 Task: Add an event with the title Second Product Development Roadmap Planning and Feature Prioritization, date ''2023/11/24'', time 7:00 AM to 9:00 AMand add a description: Throughout the retreat, teams will engage in a variety of problem-solving activities that are designed to challenge their critical thinking, decision-making, and collaboration skills. These activities will be carefully curated to promote teamwork, innovation, and a growth mindset.Select event color  Basil . Add location for the event as: 987 Heraklion Archaeological Museum, Crete, Greece, logged in from the account softage.10@softage.netand send the event invitation to softage.1@softage.net and softage.2@softage.net. Set a reminder for the event Doesn''t repeat
Action: Mouse moved to (83, 112)
Screenshot: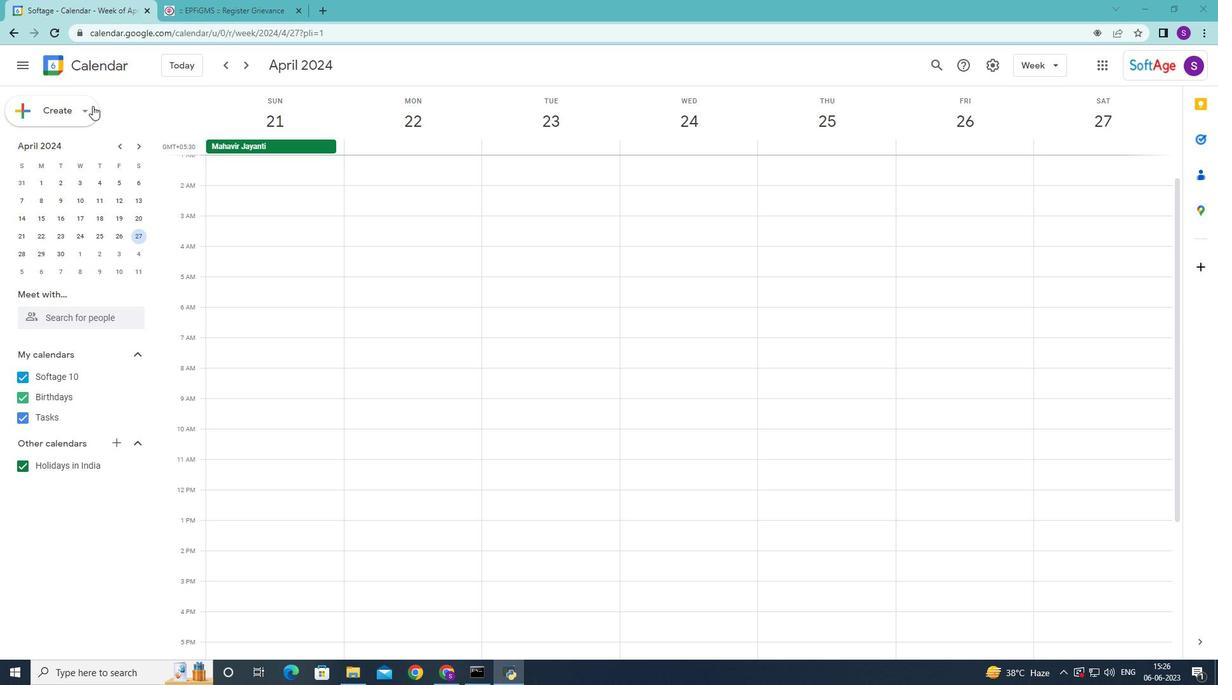 
Action: Mouse pressed left at (83, 112)
Screenshot: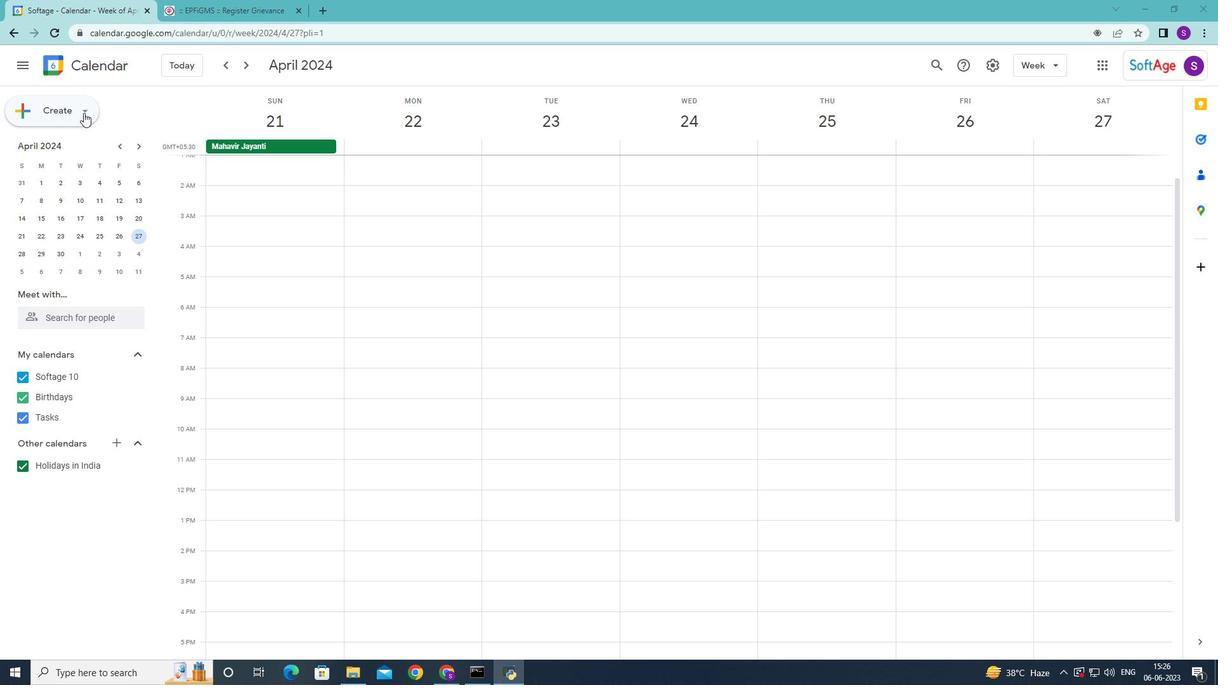 
Action: Mouse moved to (88, 150)
Screenshot: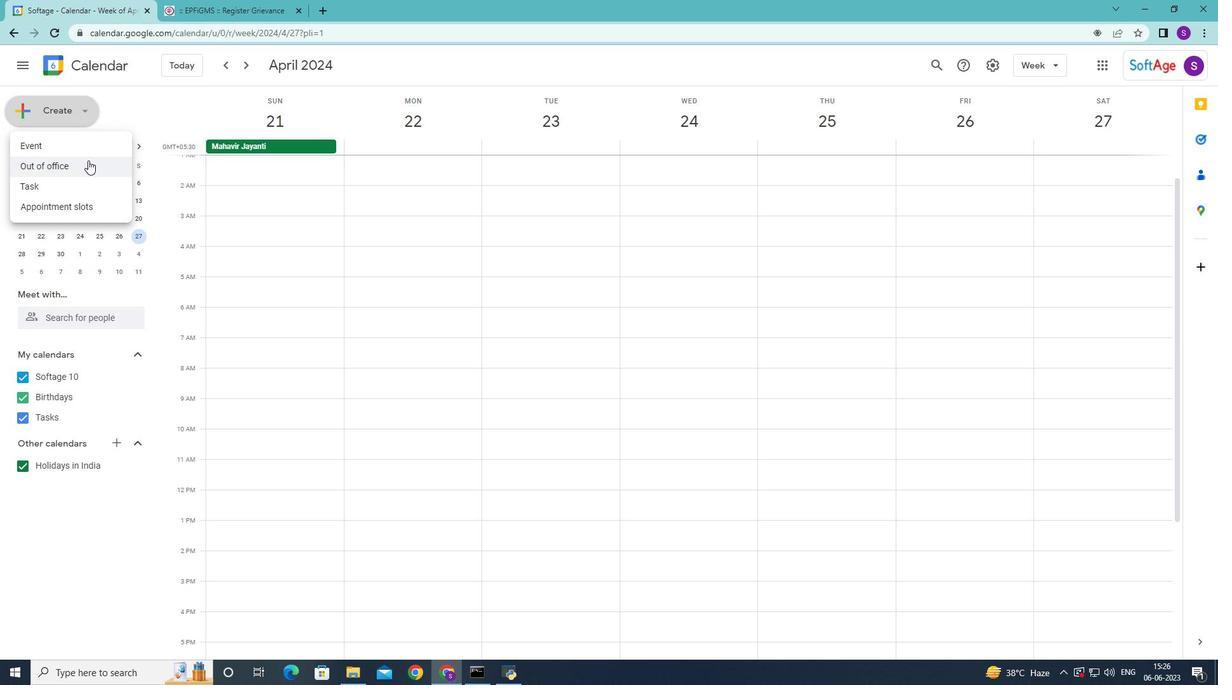 
Action: Mouse pressed left at (88, 150)
Screenshot: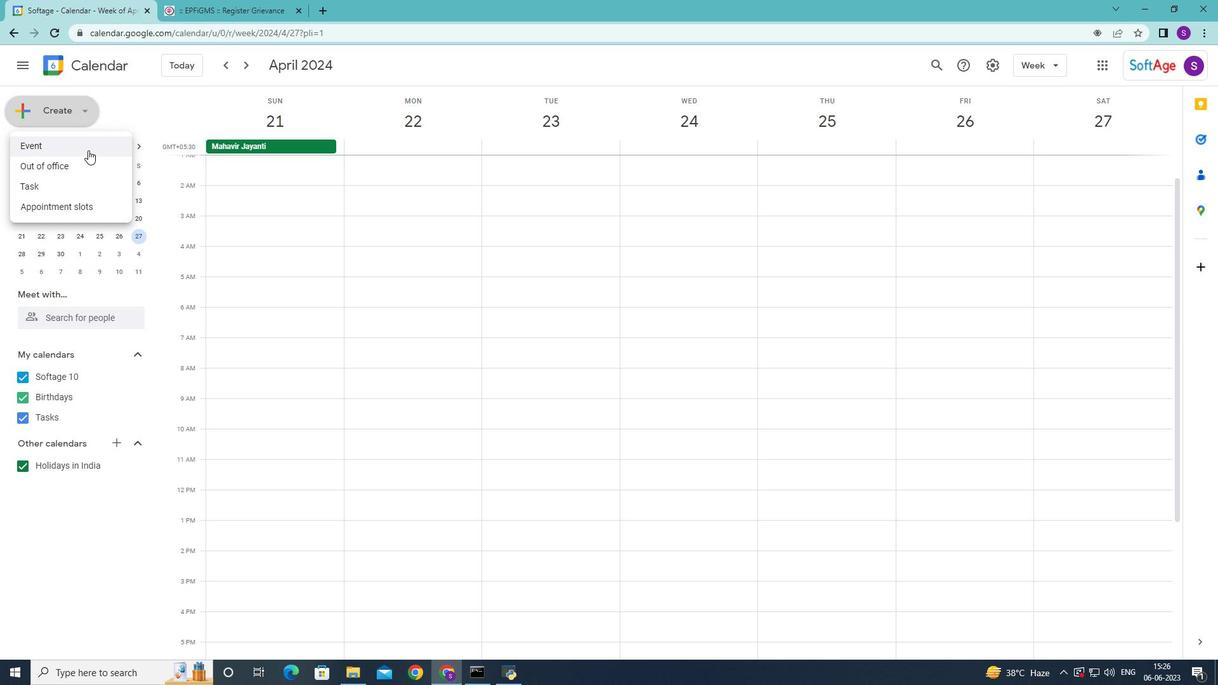 
Action: Mouse moved to (868, 317)
Screenshot: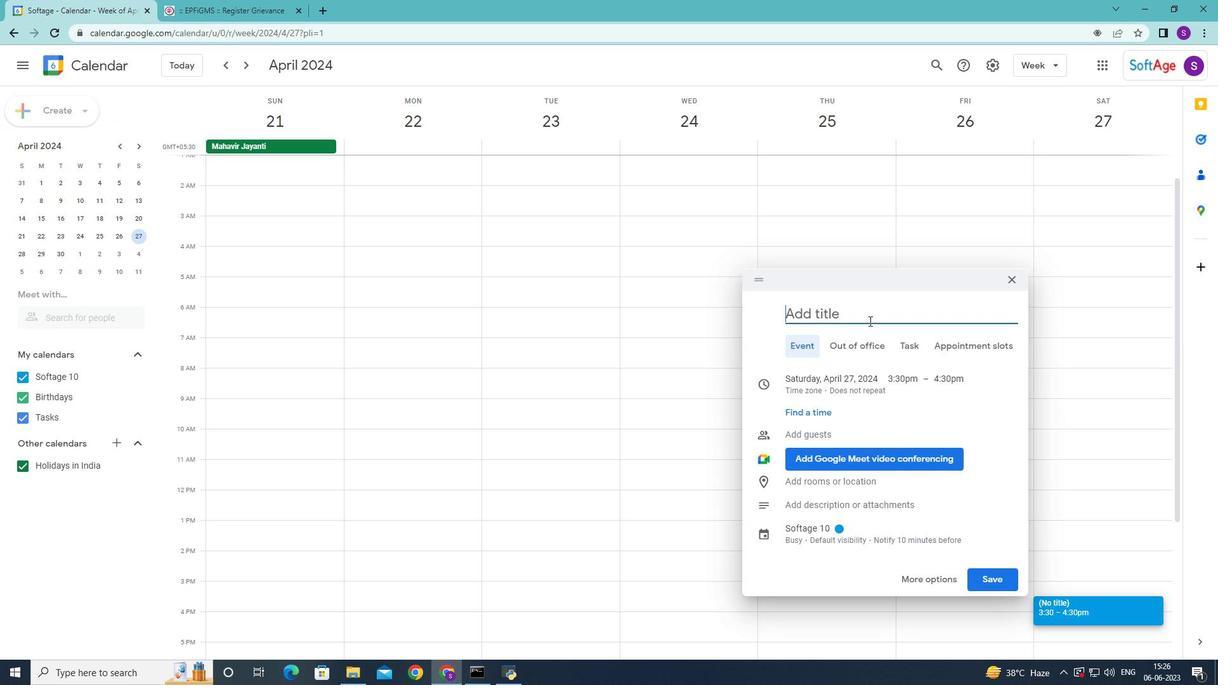 
Action: Mouse pressed left at (868, 317)
Screenshot: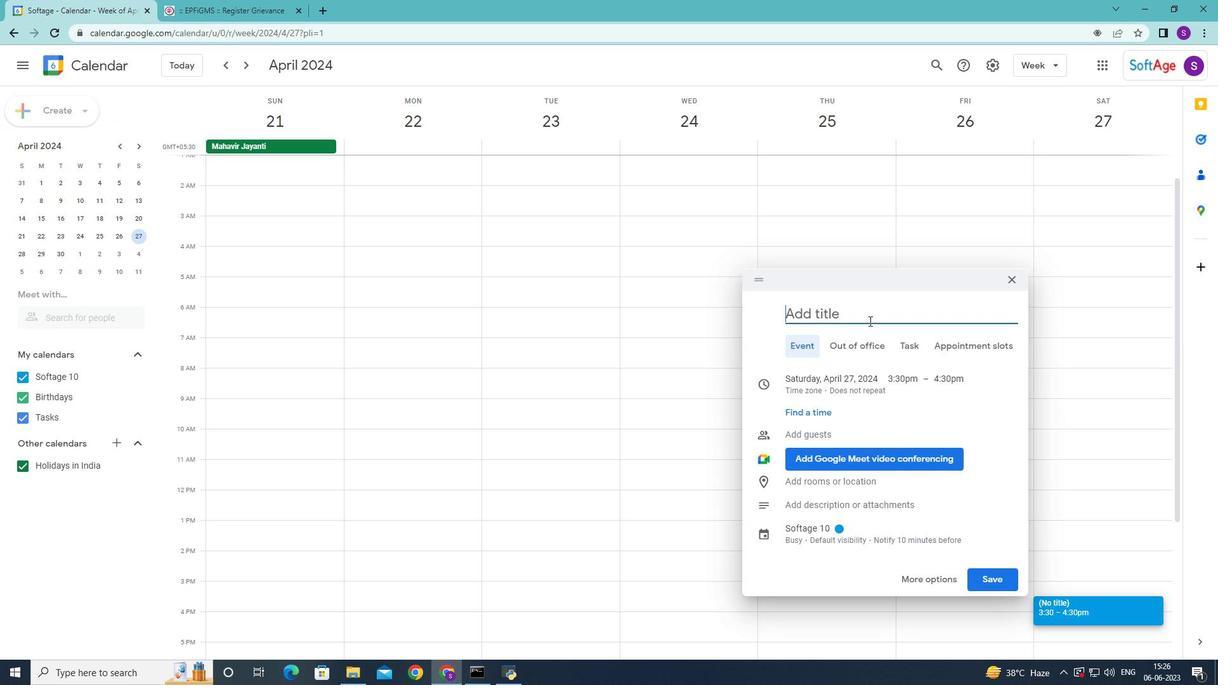 
Action: Key pressed <Key.shift>Second<Key.space><Key.shift>Product<Key.space><Key.shift>Development<Key.space><Key.shift>Roadmap<Key.space><Key.shift>planning<Key.space>
Screenshot: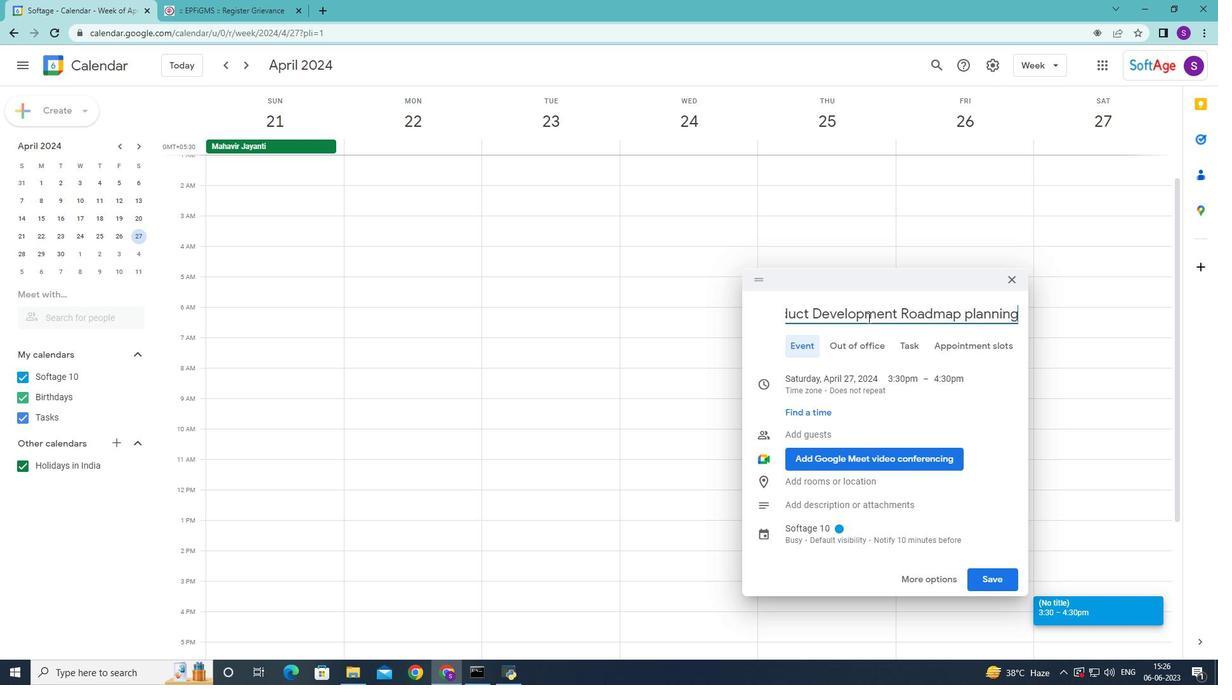 
Action: Mouse moved to (969, 320)
Screenshot: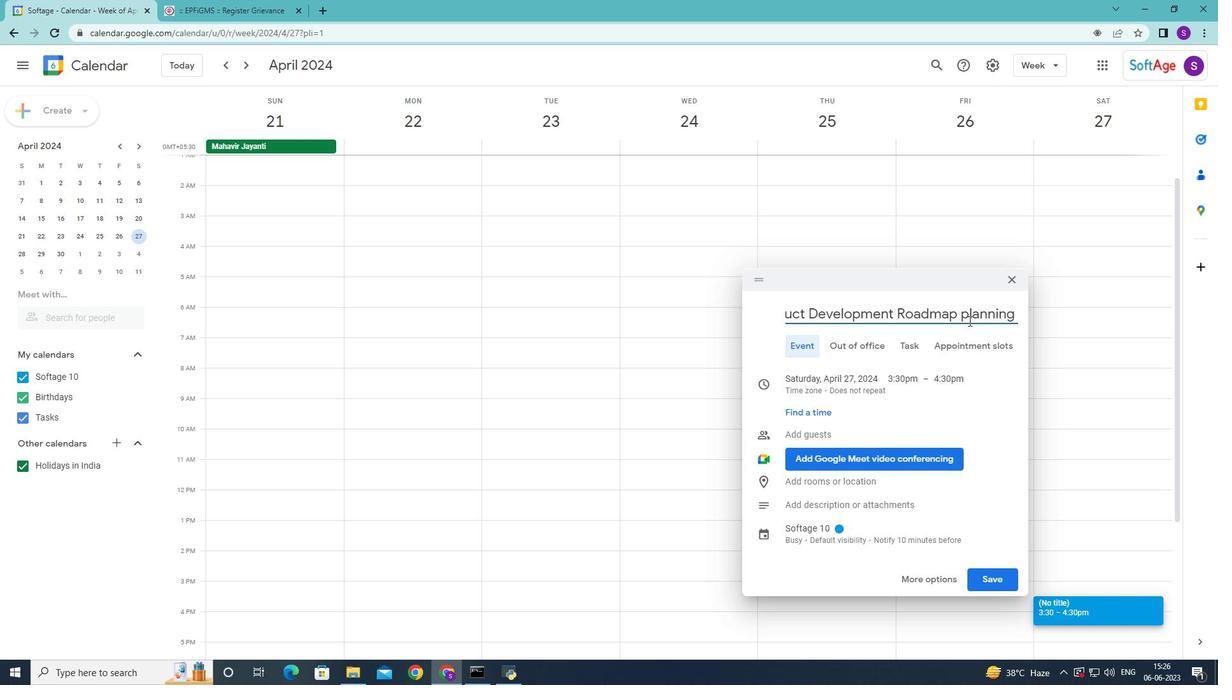 
Action: Mouse pressed left at (969, 320)
Screenshot: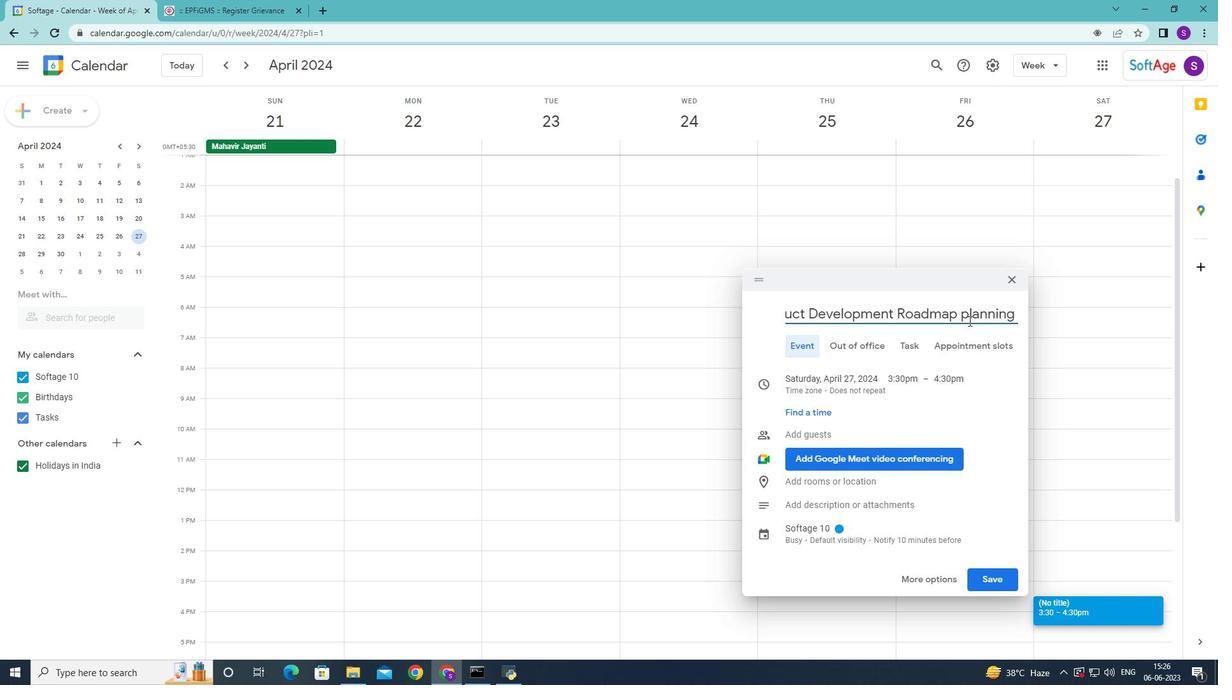 
Action: Key pressed <Key.backspace><Key.shift>P<Key.right><Key.right><Key.right><Key.right><Key.right><Key.right><Key.right><Key.right><Key.right><Key.right><Key.right><Key.right><Key.right>and<Key.space><Key.shift>Feature<Key.space><Key.shift>Priortization<Key.space>
Screenshot: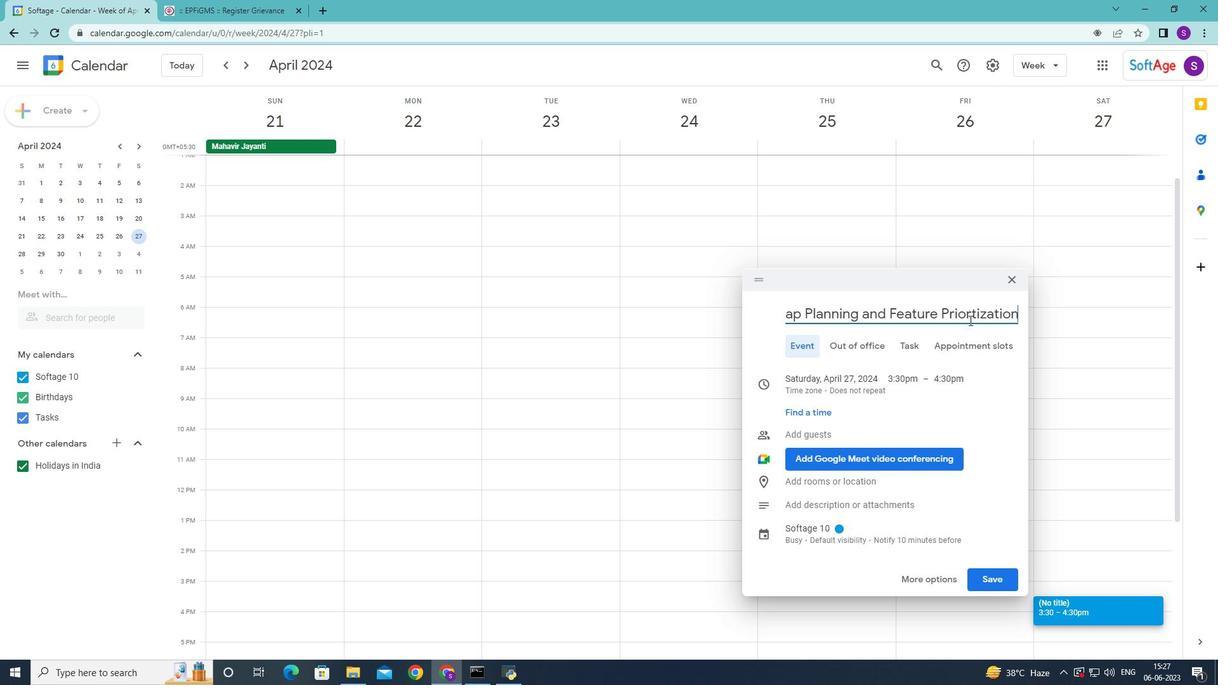 
Action: Mouse moved to (970, 316)
Screenshot: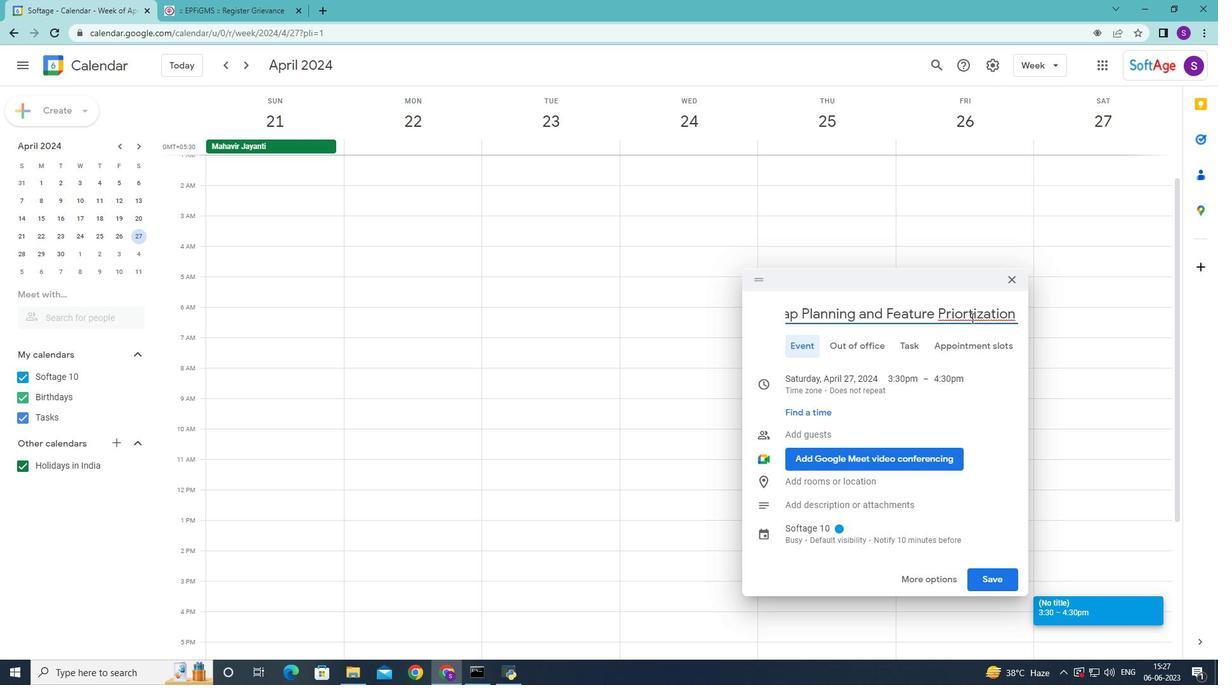 
Action: Mouse pressed left at (970, 316)
Screenshot: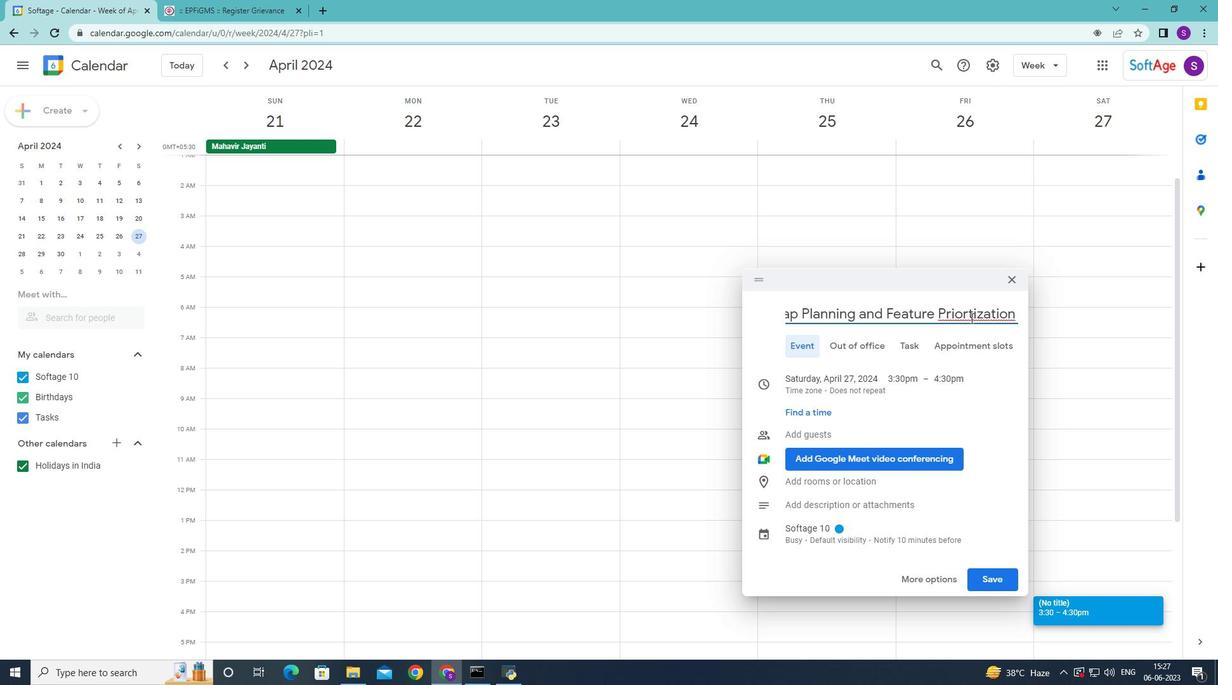 
Action: Mouse moved to (996, 331)
Screenshot: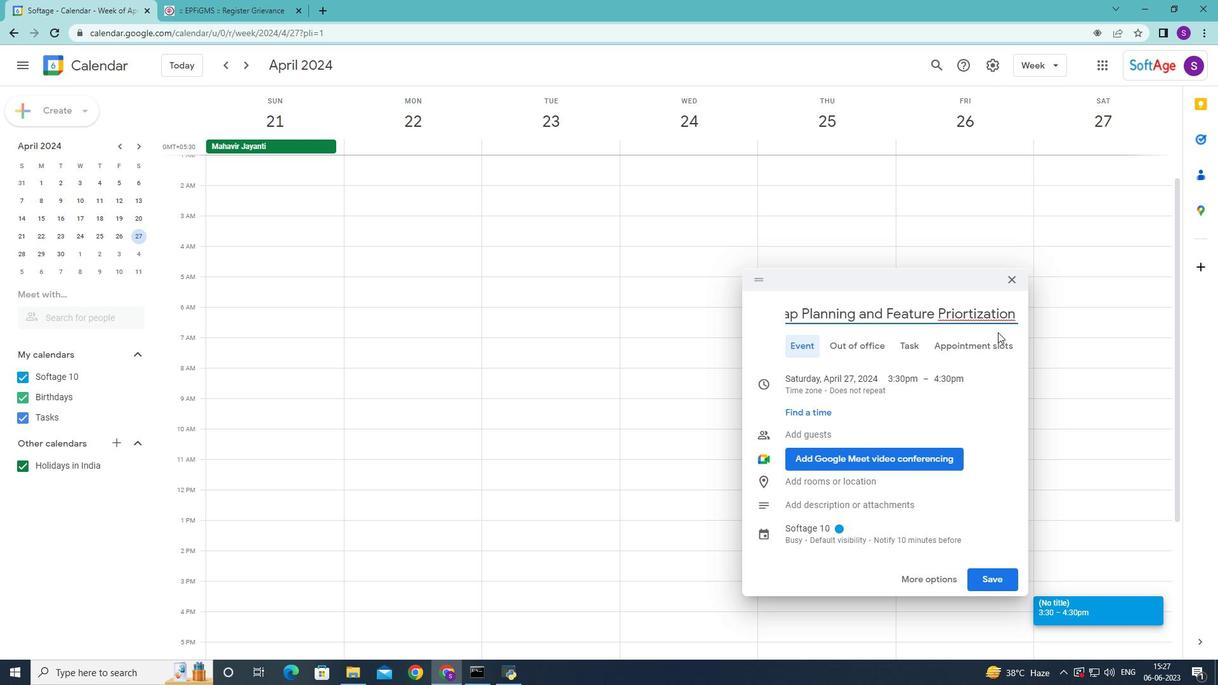 
Action: Key pressed i
Screenshot: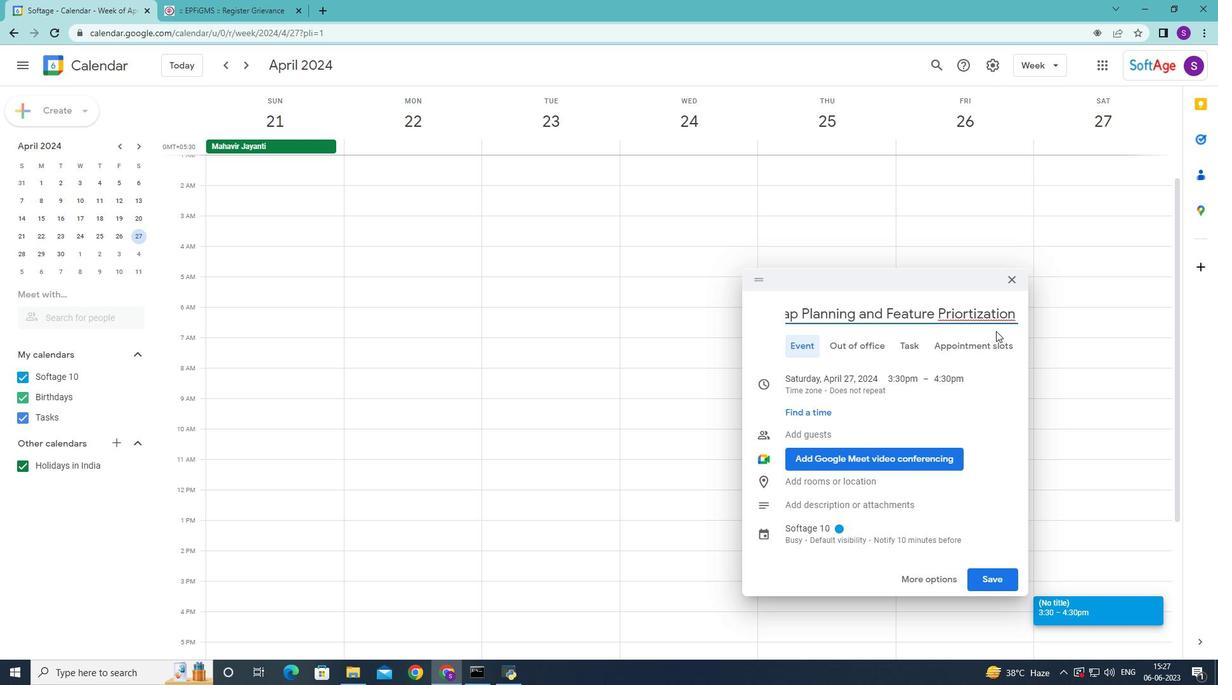 
Action: Mouse moved to (1012, 316)
Screenshot: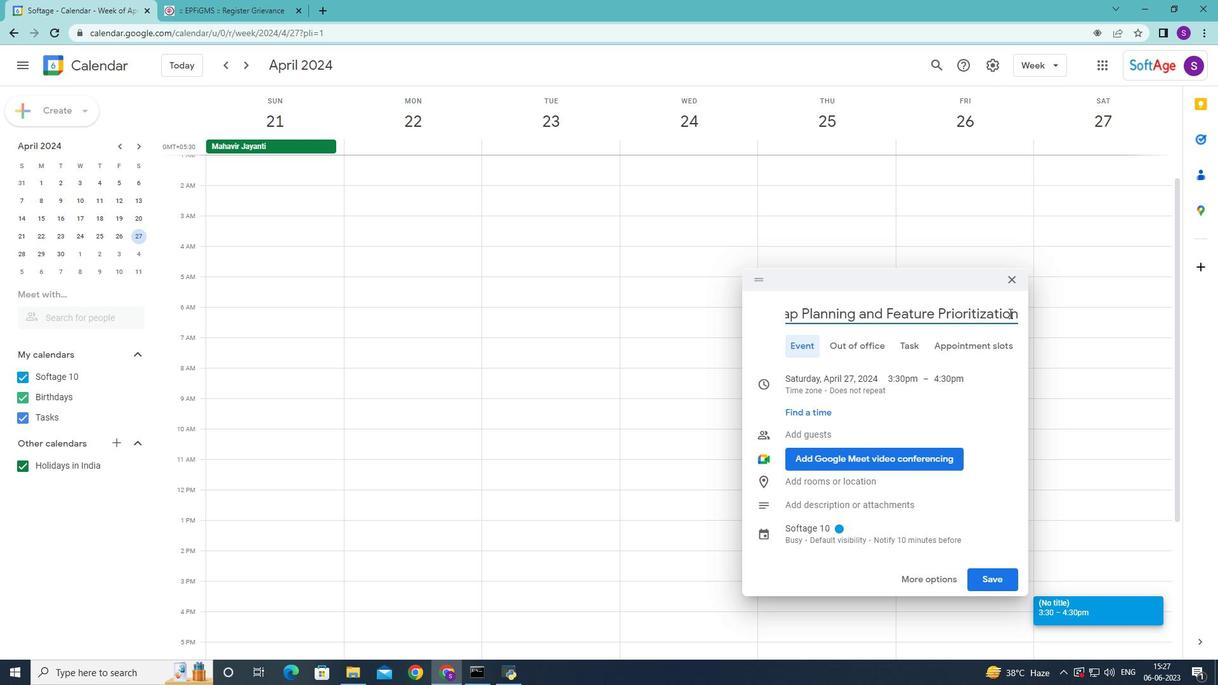 
Action: Mouse pressed left at (1012, 316)
Screenshot: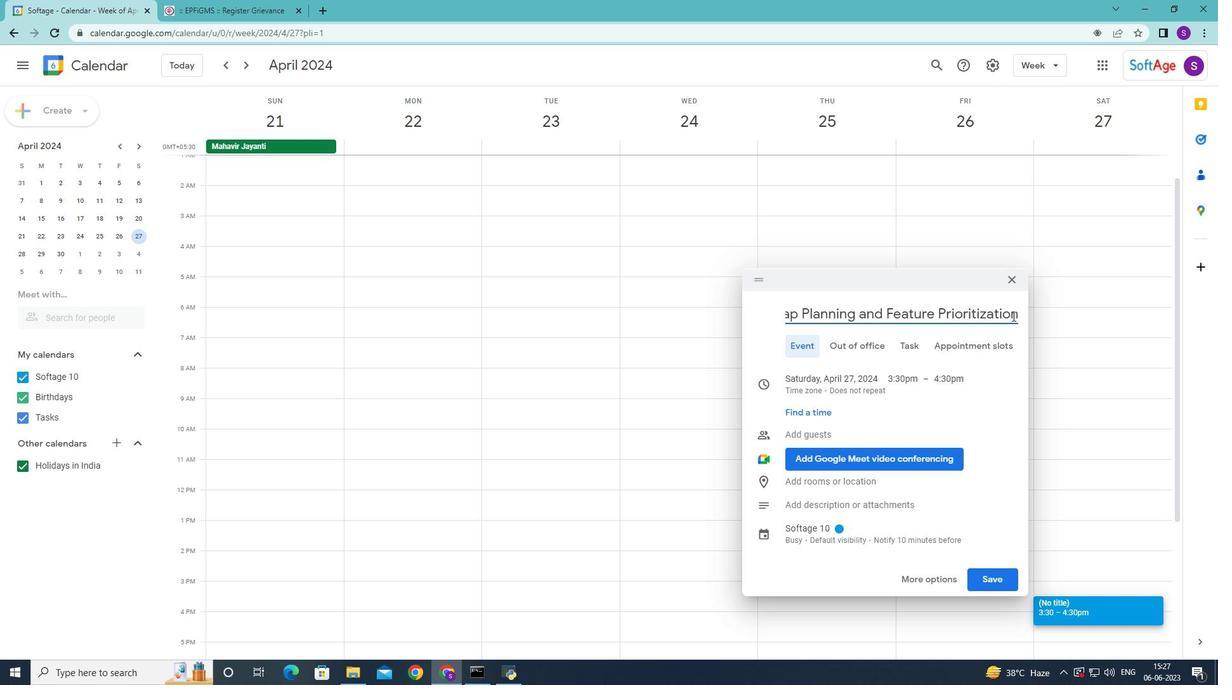 
Action: Mouse moved to (838, 389)
Screenshot: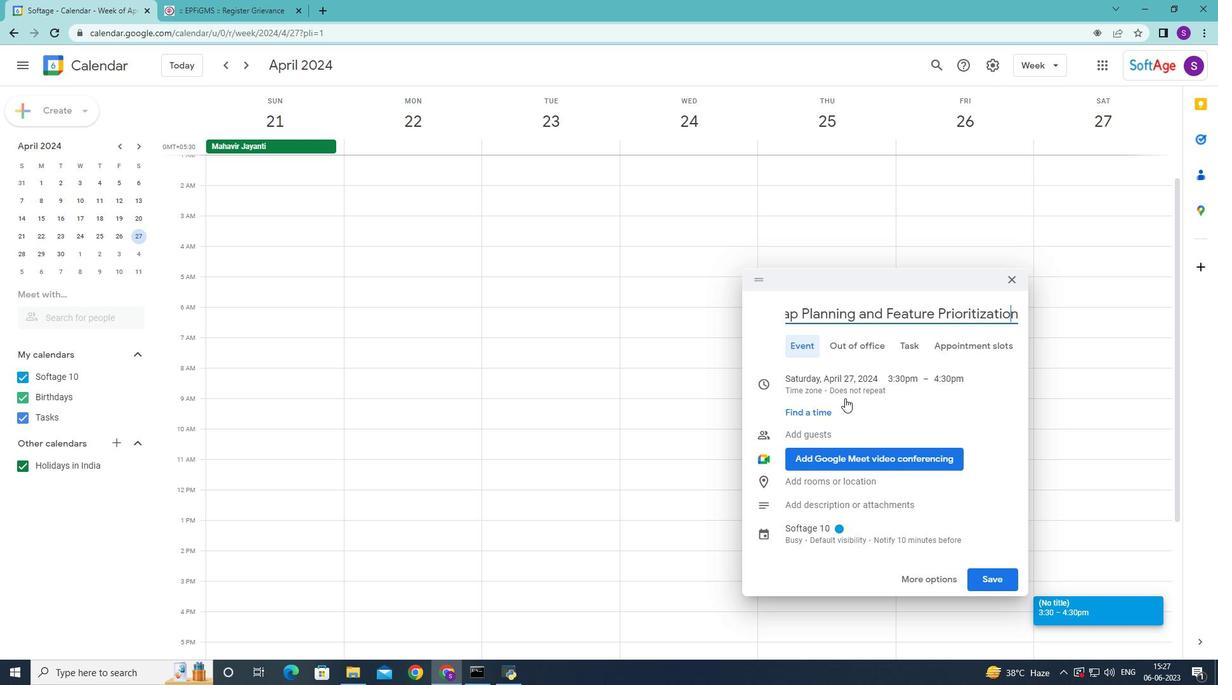 
Action: Mouse pressed left at (838, 389)
Screenshot: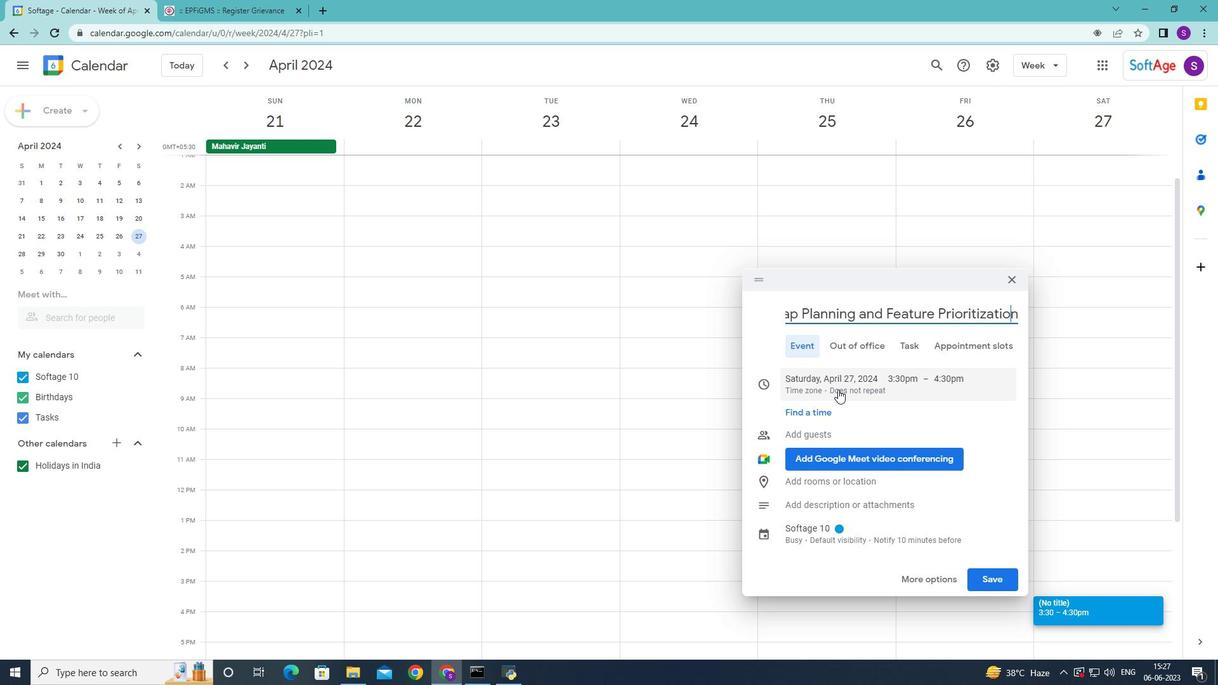 
Action: Mouse moved to (811, 369)
Screenshot: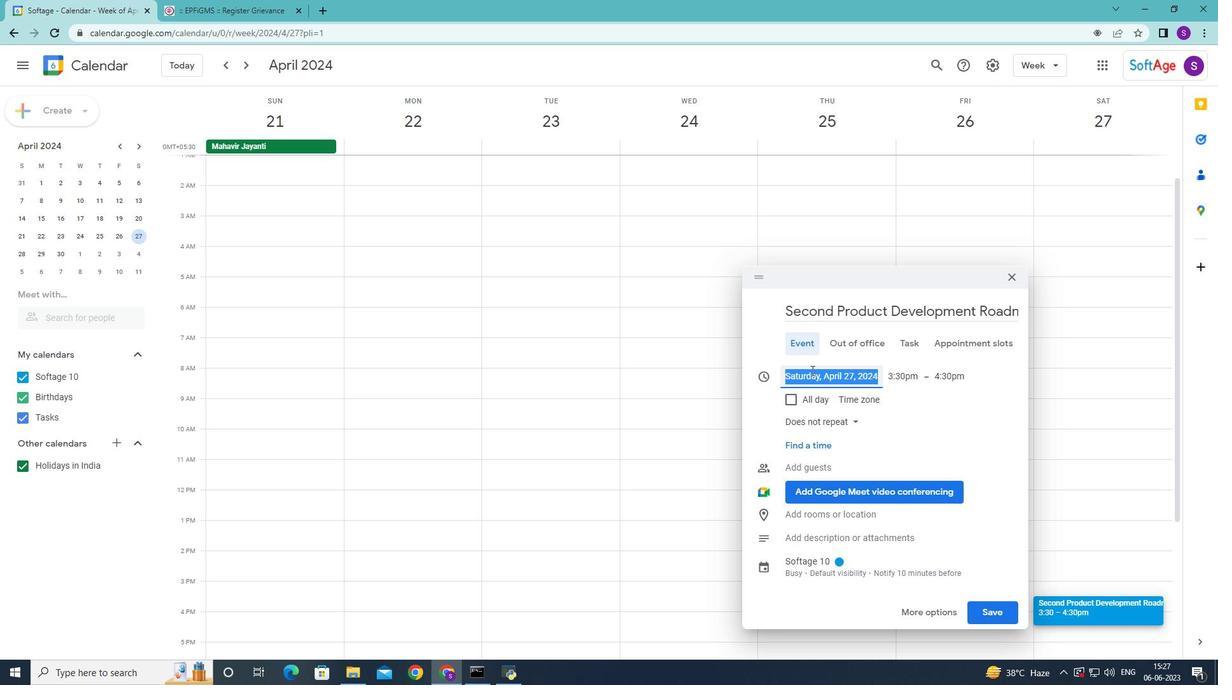 
Action: Mouse pressed left at (811, 369)
Screenshot: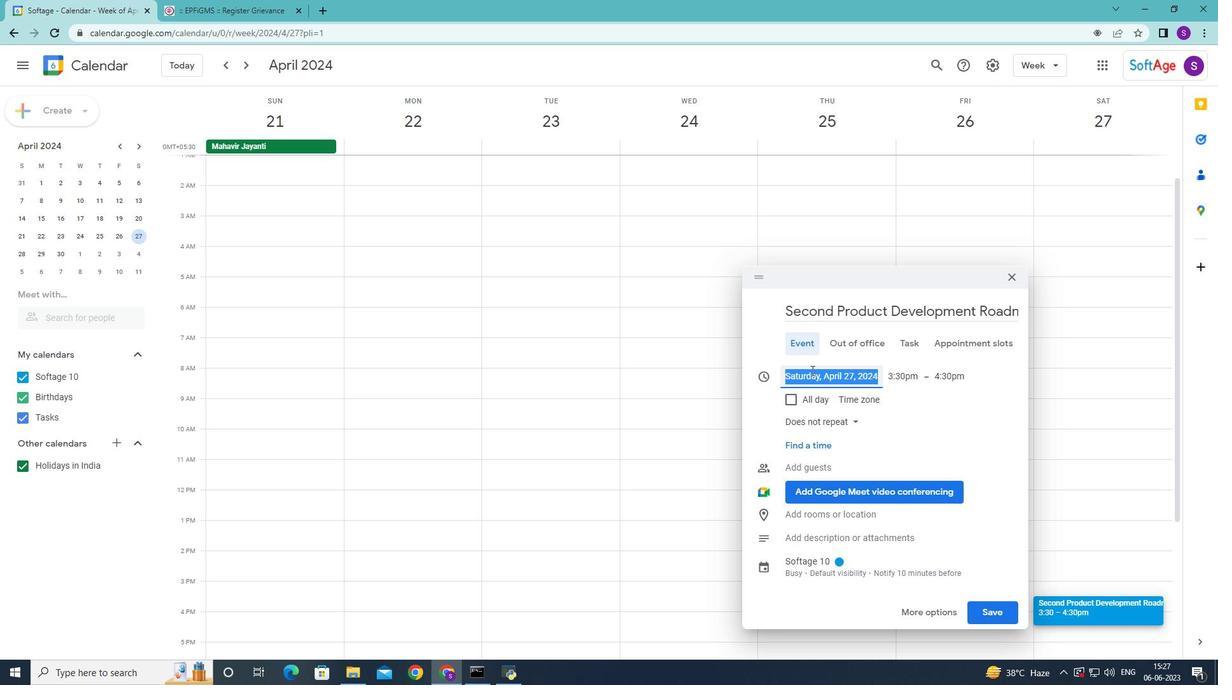 
Action: Mouse moved to (918, 399)
Screenshot: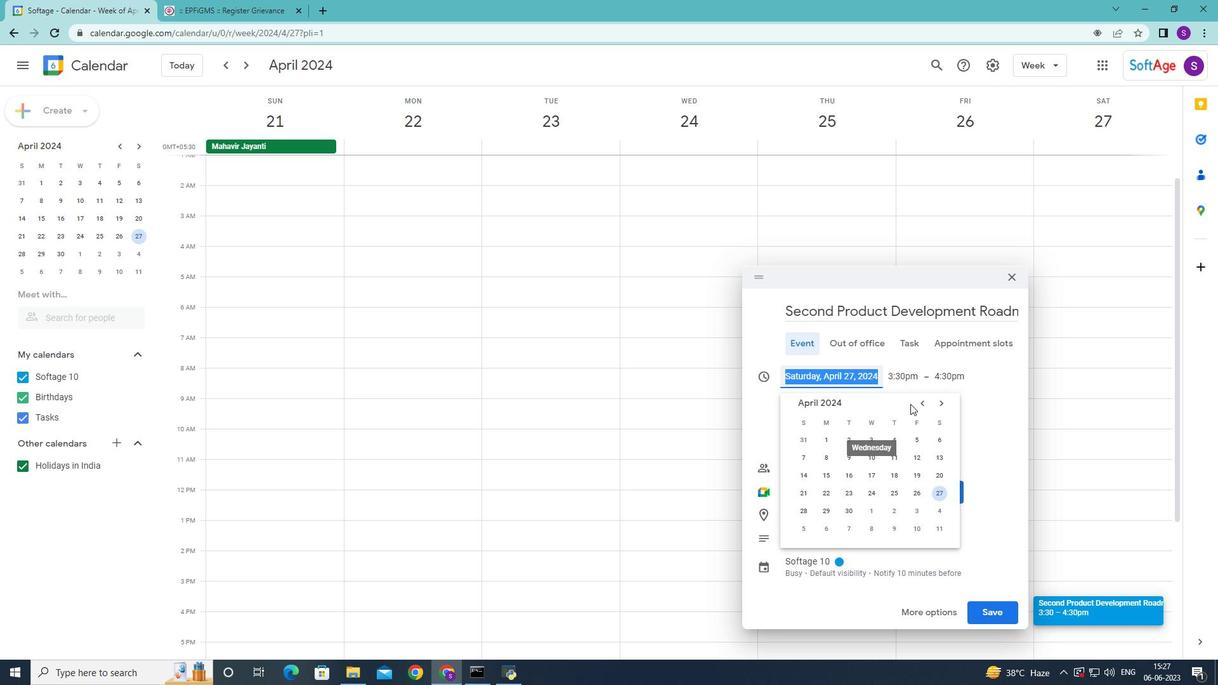 
Action: Mouse pressed left at (918, 399)
Screenshot: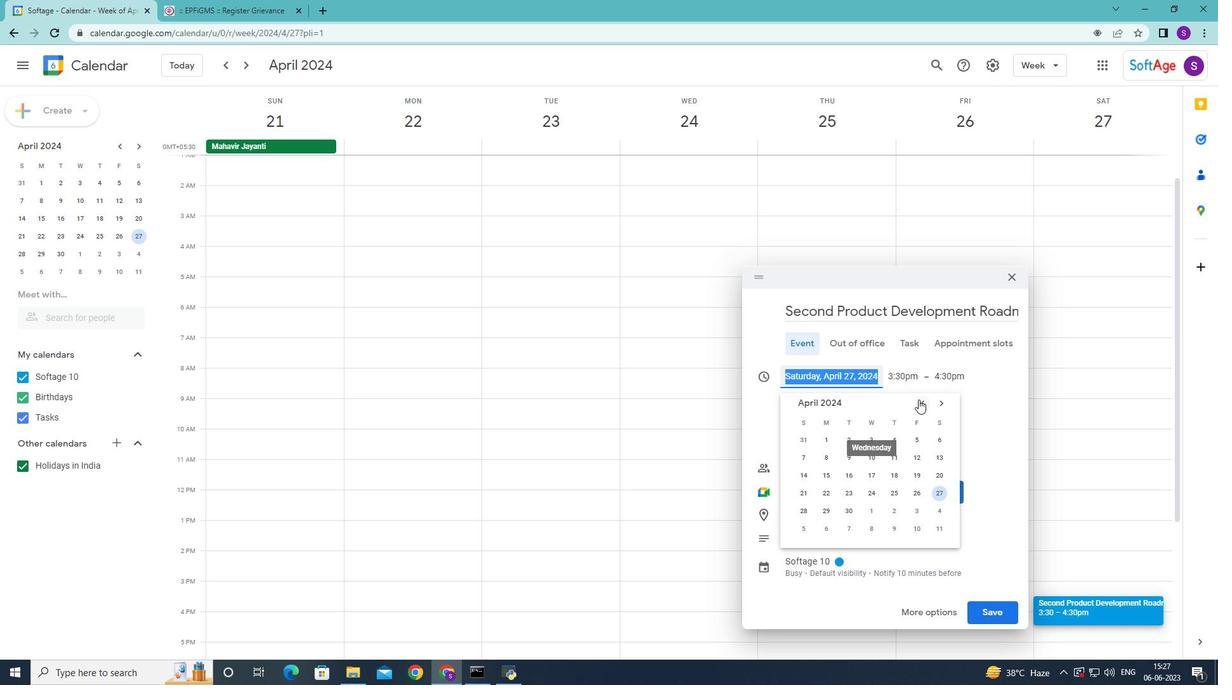 
Action: Mouse pressed left at (918, 399)
Screenshot: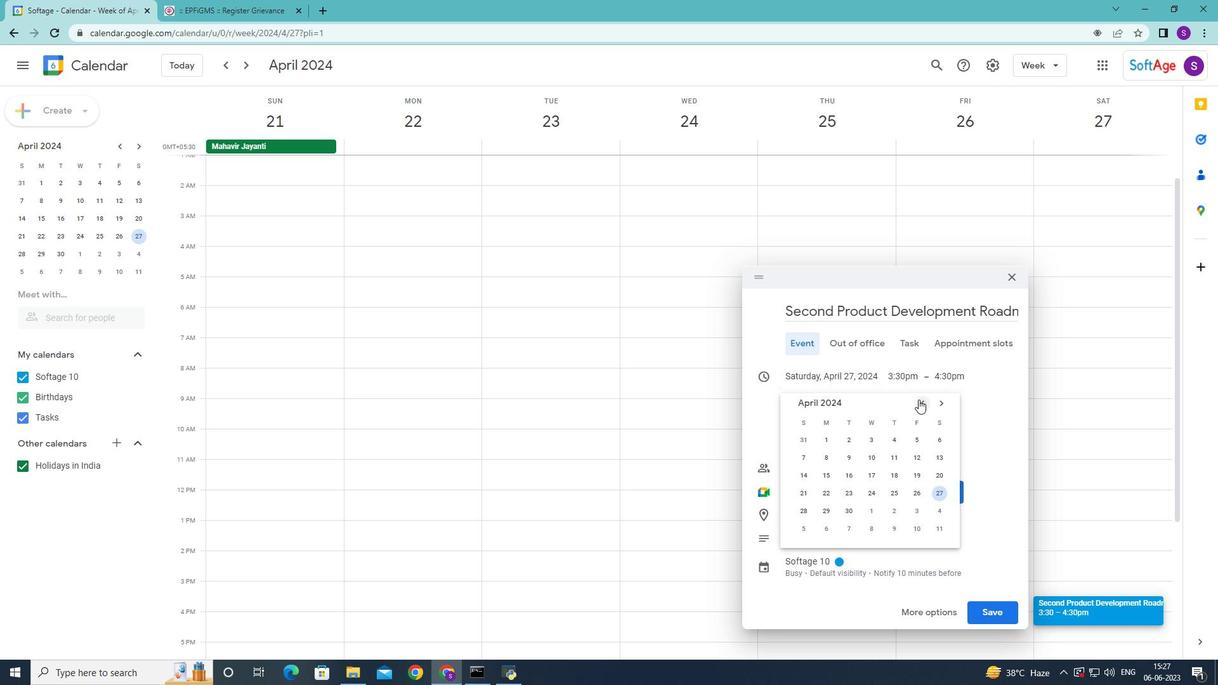 
Action: Mouse moved to (918, 399)
Screenshot: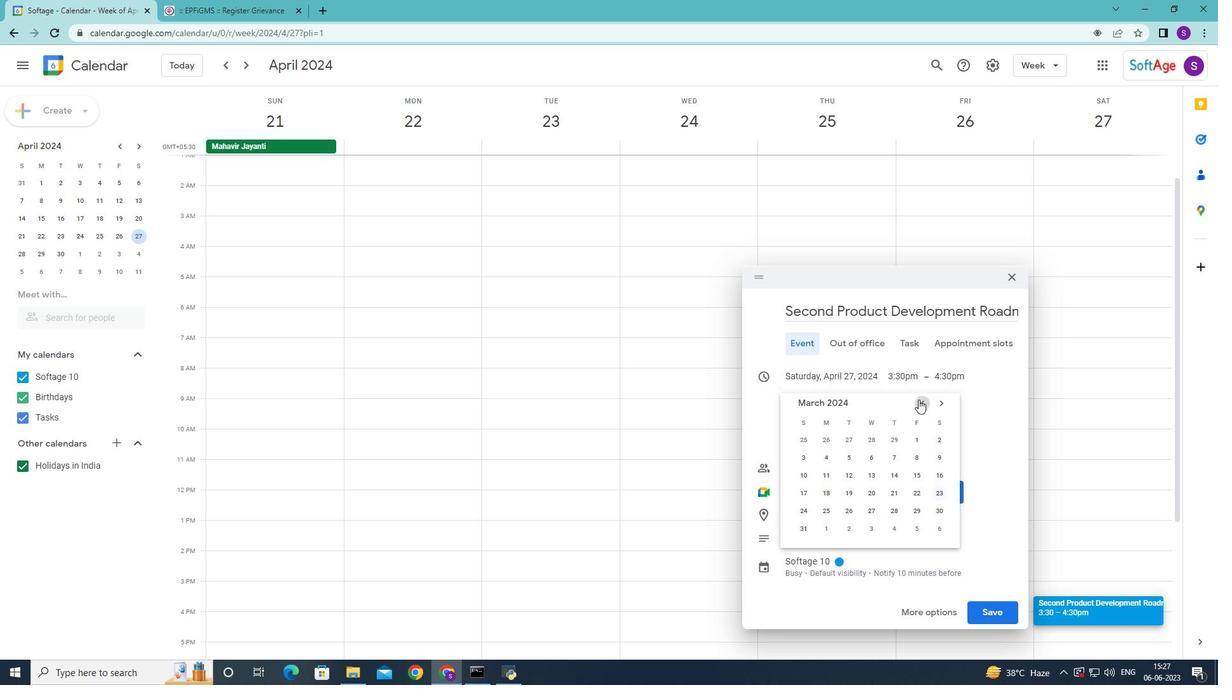 
Action: Mouse pressed left at (918, 399)
Screenshot: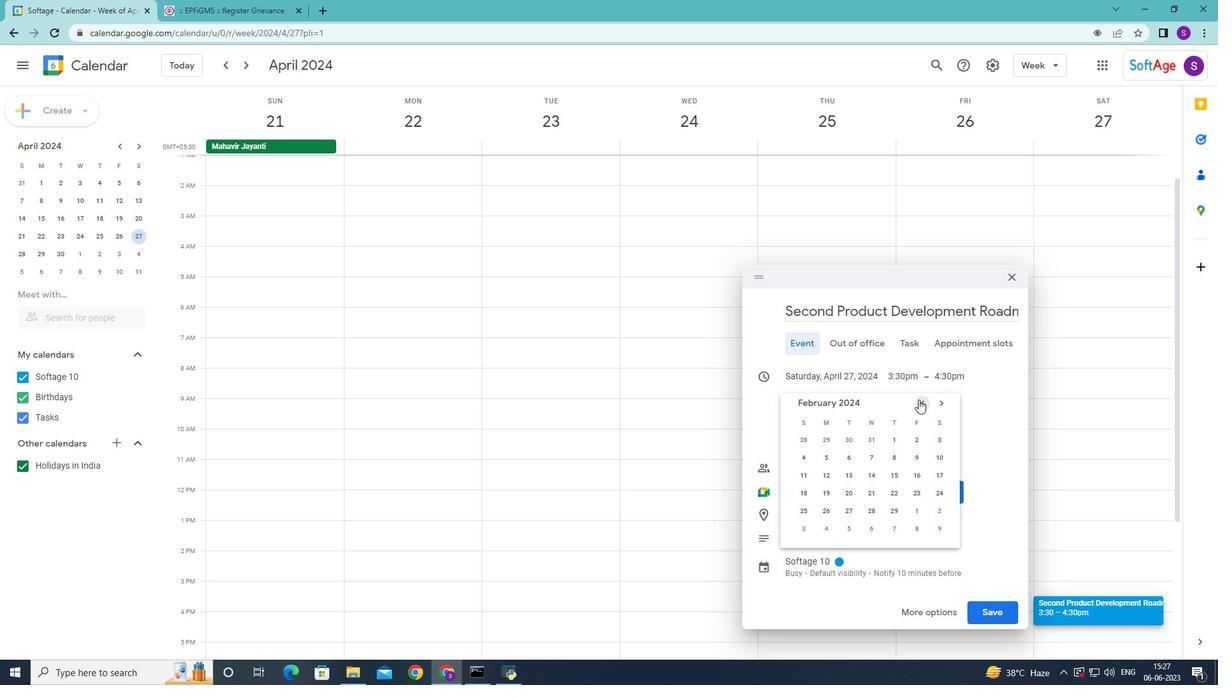 
Action: Mouse pressed left at (918, 399)
Screenshot: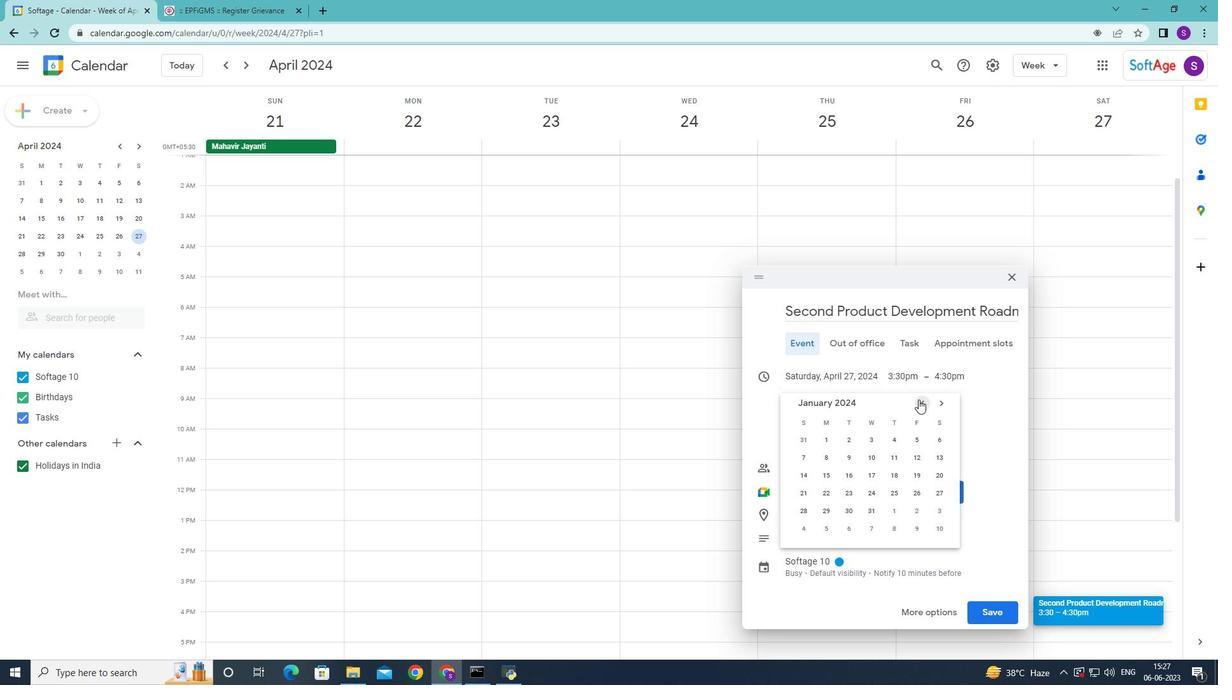 
Action: Mouse pressed left at (918, 399)
Screenshot: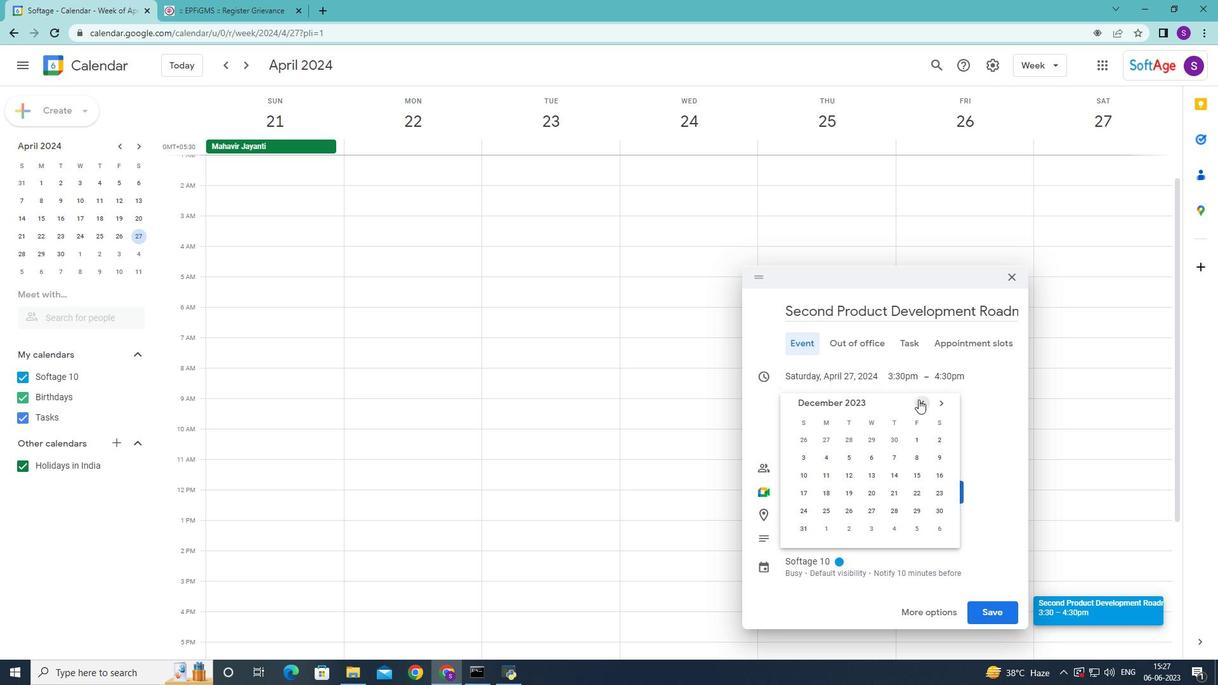 
Action: Mouse moved to (921, 495)
Screenshot: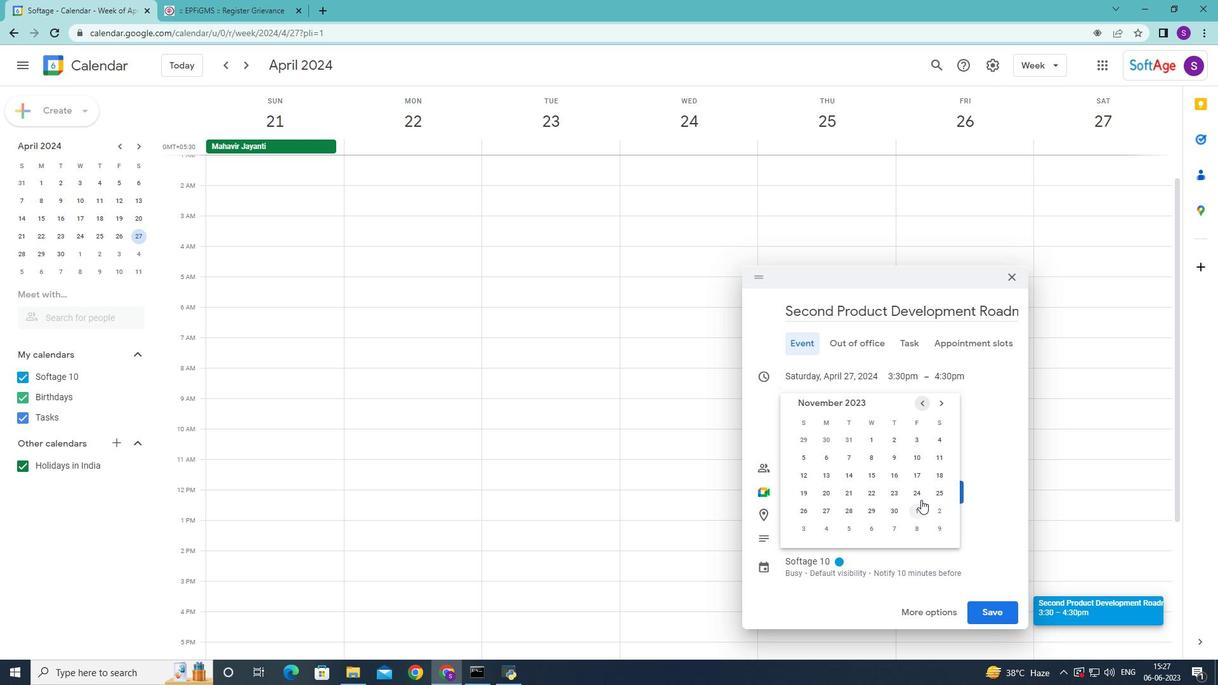 
Action: Mouse pressed left at (921, 495)
Screenshot: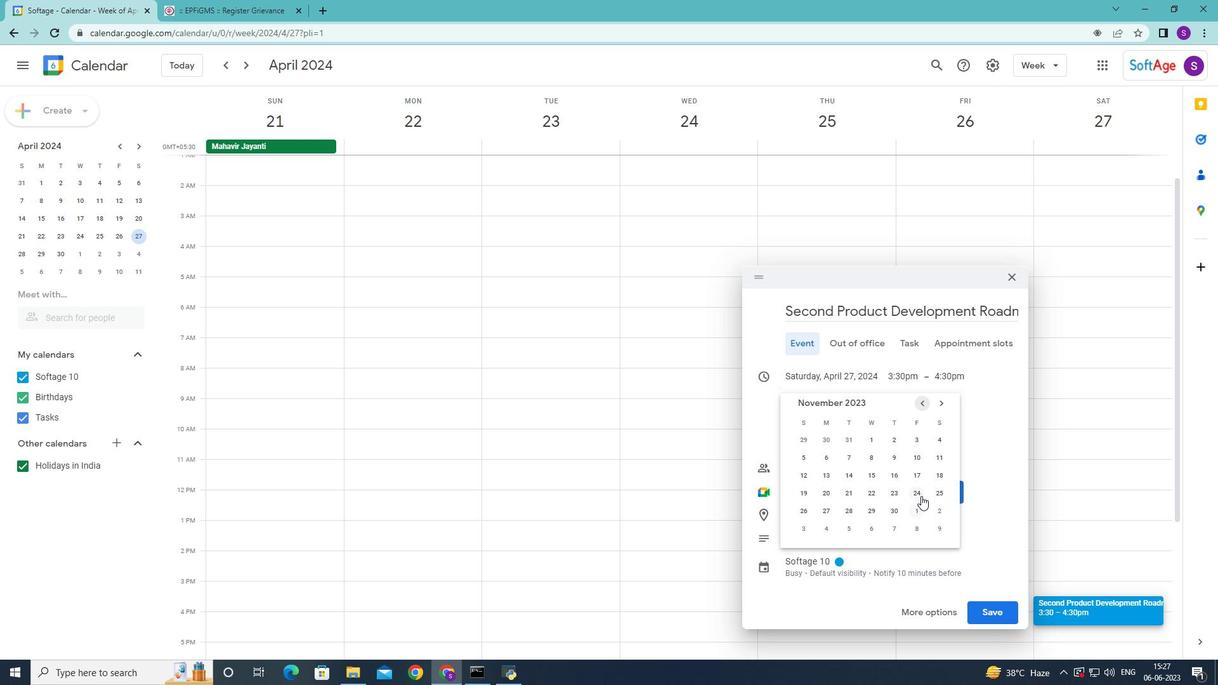 
Action: Mouse moved to (745, 371)
Screenshot: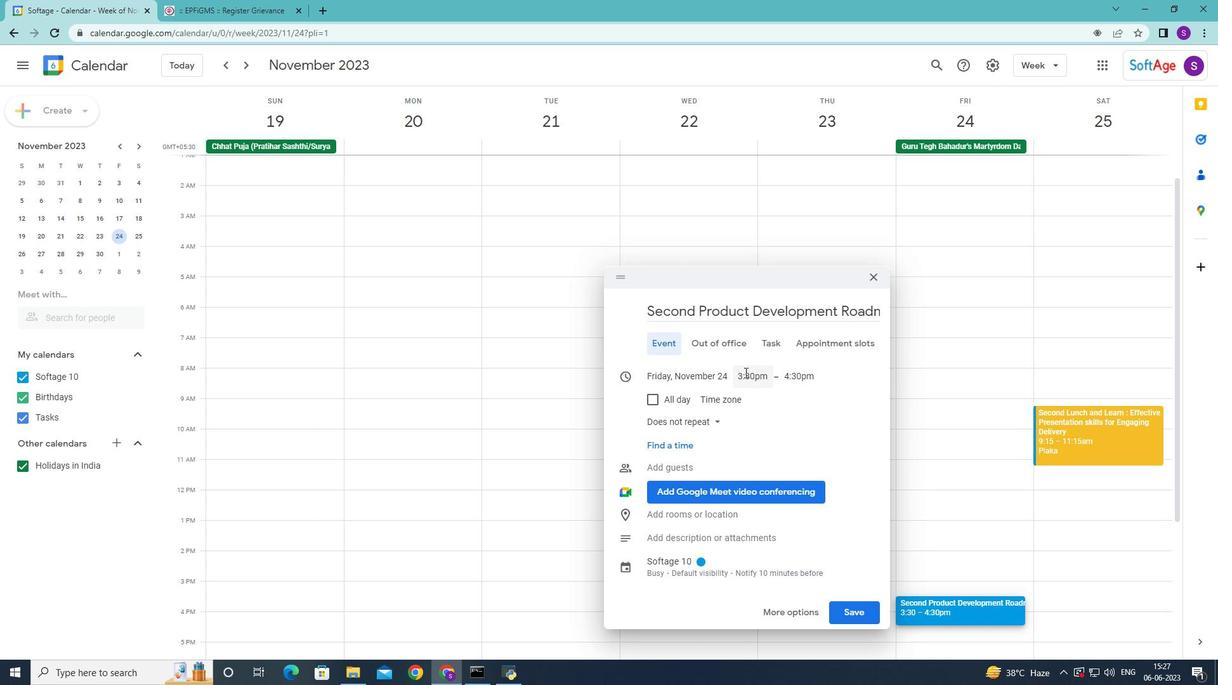 
Action: Mouse pressed left at (745, 371)
Screenshot: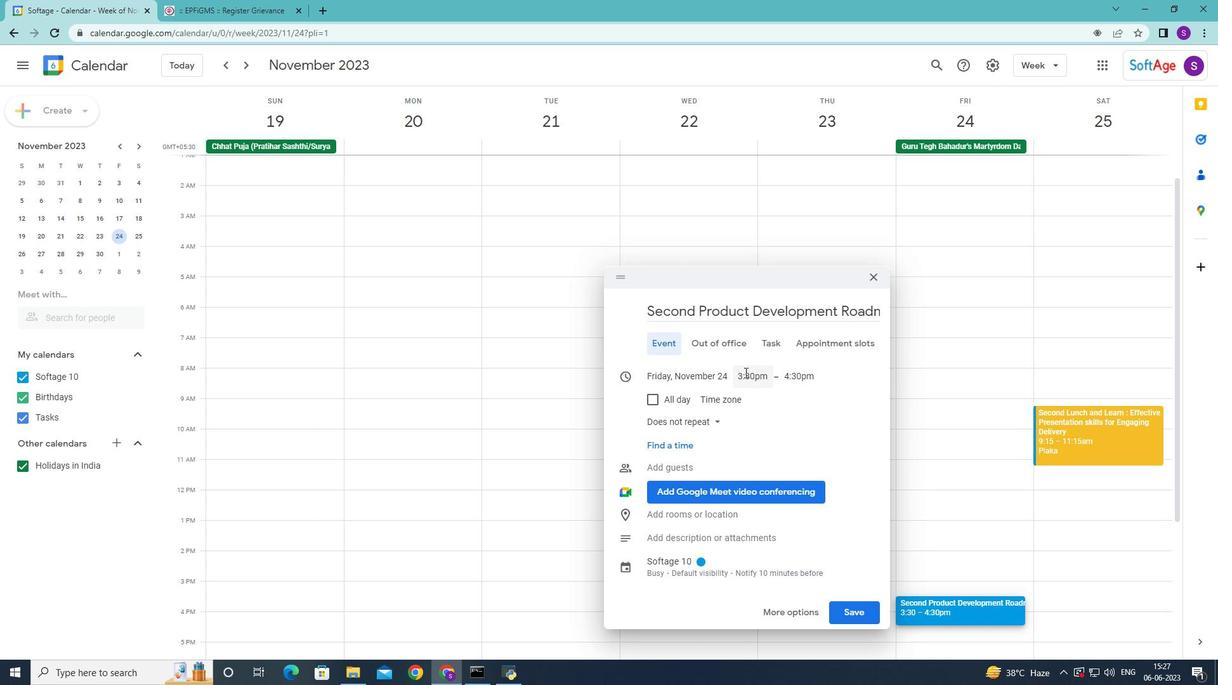 
Action: Mouse moved to (792, 435)
Screenshot: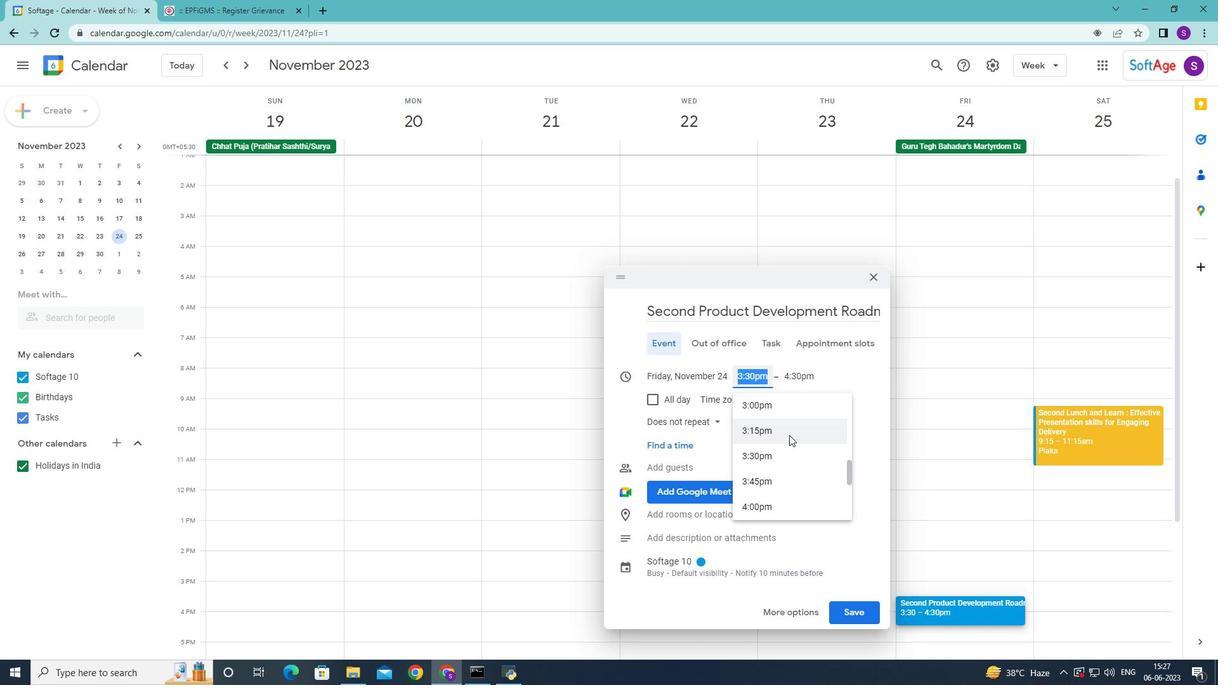 
Action: Mouse scrolled (790, 435) with delta (0, 0)
Screenshot: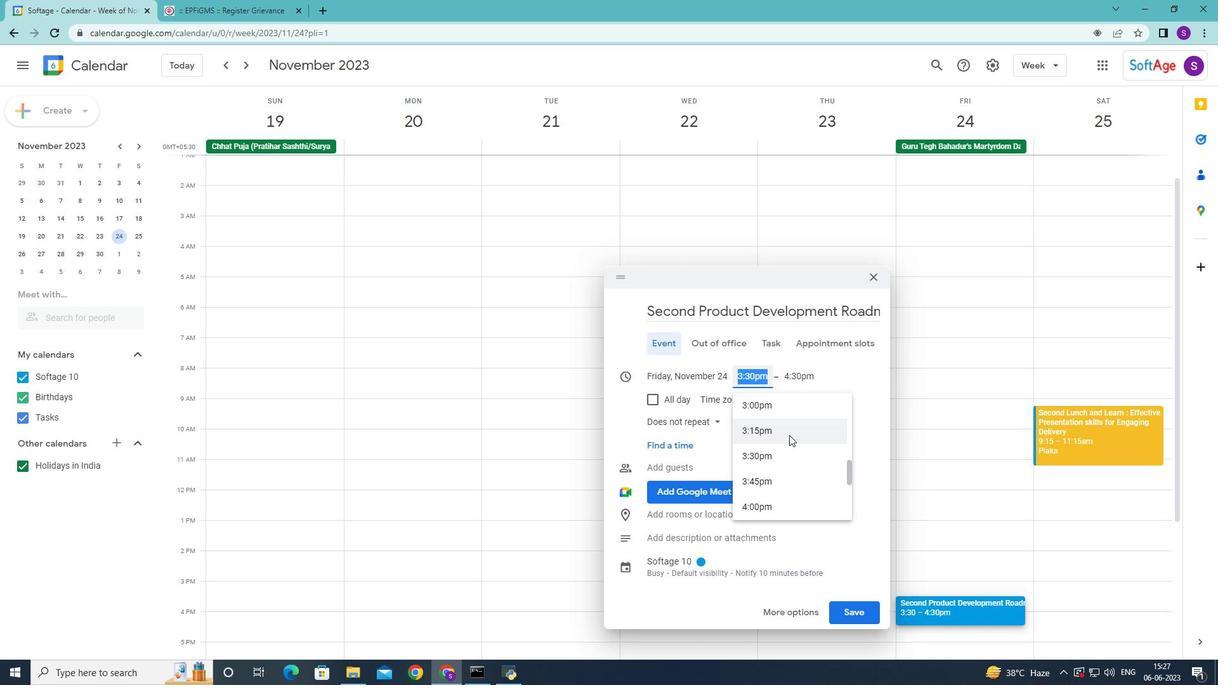
Action: Mouse moved to (793, 435)
Screenshot: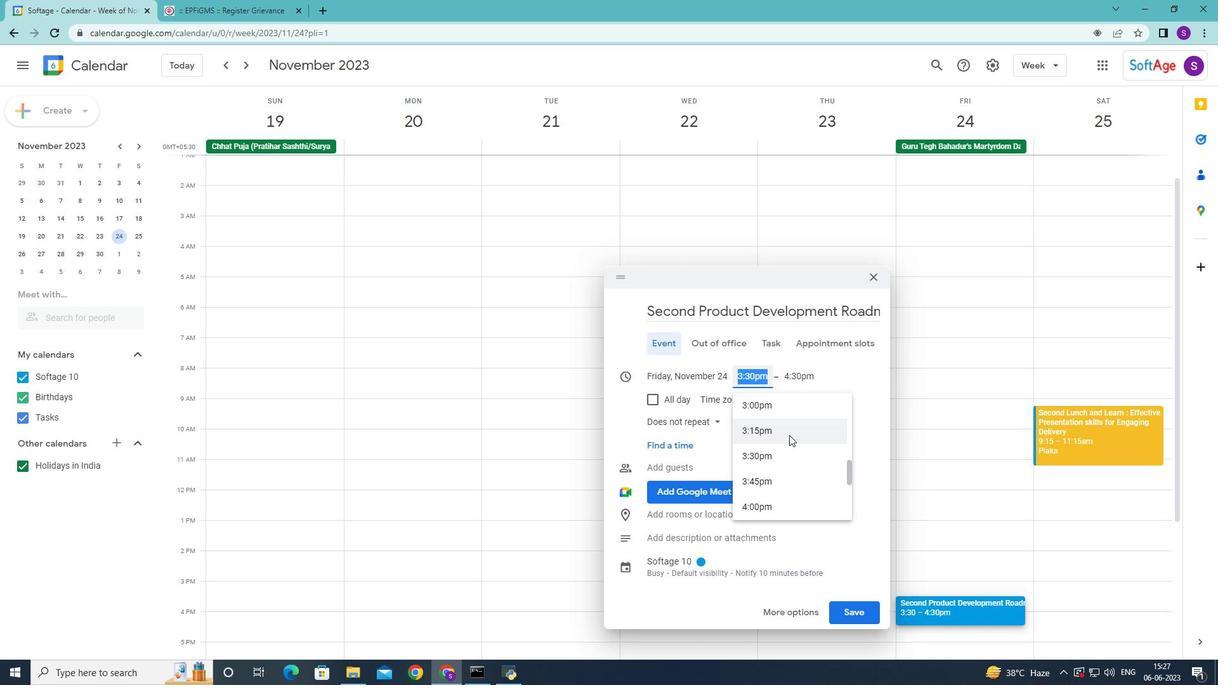 
Action: Mouse scrolled (792, 435) with delta (0, 0)
Screenshot: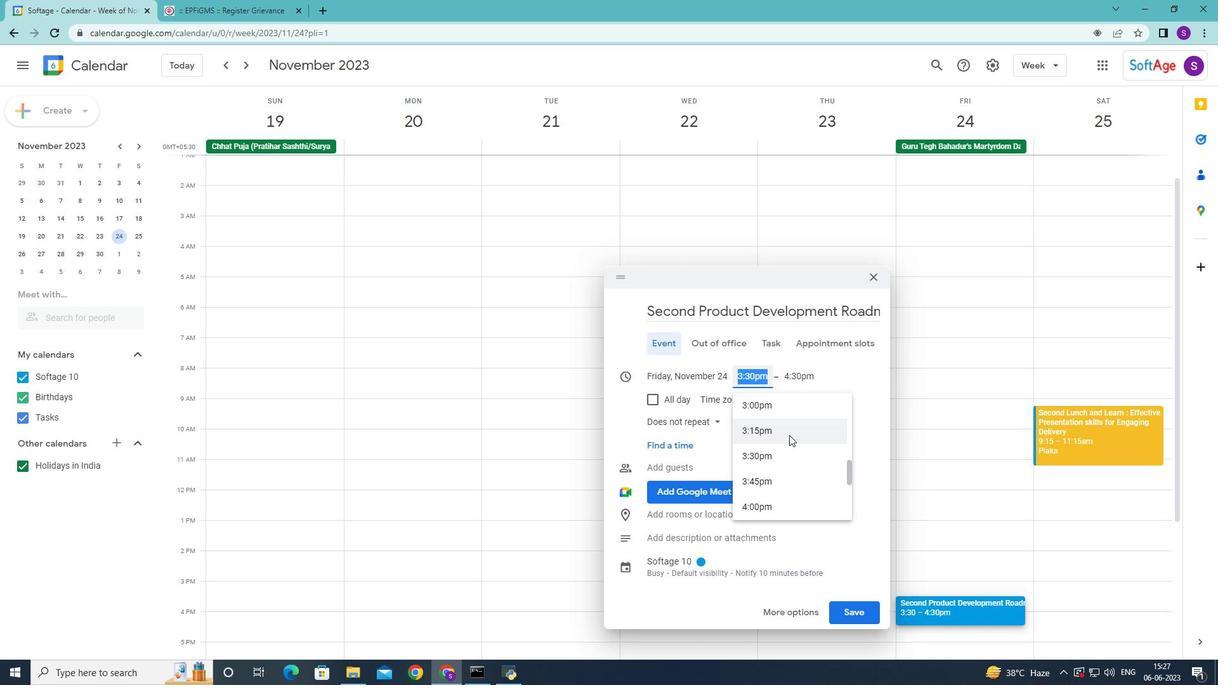 
Action: Mouse moved to (795, 434)
Screenshot: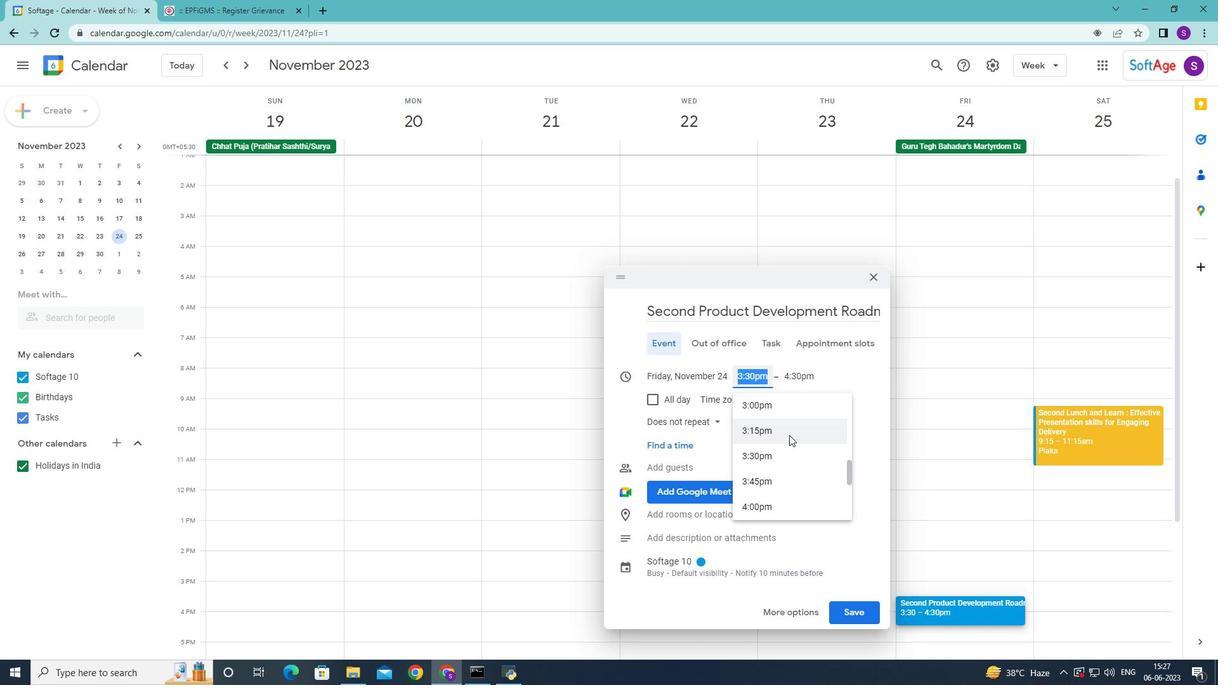 
Action: Mouse scrolled (793, 435) with delta (0, 0)
Screenshot: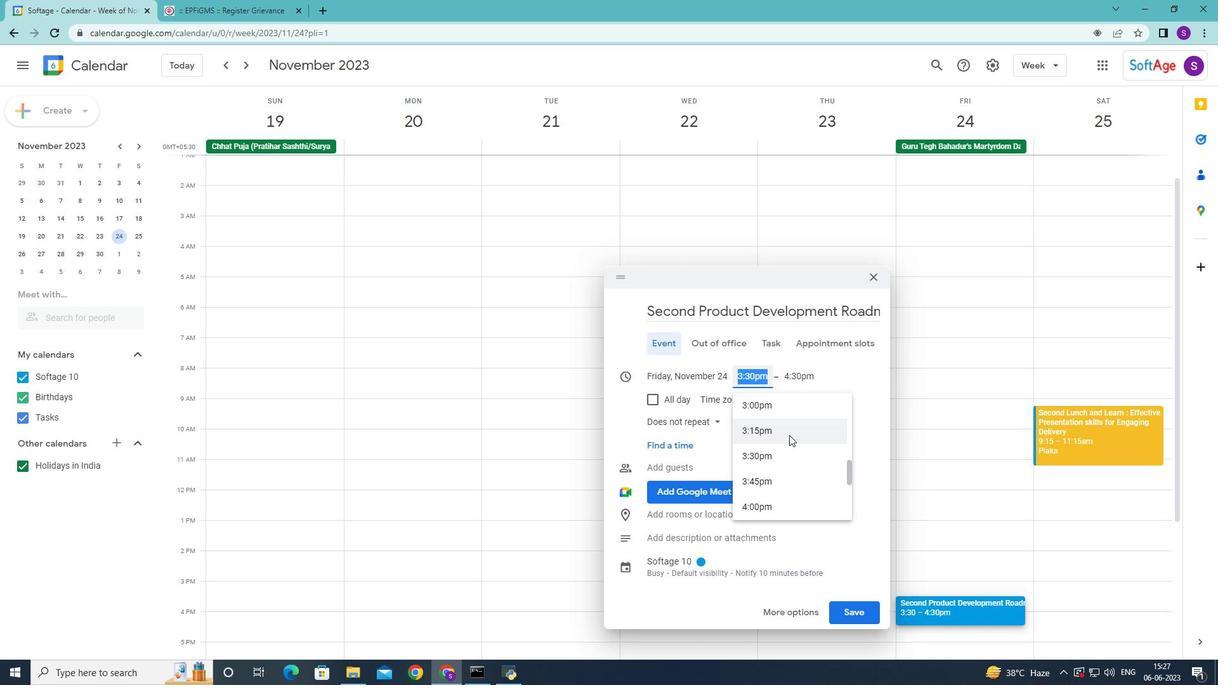 
Action: Mouse moved to (795, 434)
Screenshot: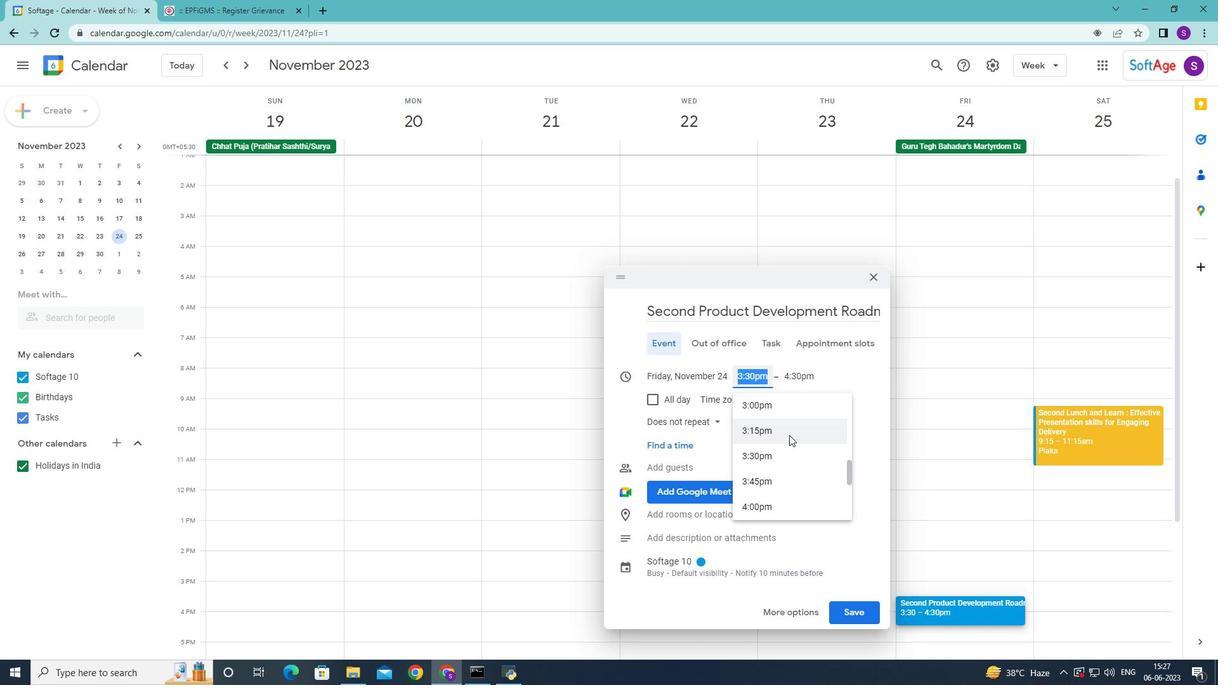
Action: Mouse scrolled (795, 434) with delta (0, 0)
Screenshot: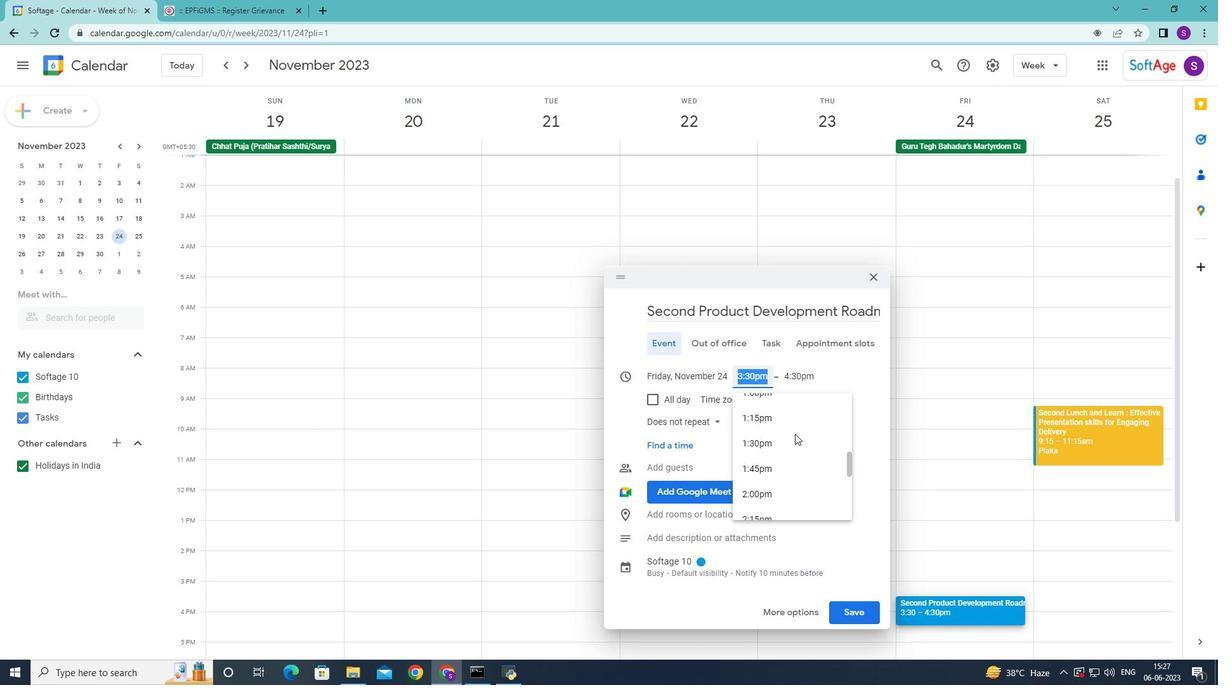 
Action: Mouse scrolled (795, 434) with delta (0, 0)
Screenshot: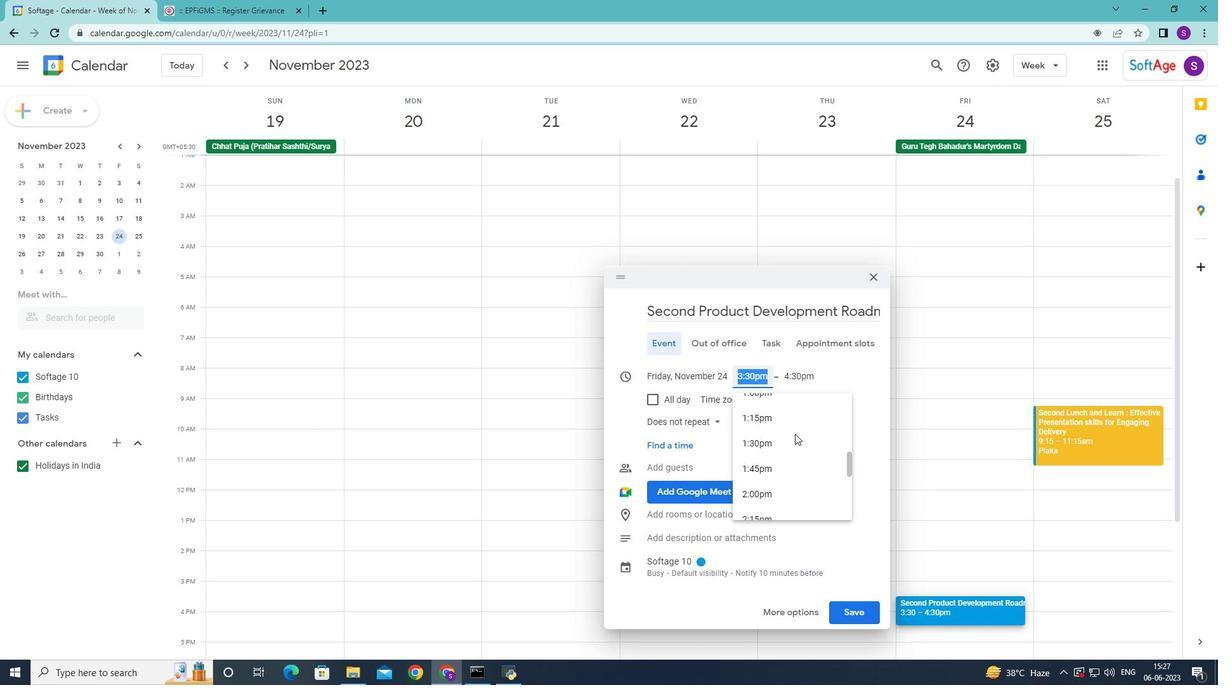 
Action: Mouse scrolled (795, 434) with delta (0, 0)
Screenshot: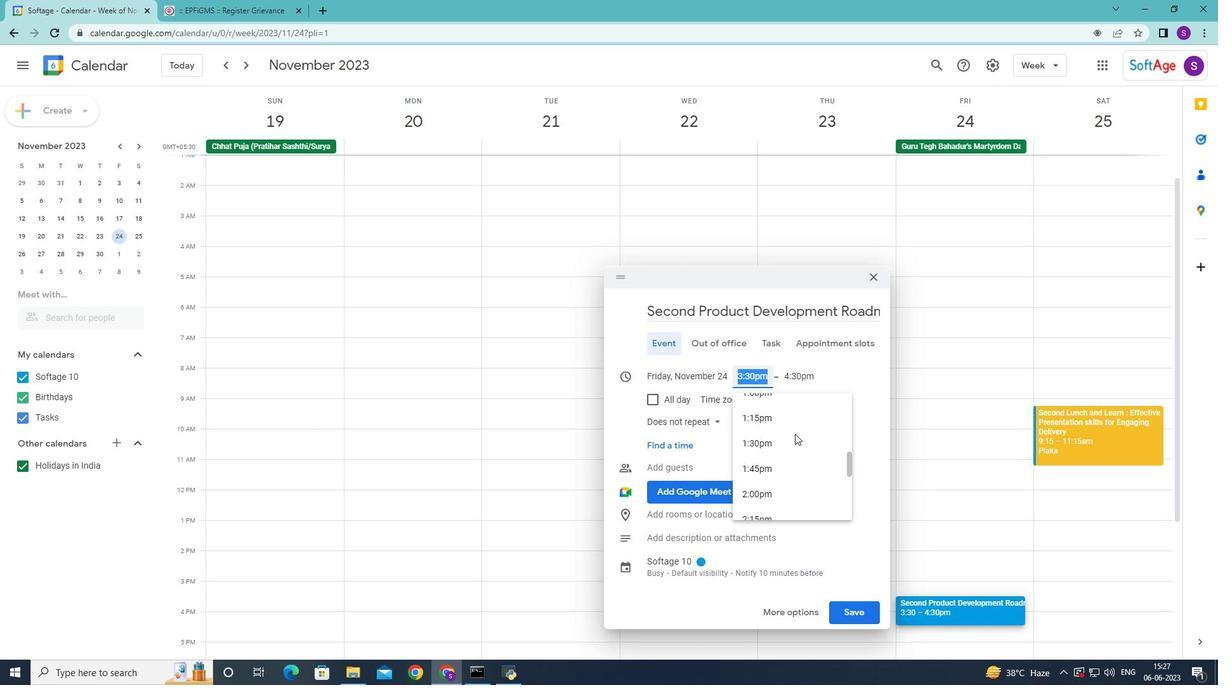 
Action: Mouse scrolled (795, 434) with delta (0, 0)
Screenshot: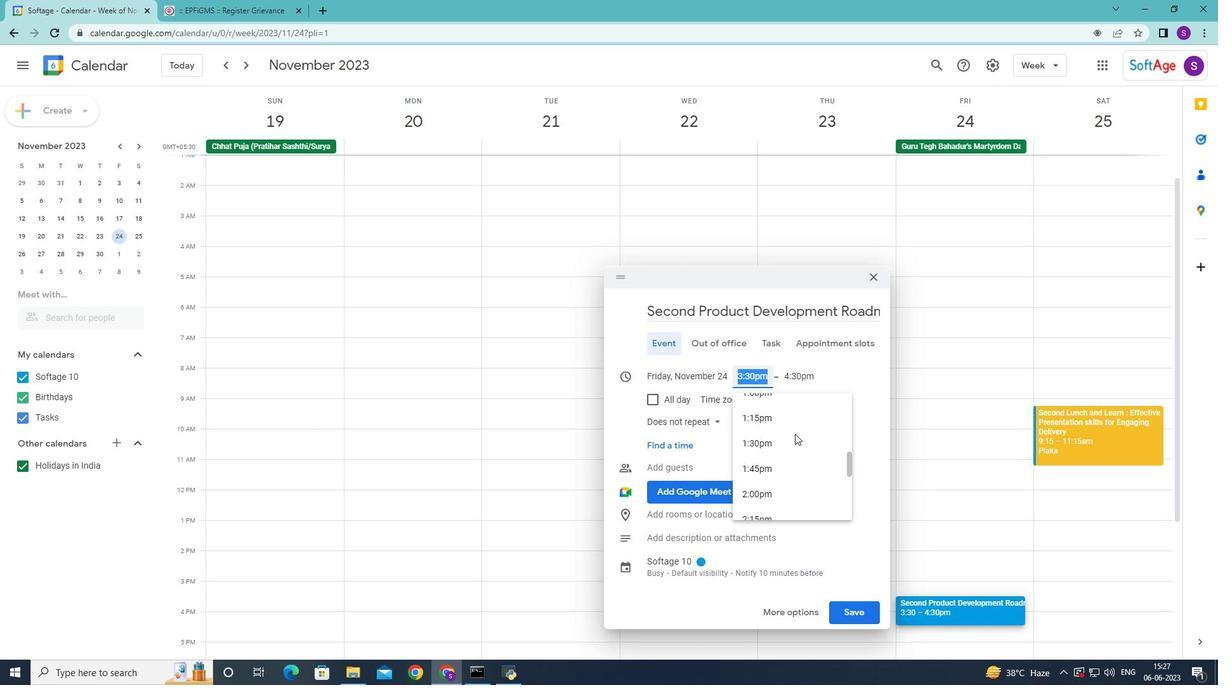
Action: Mouse moved to (794, 446)
Screenshot: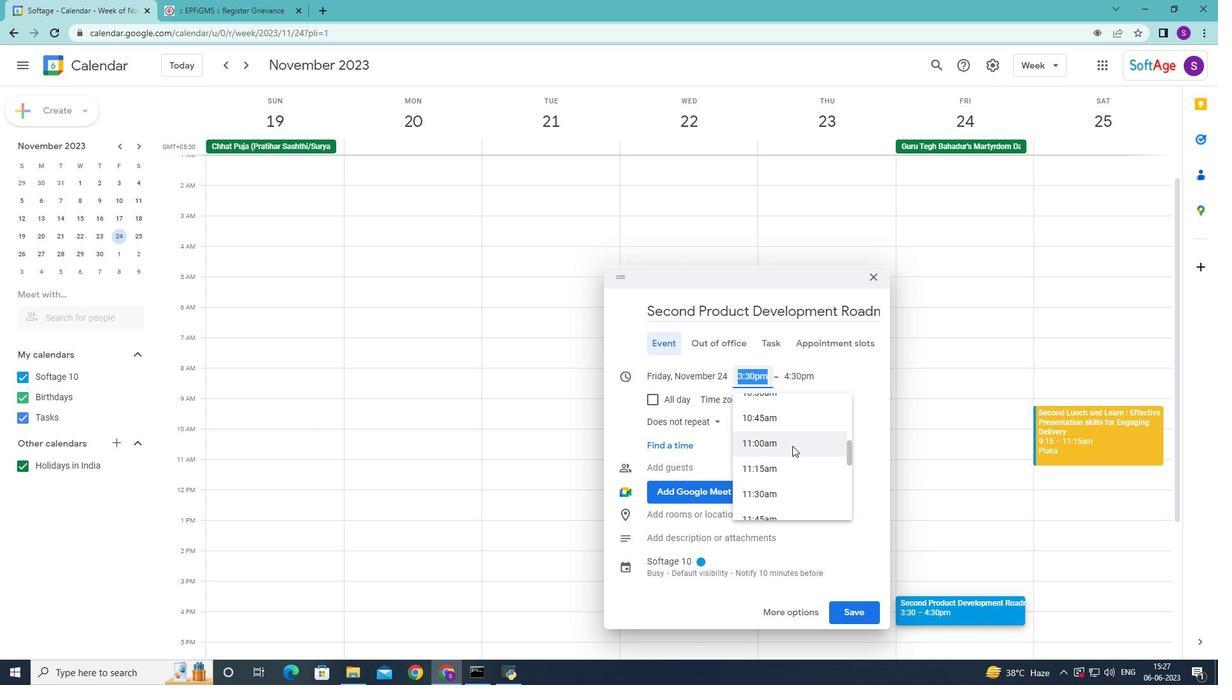 
Action: Mouse scrolled (794, 446) with delta (0, 0)
Screenshot: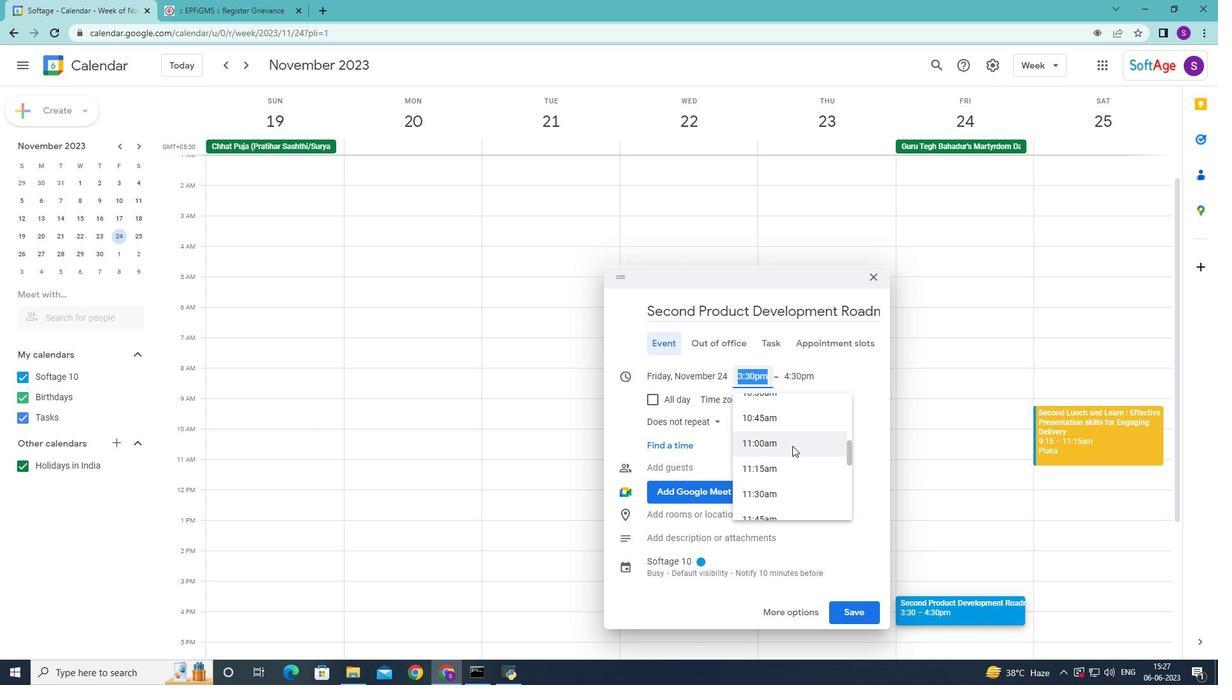 
Action: Mouse scrolled (794, 446) with delta (0, 0)
Screenshot: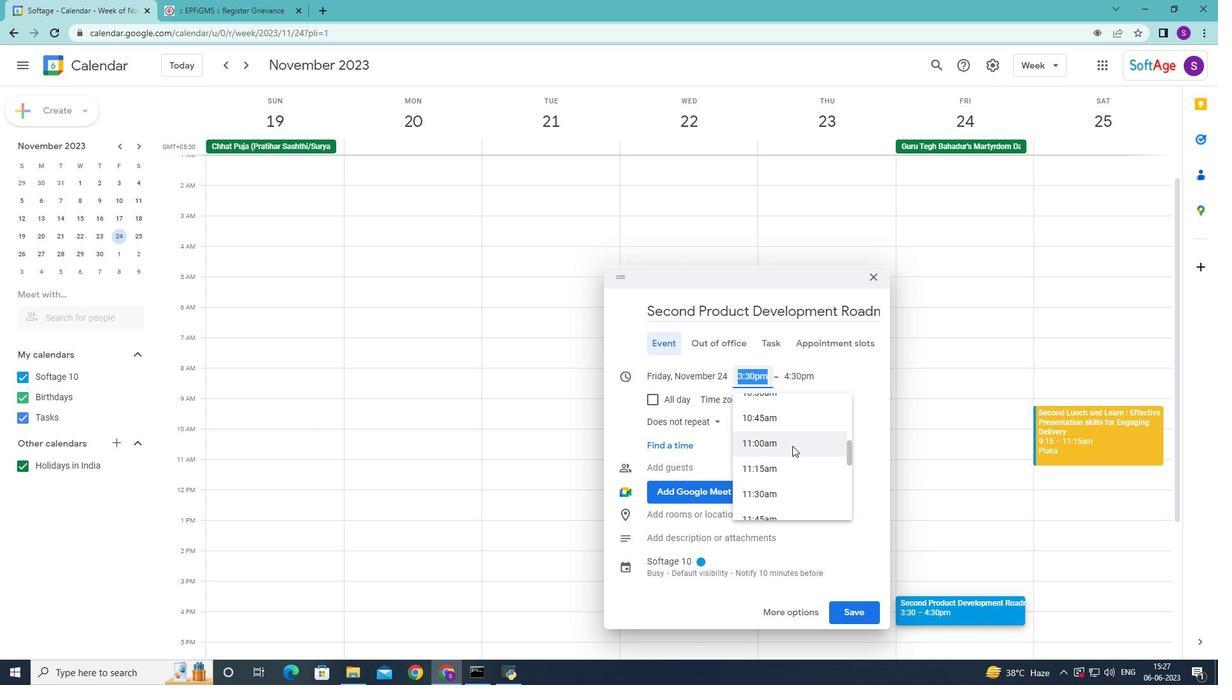 
Action: Mouse moved to (795, 445)
Screenshot: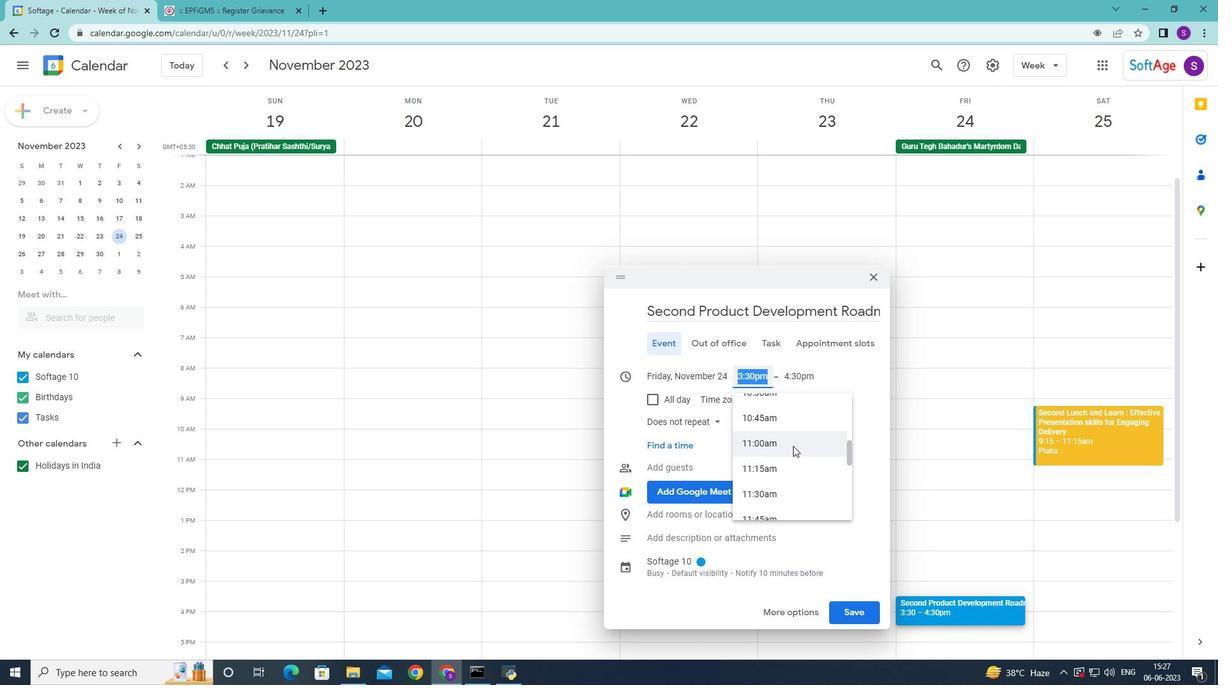 
Action: Mouse scrolled (795, 446) with delta (0, 0)
Screenshot: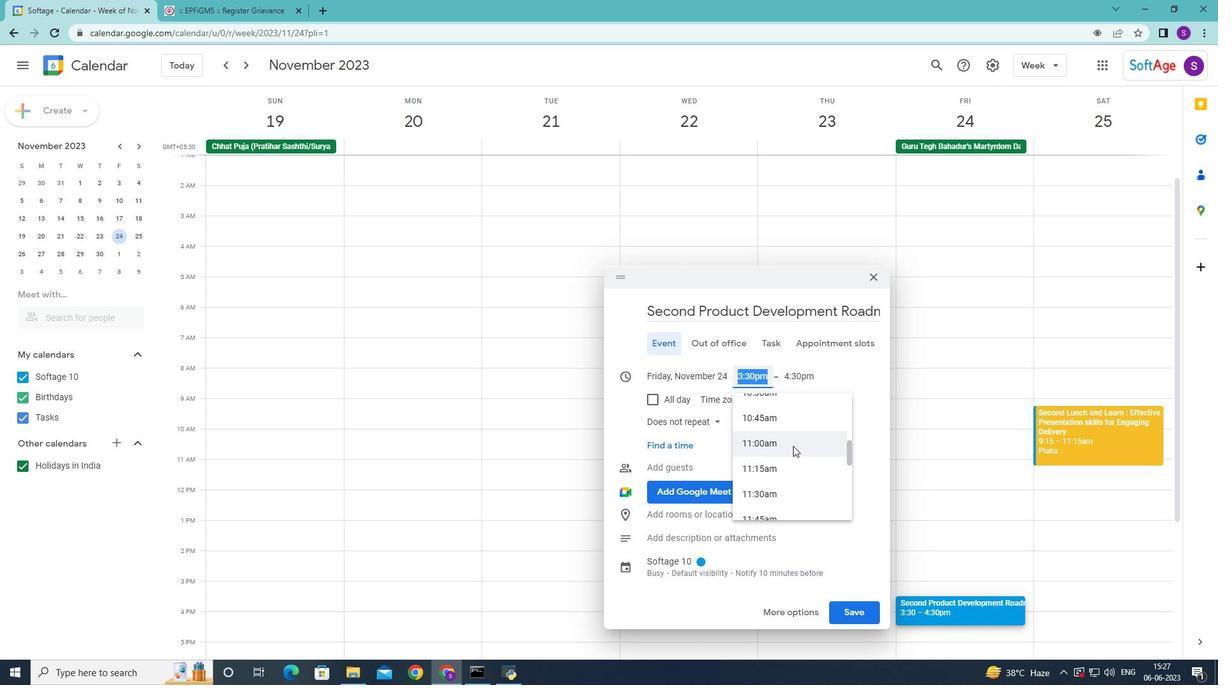 
Action: Mouse moved to (797, 444)
Screenshot: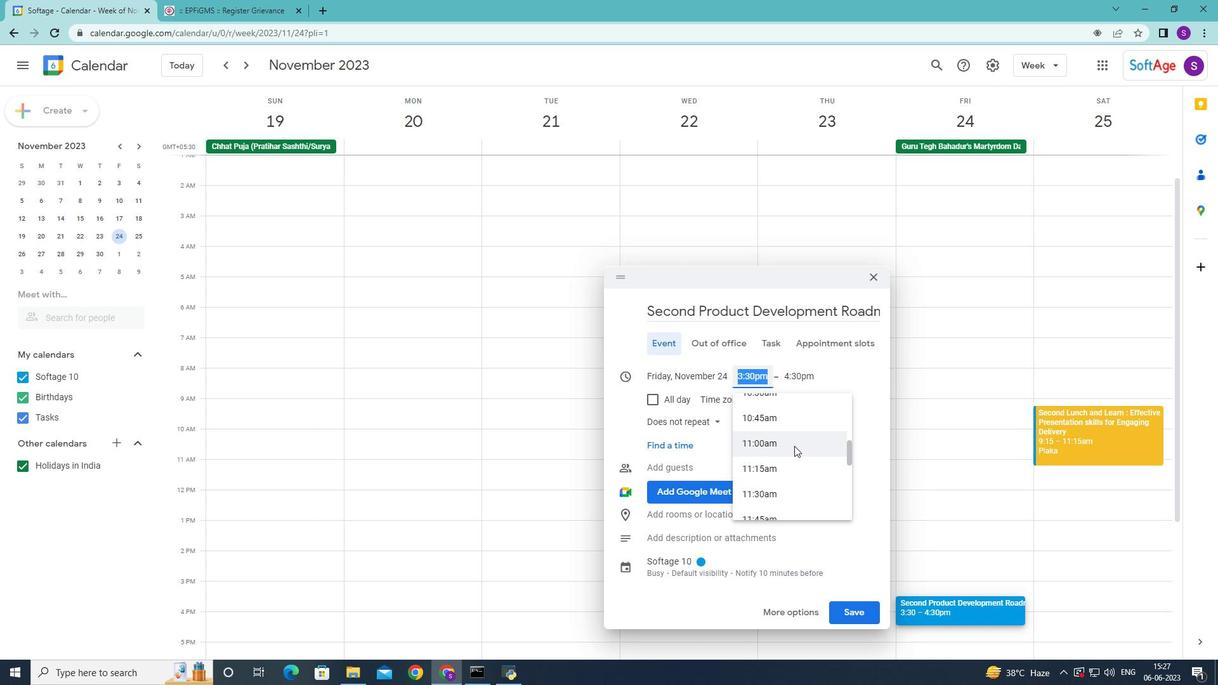 
Action: Mouse scrolled (797, 445) with delta (0, 0)
Screenshot: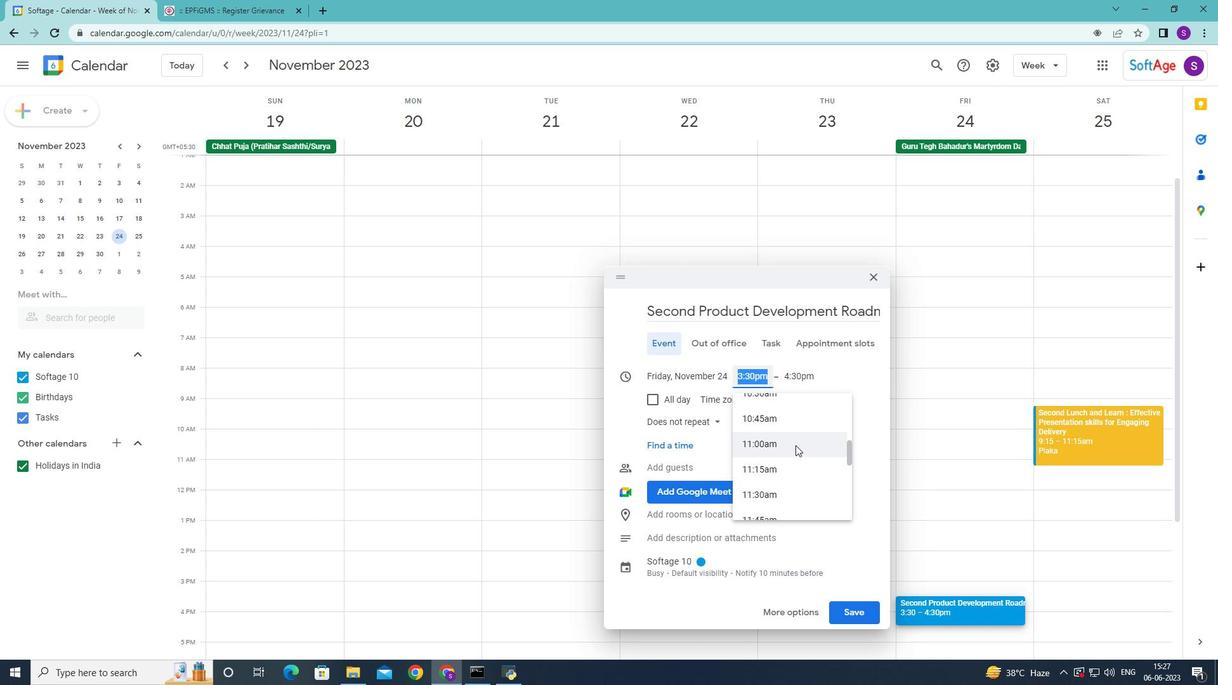 
Action: Mouse moved to (792, 456)
Screenshot: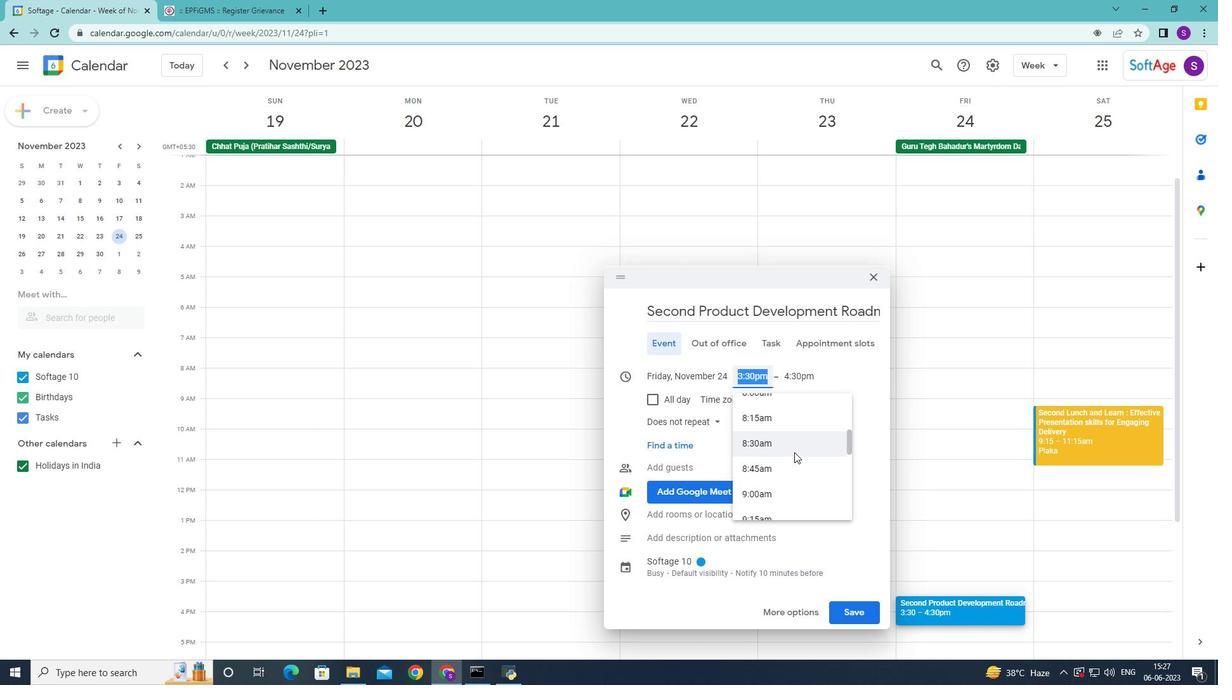 
Action: Mouse scrolled (792, 456) with delta (0, 0)
Screenshot: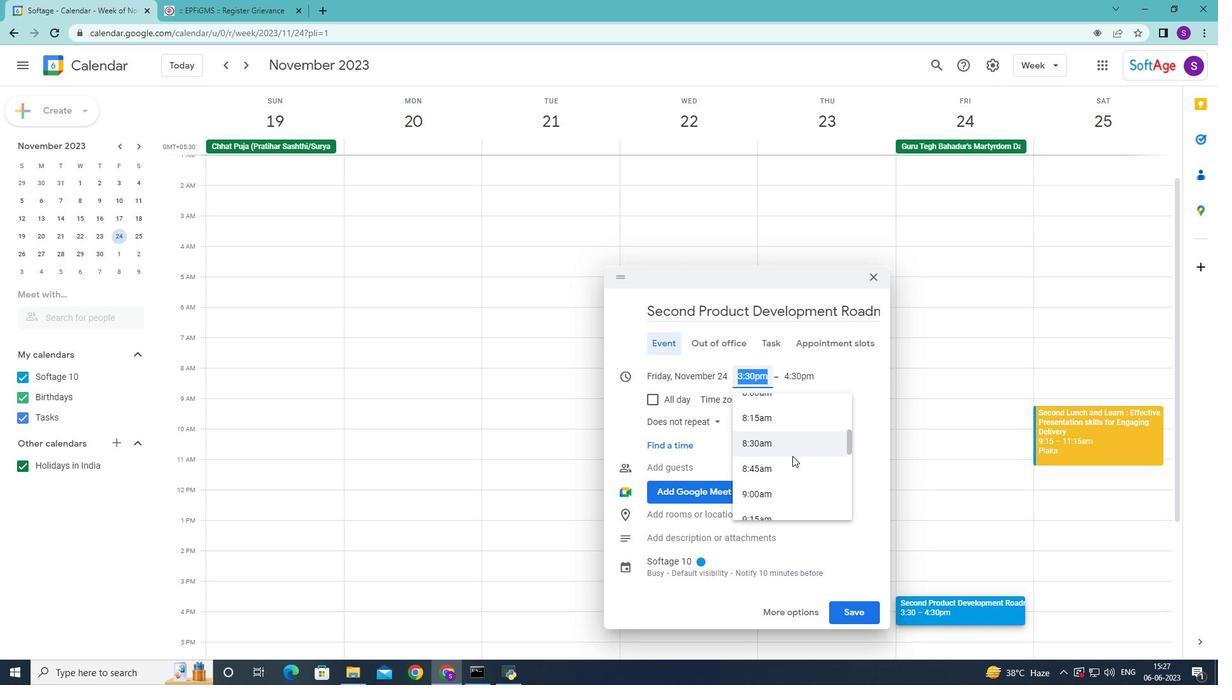 
Action: Mouse moved to (793, 456)
Screenshot: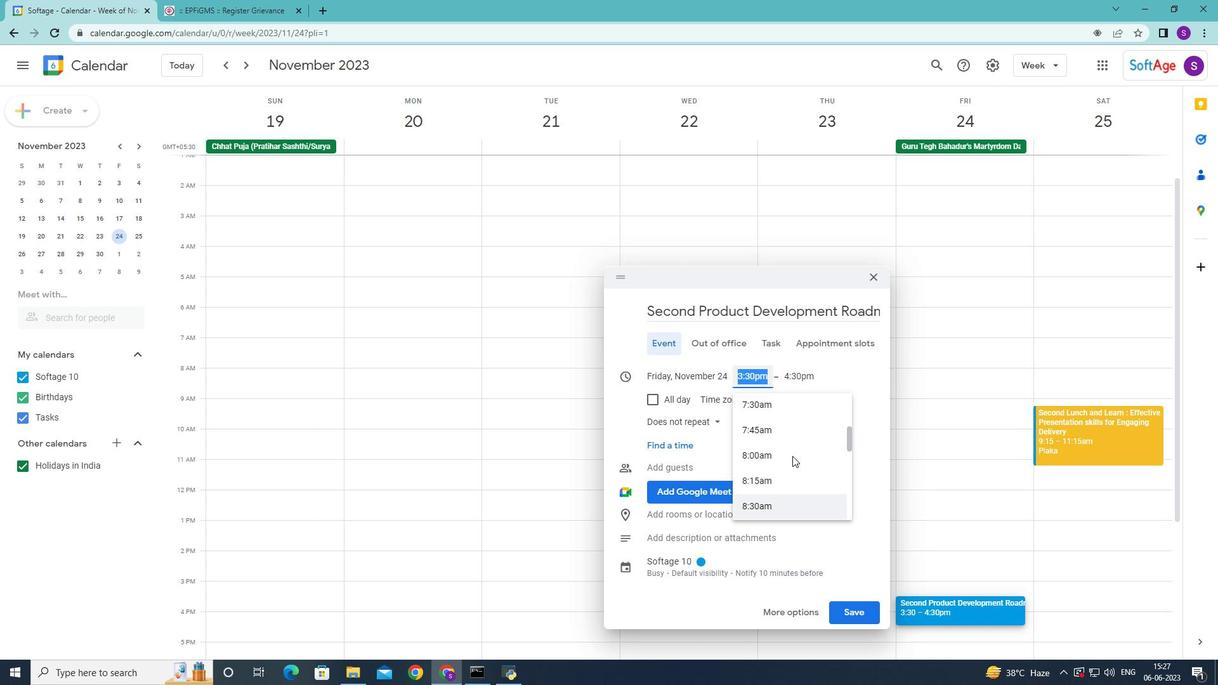 
Action: Mouse scrolled (793, 456) with delta (0, 0)
Screenshot: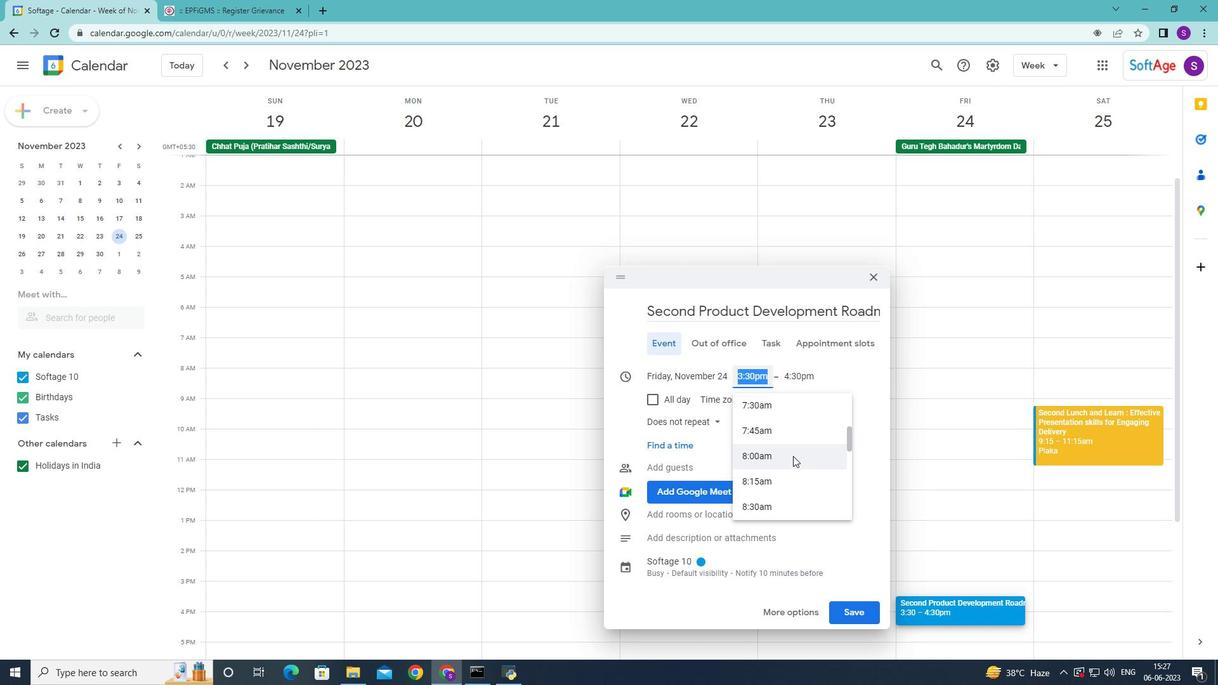 
Action: Mouse moved to (783, 427)
Screenshot: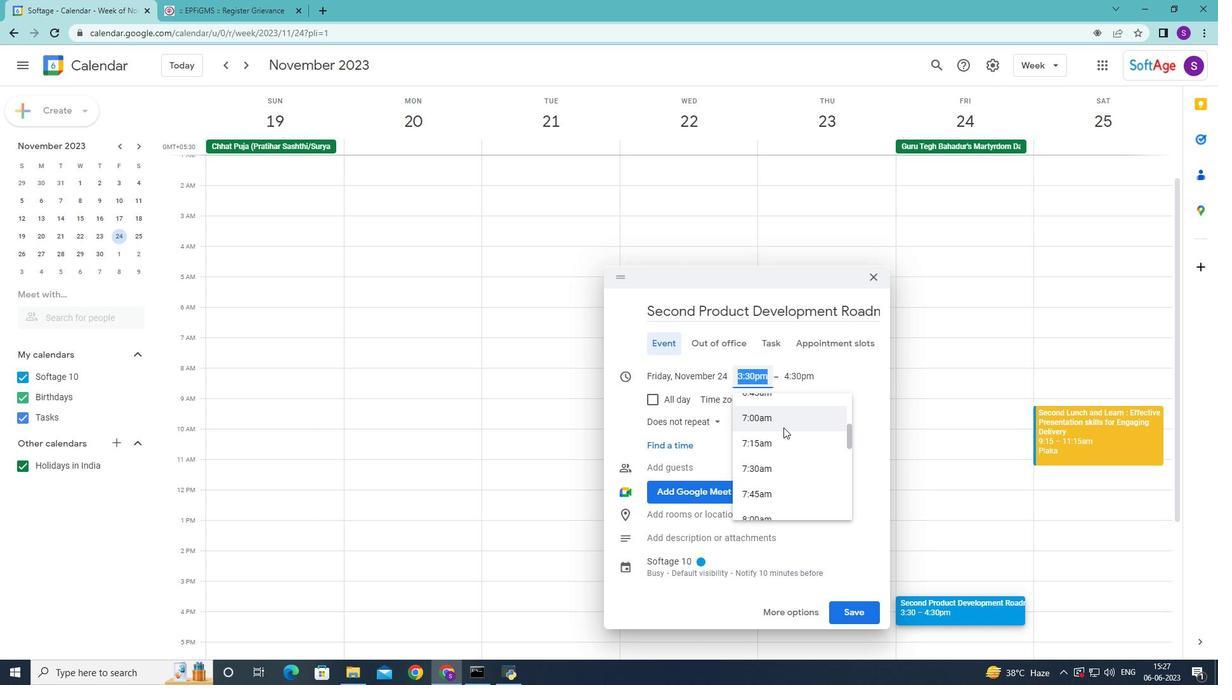 
Action: Mouse pressed left at (783, 427)
Screenshot: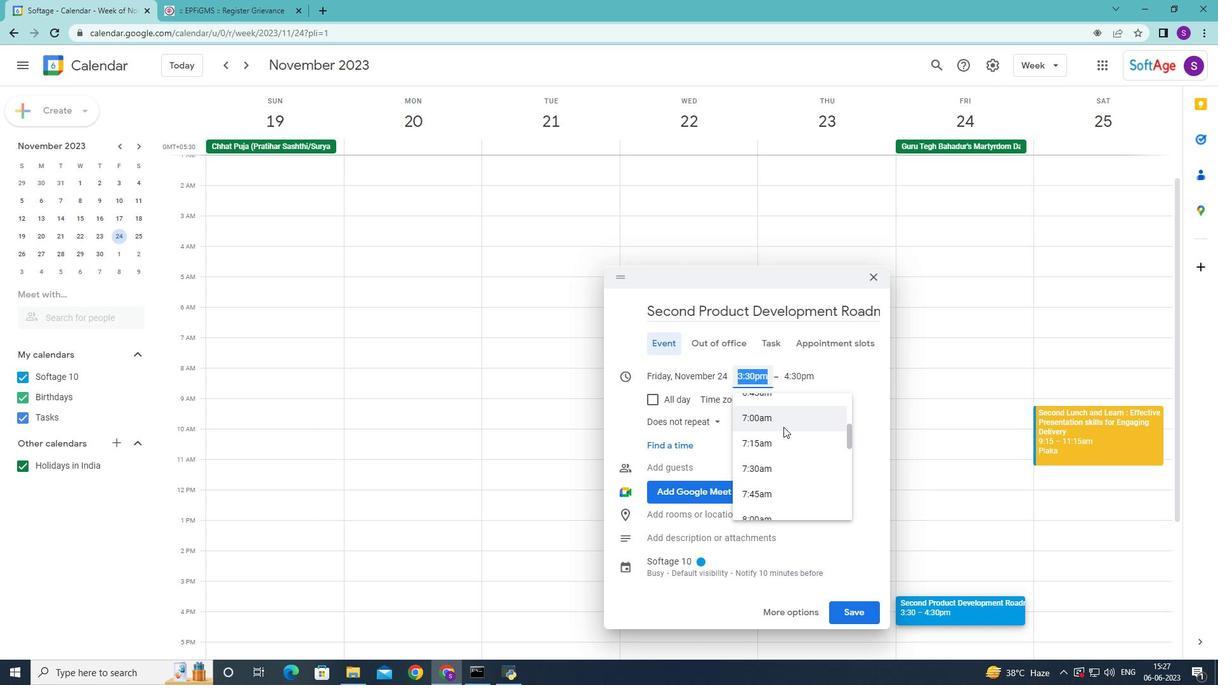 
Action: Mouse moved to (795, 297)
Screenshot: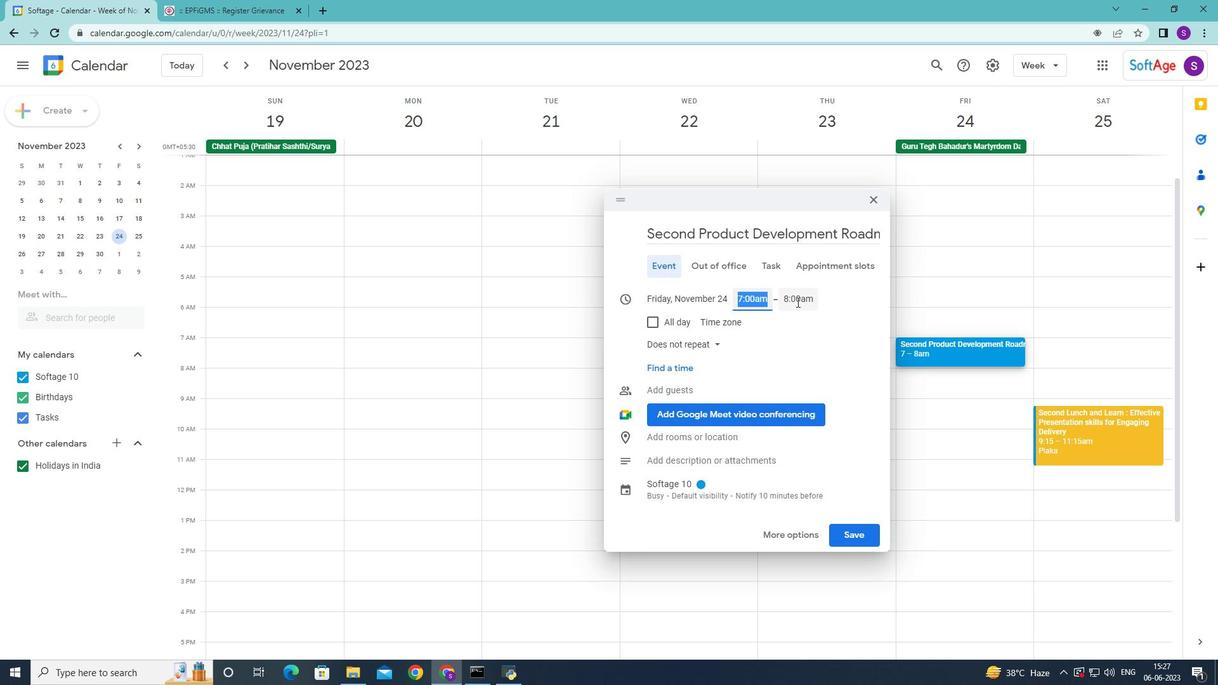 
Action: Mouse pressed left at (795, 297)
Screenshot: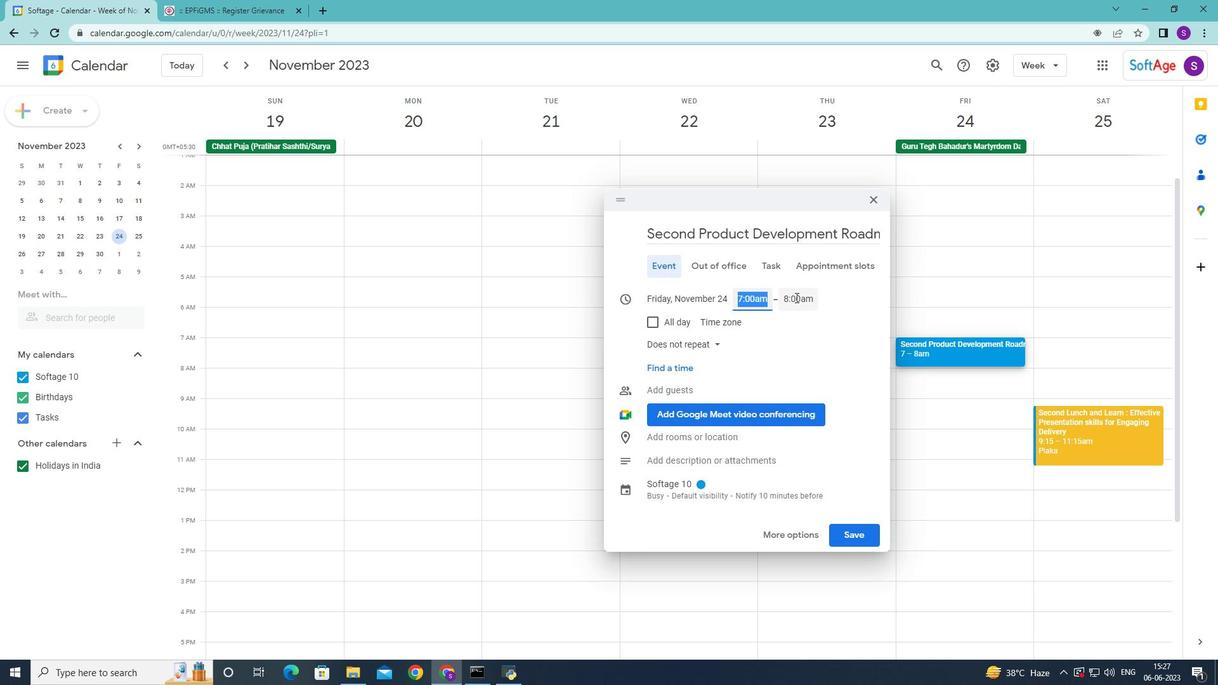 
Action: Mouse moved to (819, 432)
Screenshot: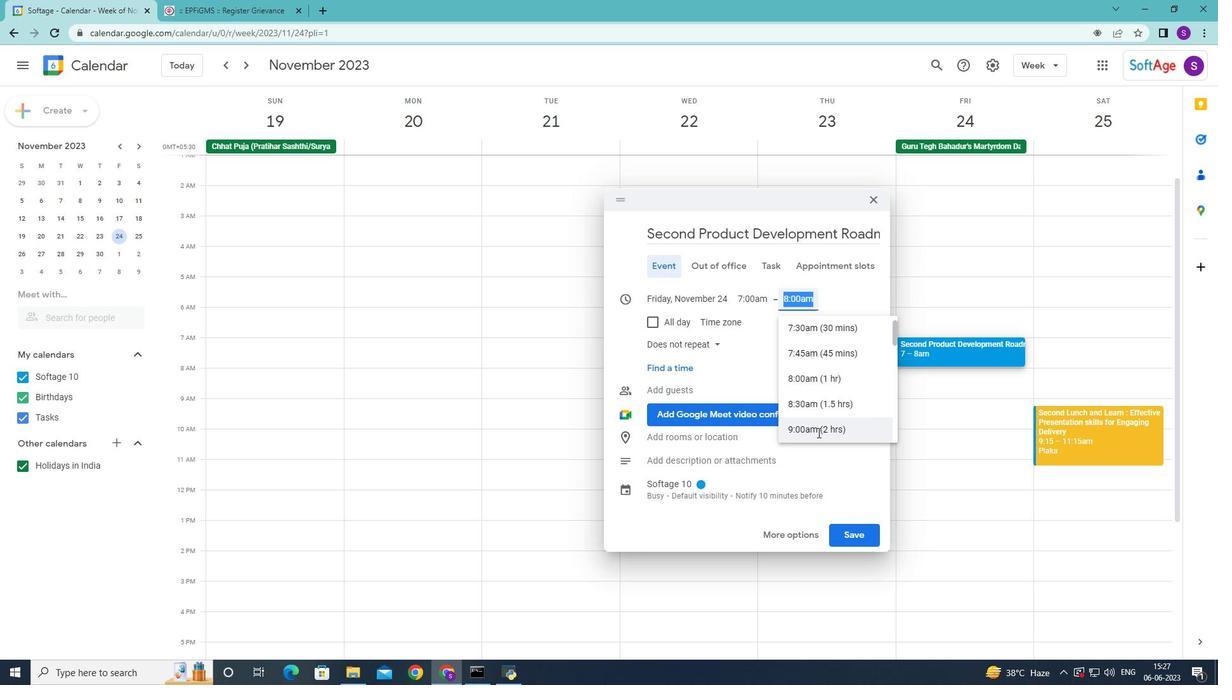 
Action: Mouse pressed left at (819, 432)
Screenshot: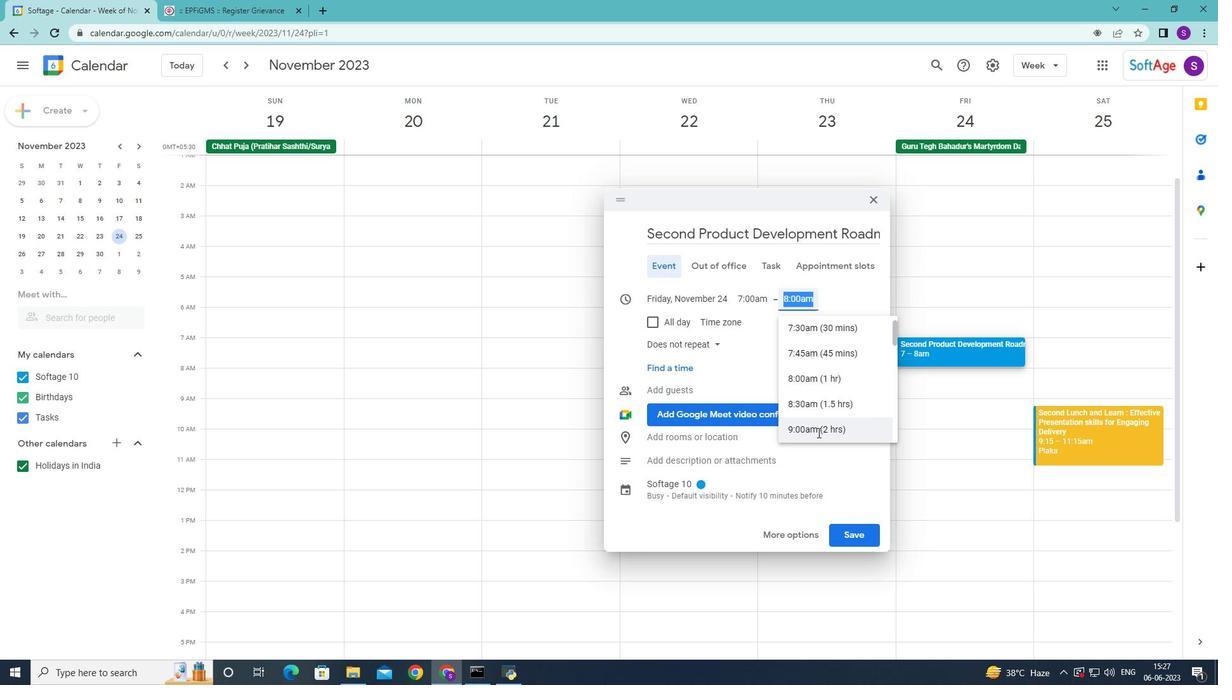 
Action: Mouse moved to (773, 535)
Screenshot: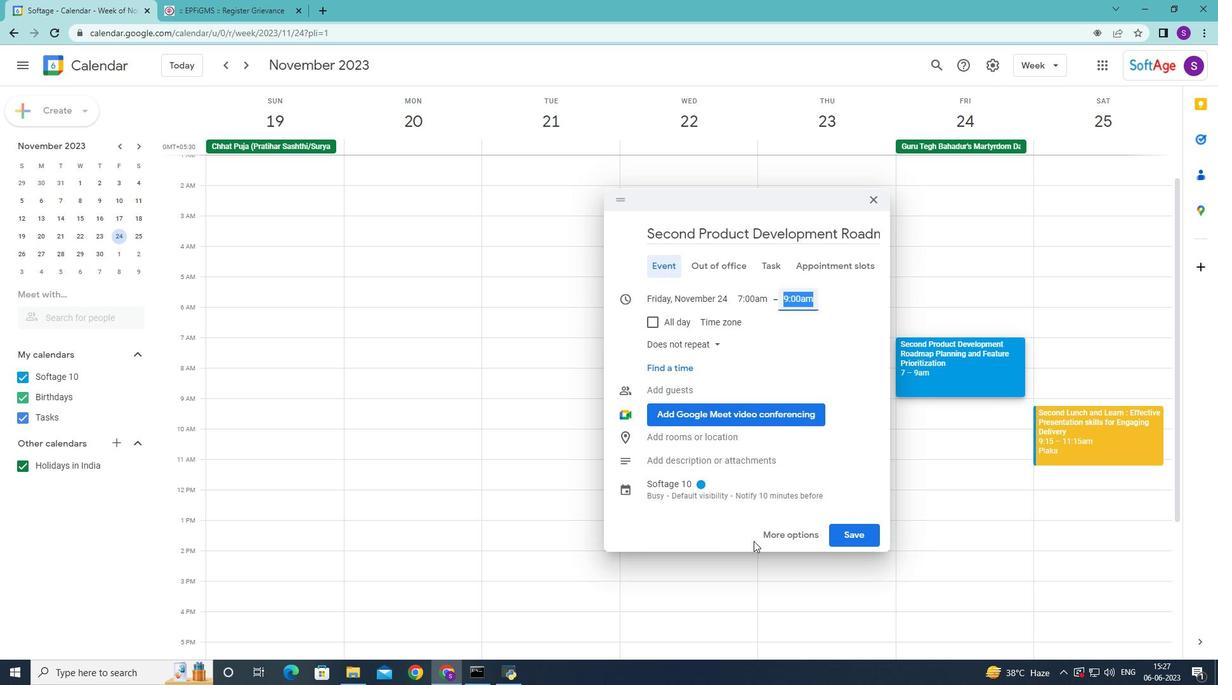 
Action: Mouse pressed left at (773, 535)
Screenshot: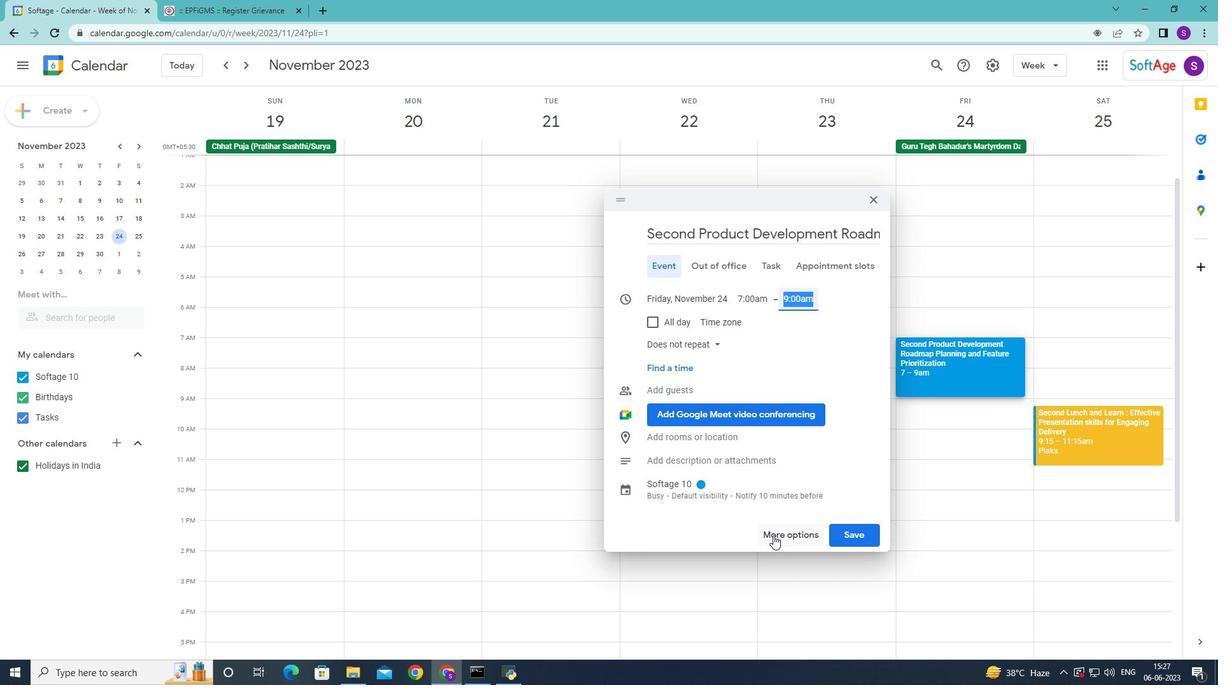 
Action: Mouse moved to (193, 455)
Screenshot: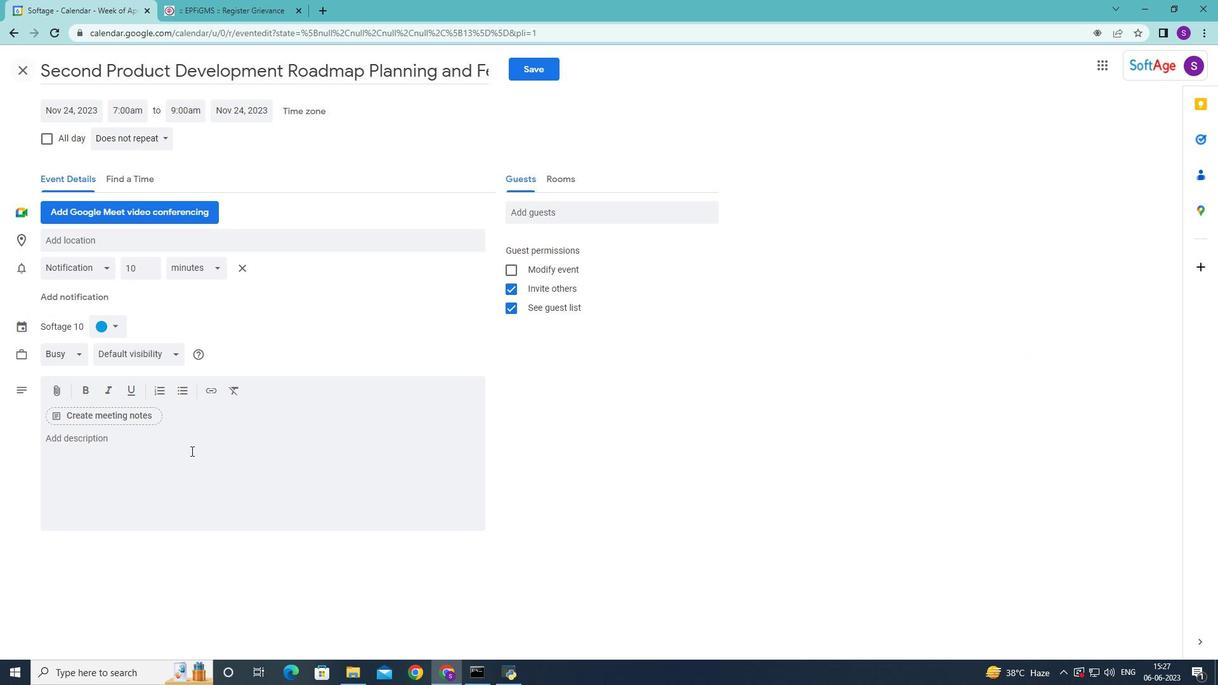 
Action: Mouse pressed left at (193, 455)
Screenshot: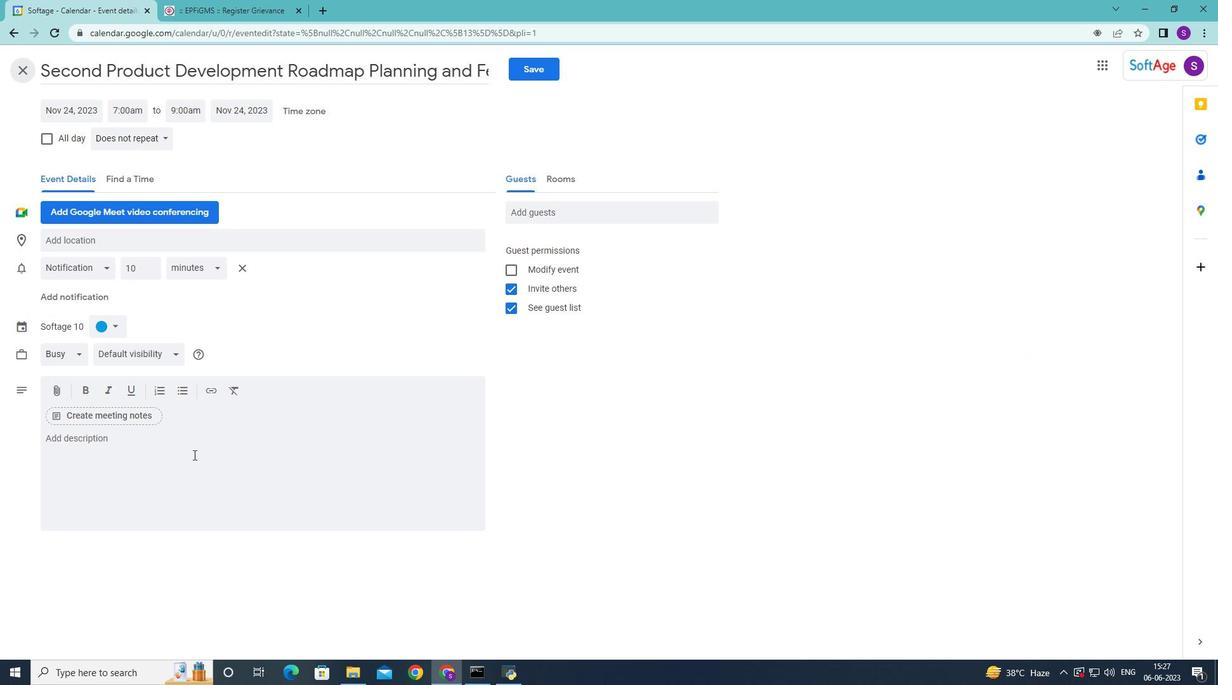 
Action: Key pressed <Key.shift>thoughout
Screenshot: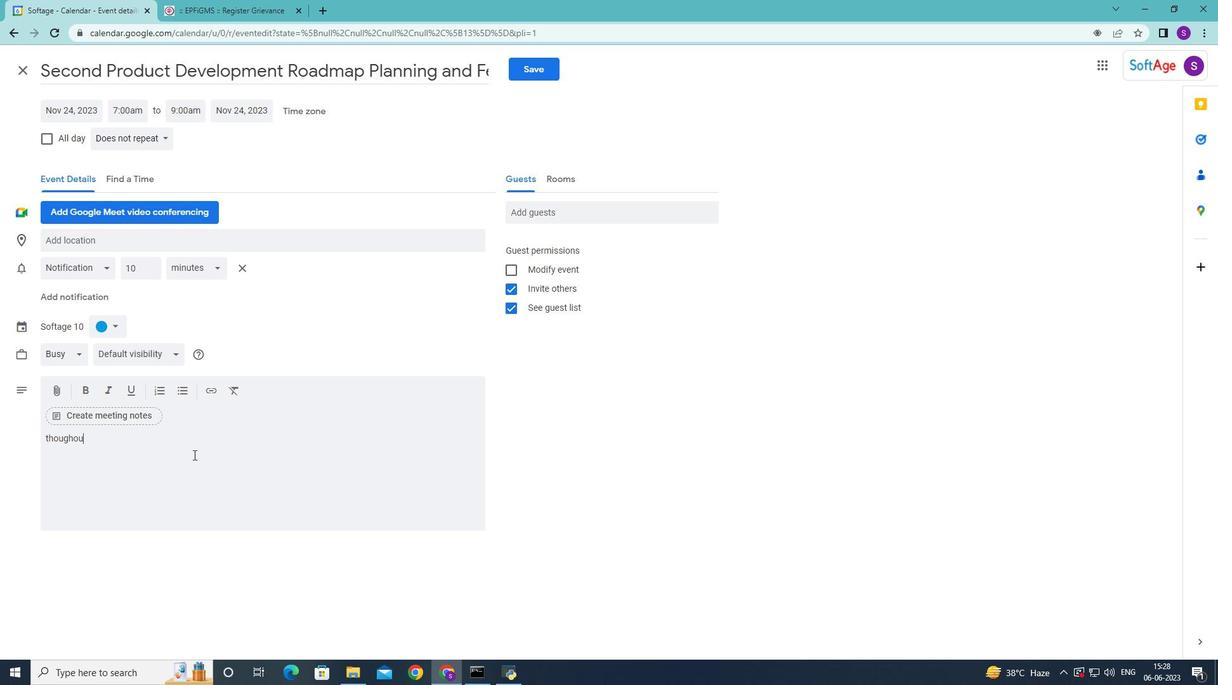 
Action: Mouse moved to (48, 436)
Screenshot: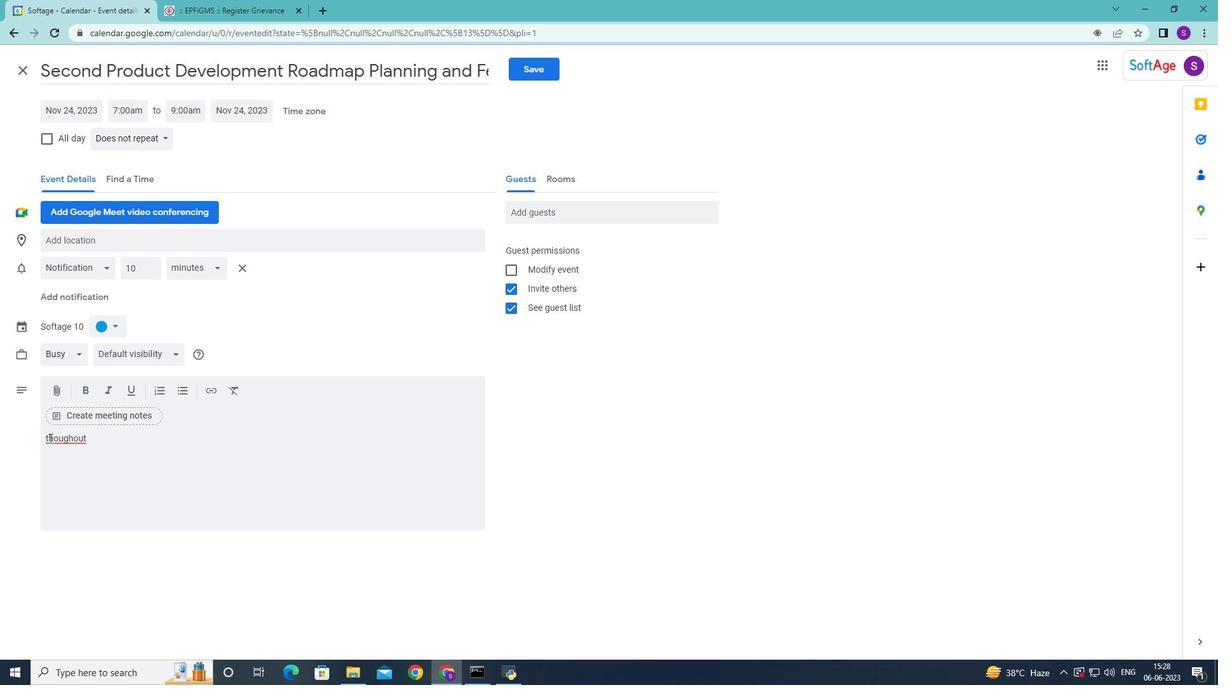 
Action: Mouse pressed left at (48, 436)
Screenshot: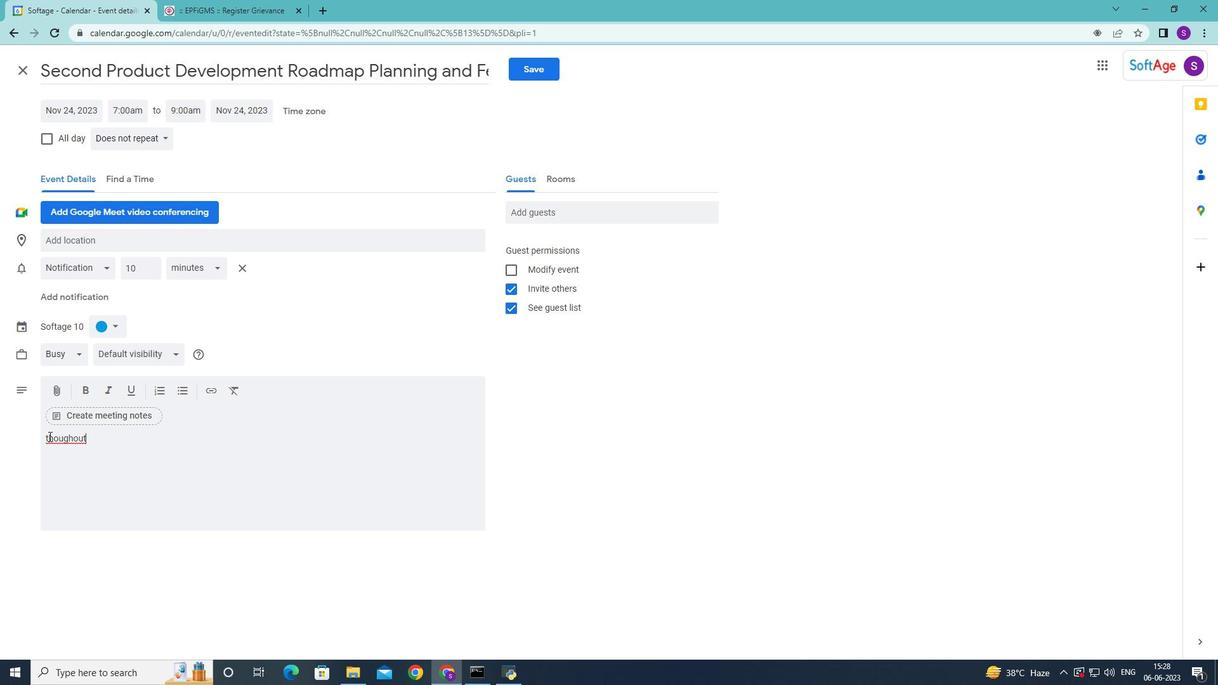 
Action: Mouse moved to (55, 437)
Screenshot: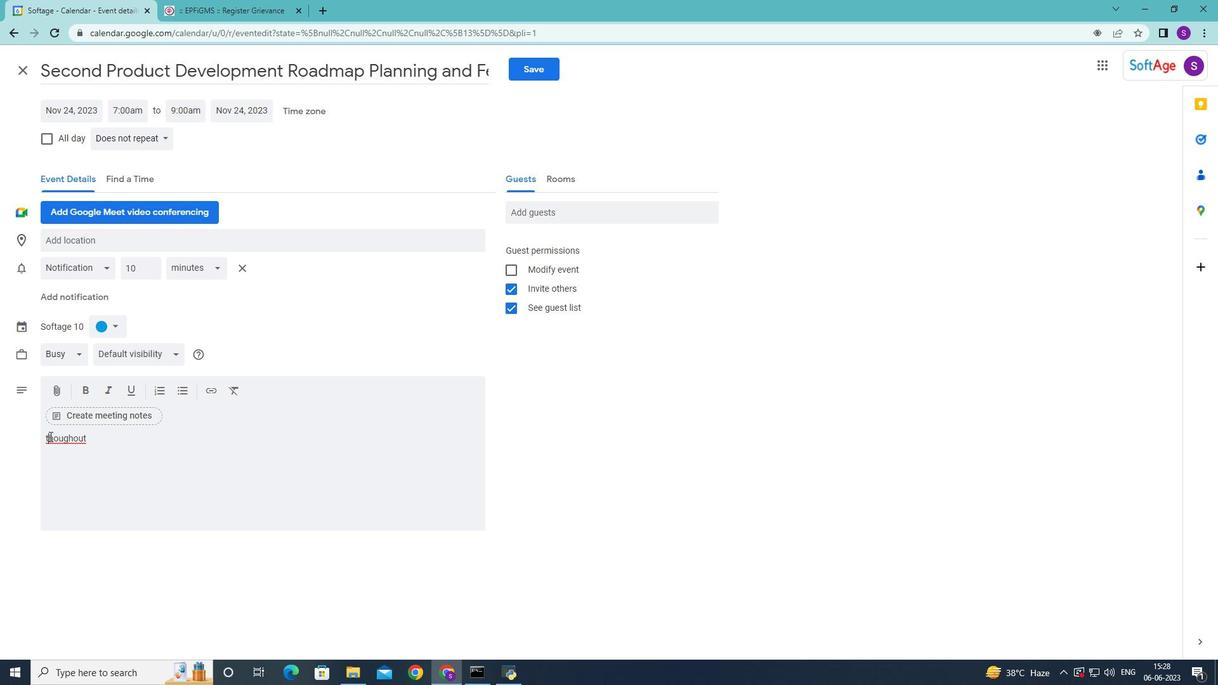 
Action: Key pressed <Key.backspace><Key.shift>T
Screenshot: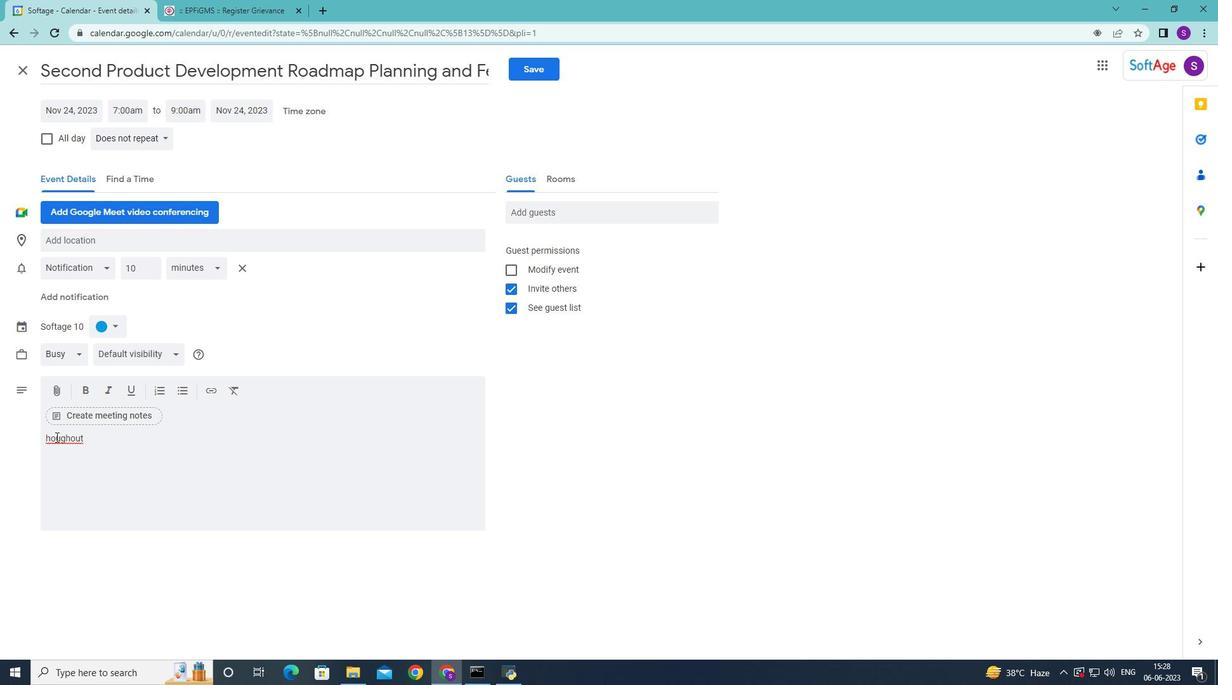 
Action: Mouse moved to (55, 441)
Screenshot: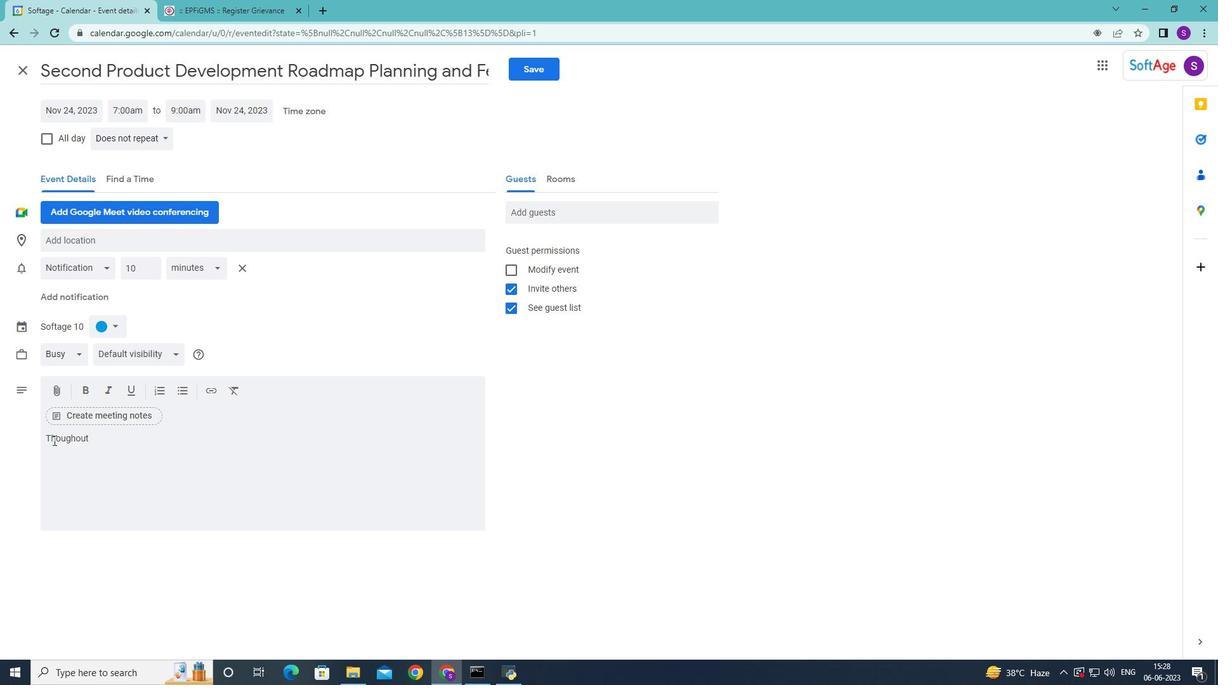 
Action: Mouse pressed left at (55, 441)
Screenshot: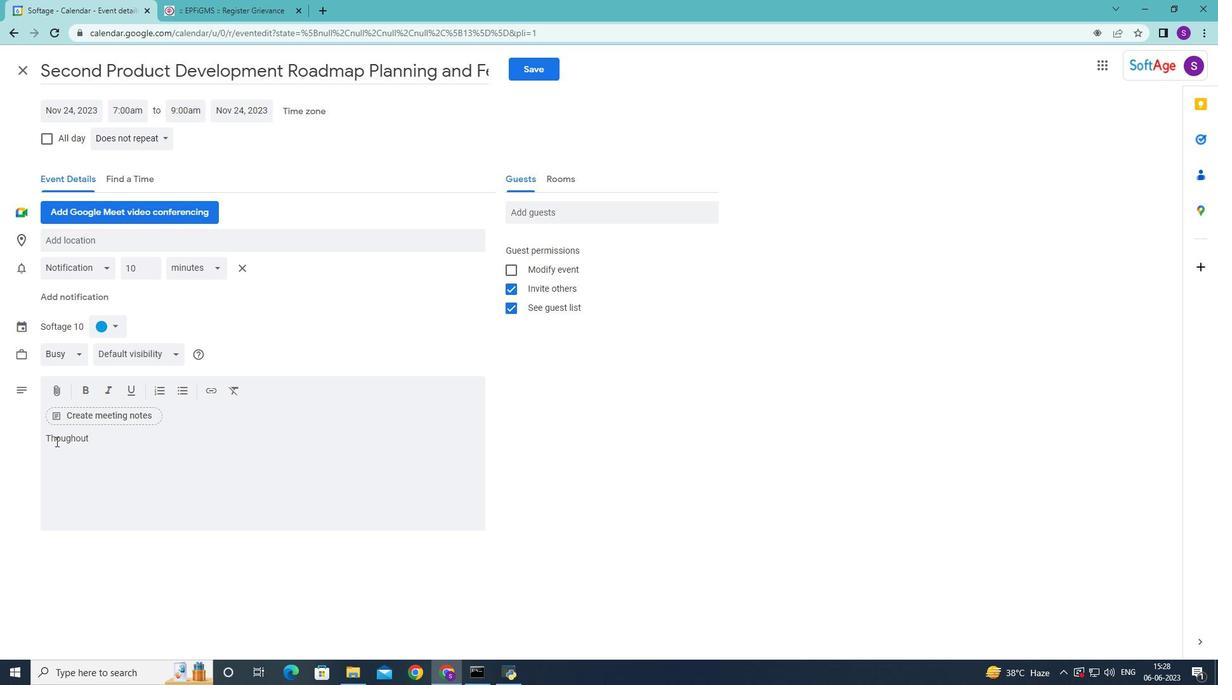 
Action: Mouse moved to (64, 446)
Screenshot: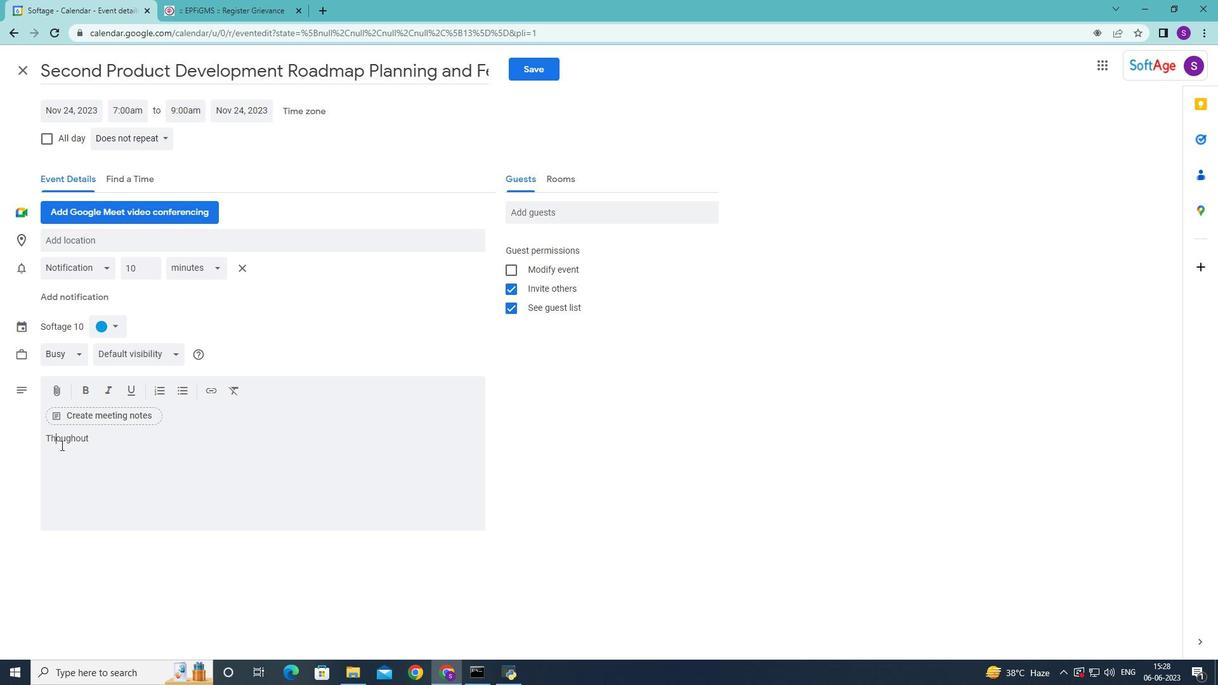 
Action: Key pressed r
Screenshot: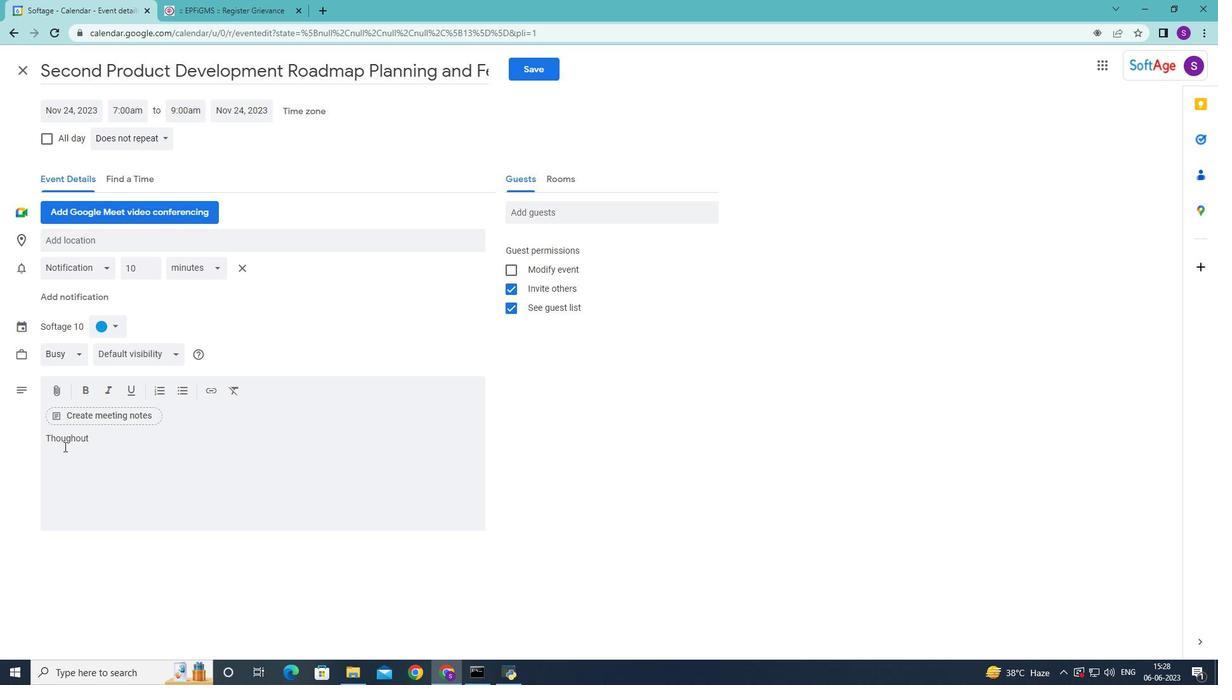 
Action: Mouse moved to (105, 435)
Screenshot: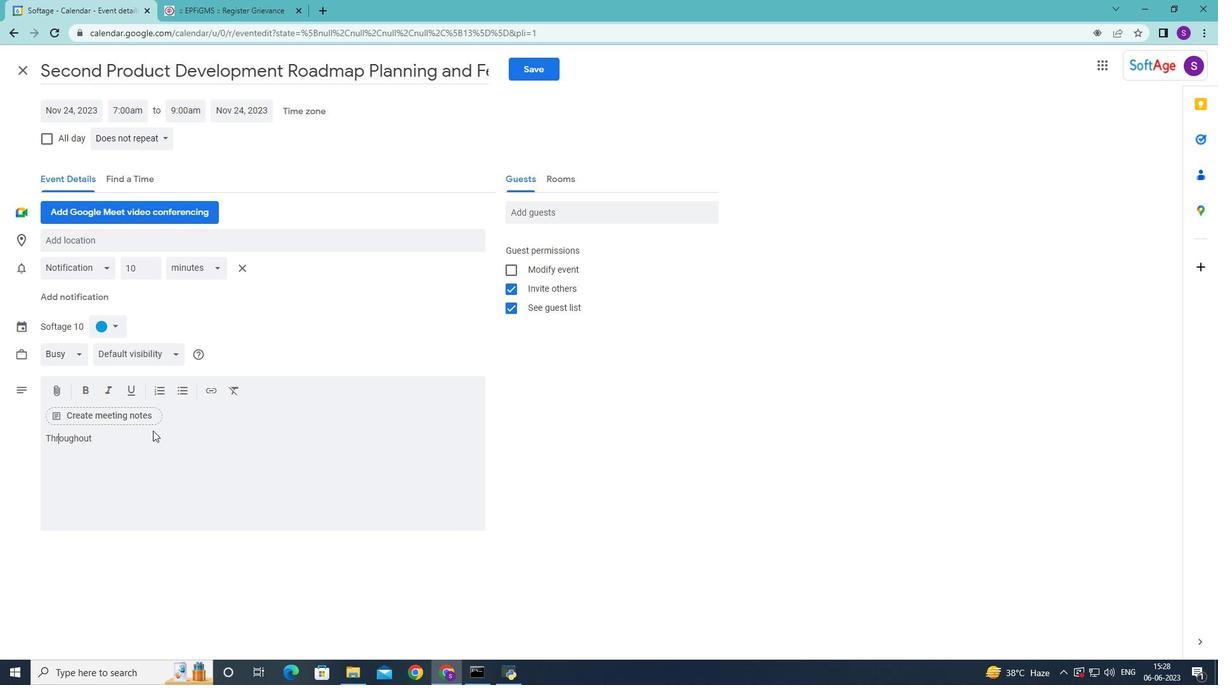 
Action: Mouse pressed left at (105, 435)
Screenshot: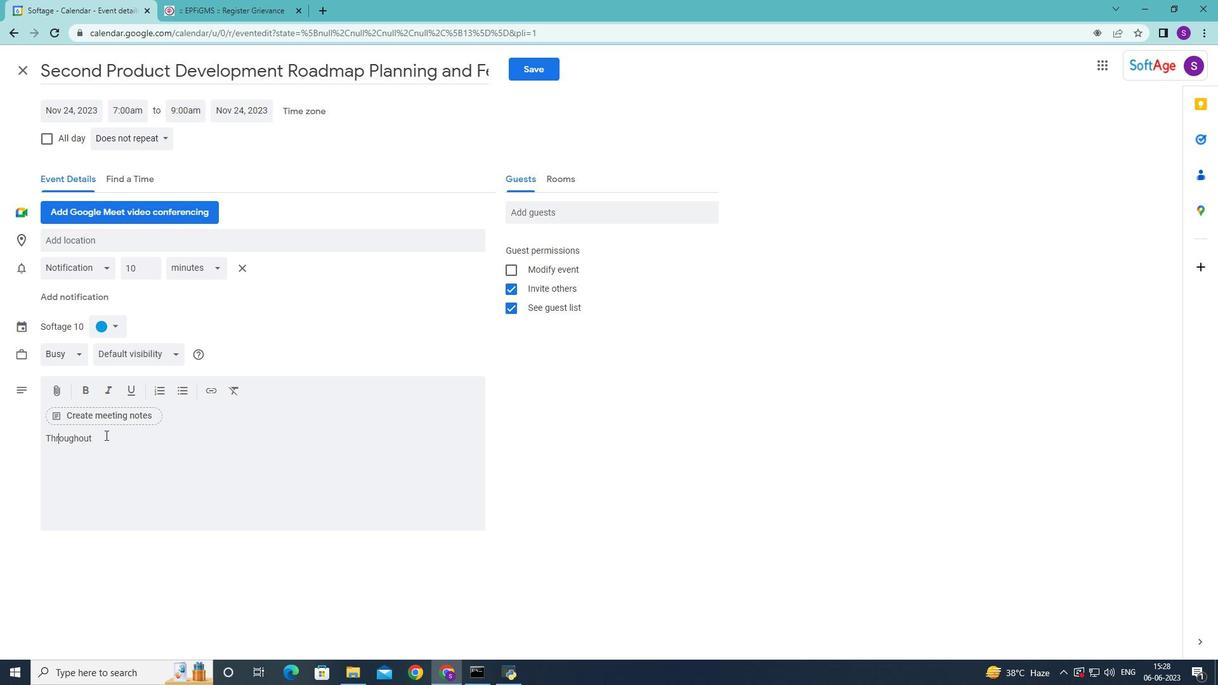 
Action: Mouse moved to (124, 439)
Screenshot: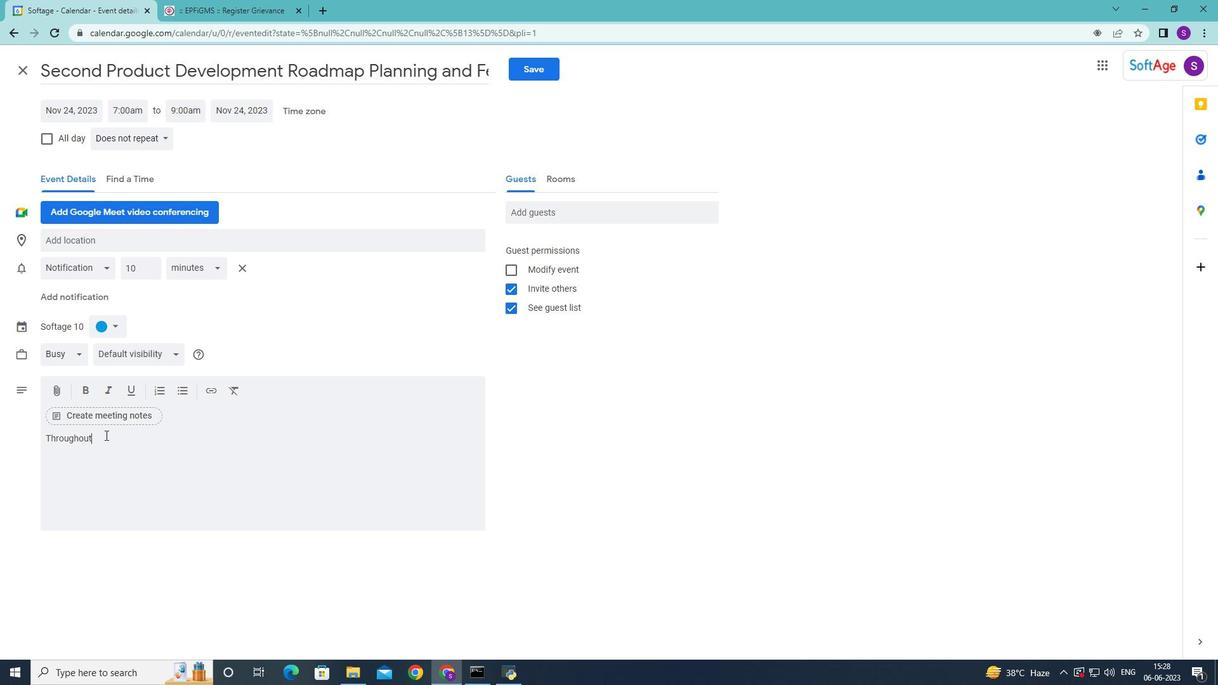 
Action: Key pressed <Key.space>the<Key.space>retreat<Key.space>teams<Key.space>wo<Key.backspace>ill<Key.space>engage<Key.space>ina<Key.backspace><Key.space>a<Key.space>variety<Key.space>of<Key.space>problem-solving<Key.space>activities<Key.space>that<Key.space>are<Key.space>dsigned<Key.space><Key.backspace><Key.backspace><Key.backspace><Key.backspace><Key.backspace><Key.backspace><Key.backspace>esigned<Key.space>to<Key.space>challenge<Key.space>their<Key.space>criticak<Key.backspace>l<Key.space>thinling<Key.backspace><Key.backspace><Key.backspace><Key.backspace>king,<Key.space>decision<Key.space>making<Key.space><Key.backspace>,<Key.space>and<Key.space>collaboration<Key.space>skills,<Key.space><Key.shift>These<Key.space>activities<Key.space>will<Key.space>be<Key.space>carefully<Key.space><Key.space>curated<Key.space>to<Key.space>promote<Key.space>re<Key.backspace><Key.backspace>teamwork,<Key.space>innovation<Key.space><Key.backspace>,<Key.space>and<Key.space>a<Key.space>groeth<Key.space>mindset.<Key.space>
Screenshot: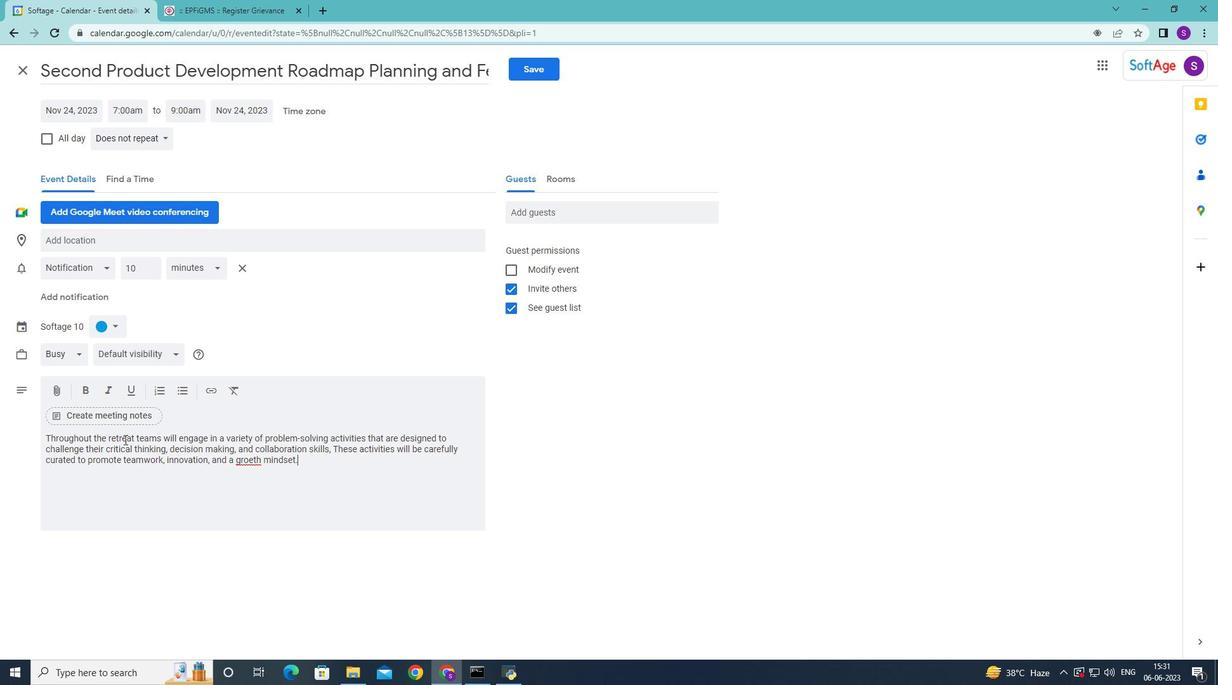 
Action: Mouse moved to (254, 462)
Screenshot: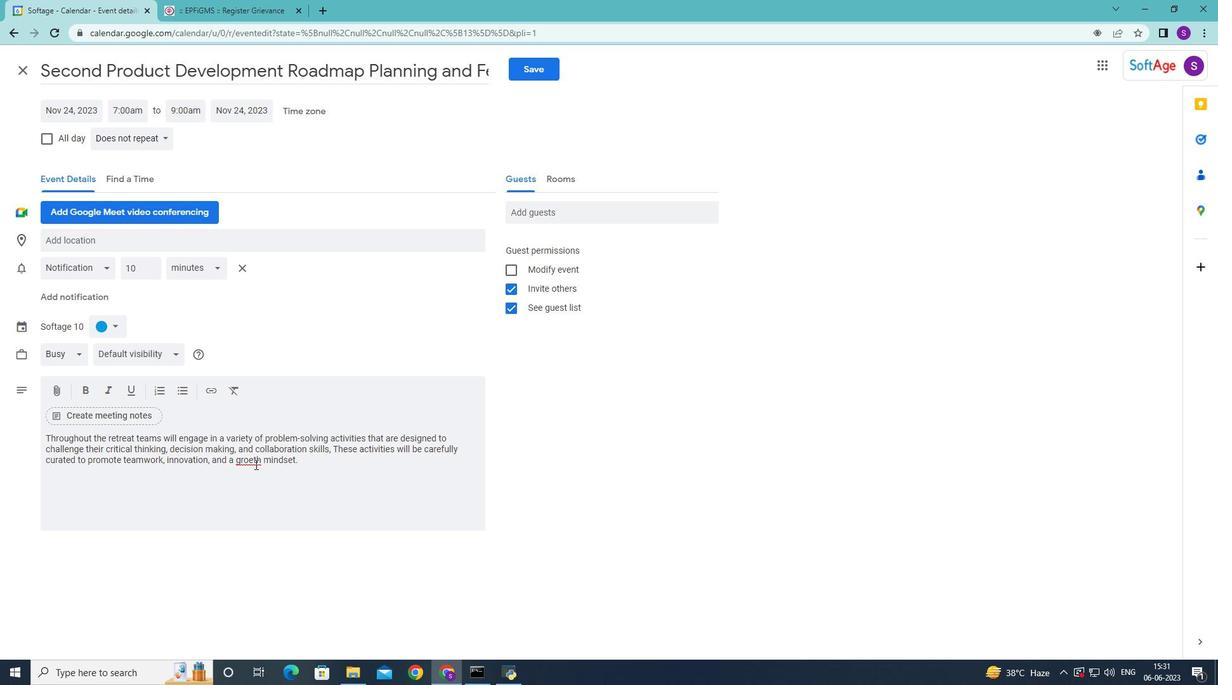 
Action: Mouse pressed left at (254, 462)
Screenshot: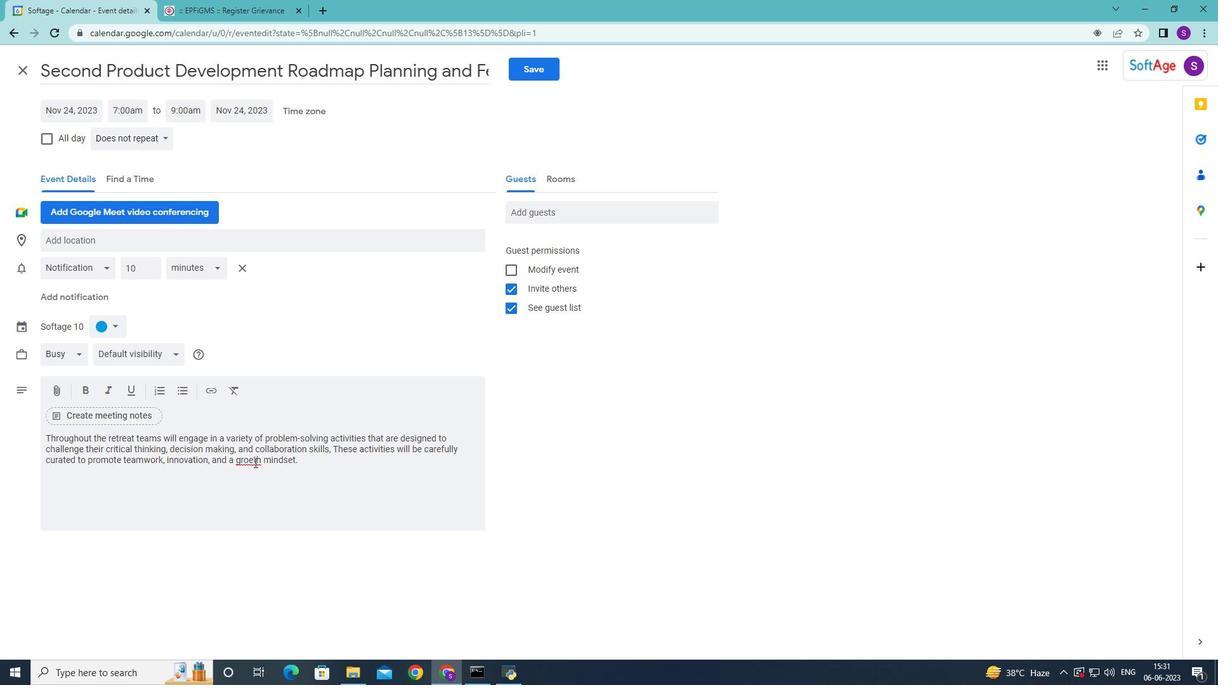 
Action: Key pressed <Key.backspace>w
Screenshot: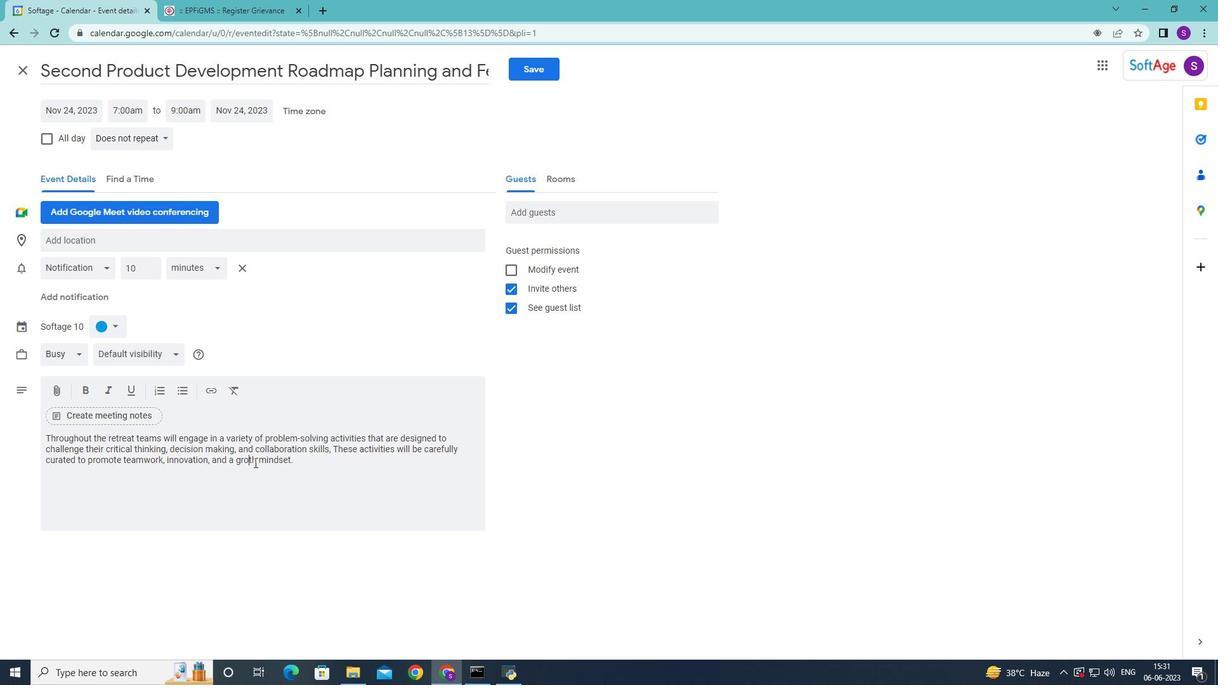 
Action: Mouse moved to (342, 463)
Screenshot: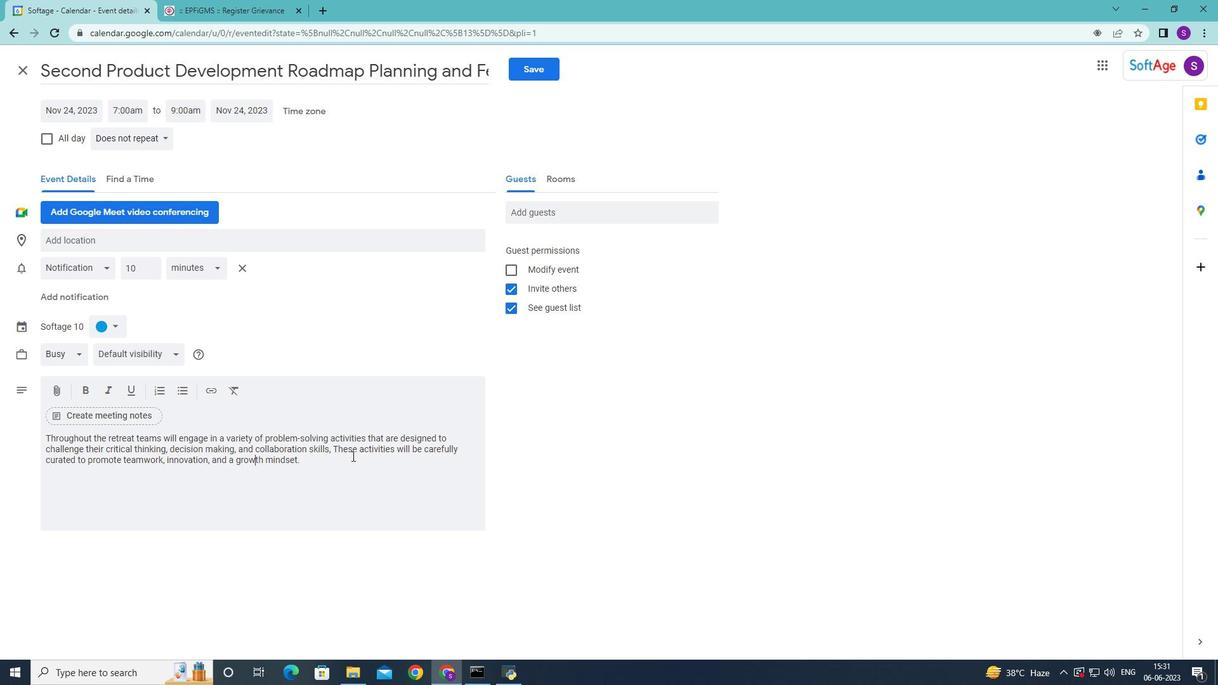 
Action: Mouse pressed left at (342, 463)
Screenshot: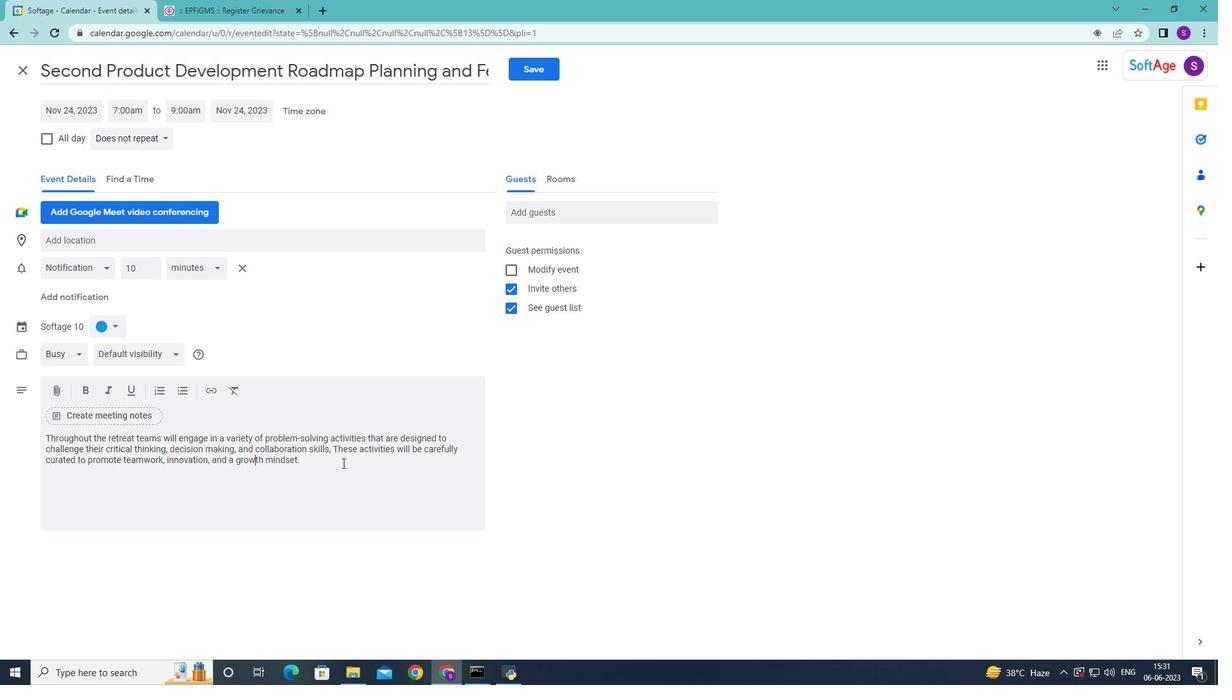 
Action: Mouse moved to (113, 323)
Screenshot: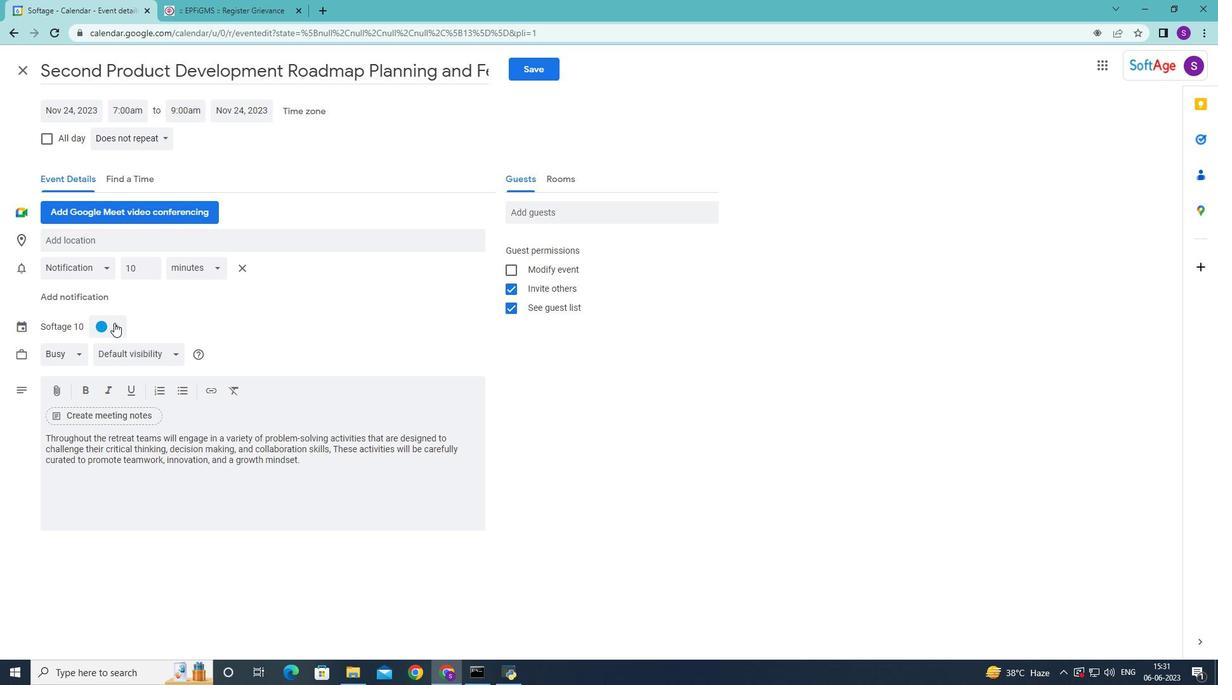 
Action: Mouse pressed left at (113, 323)
Screenshot: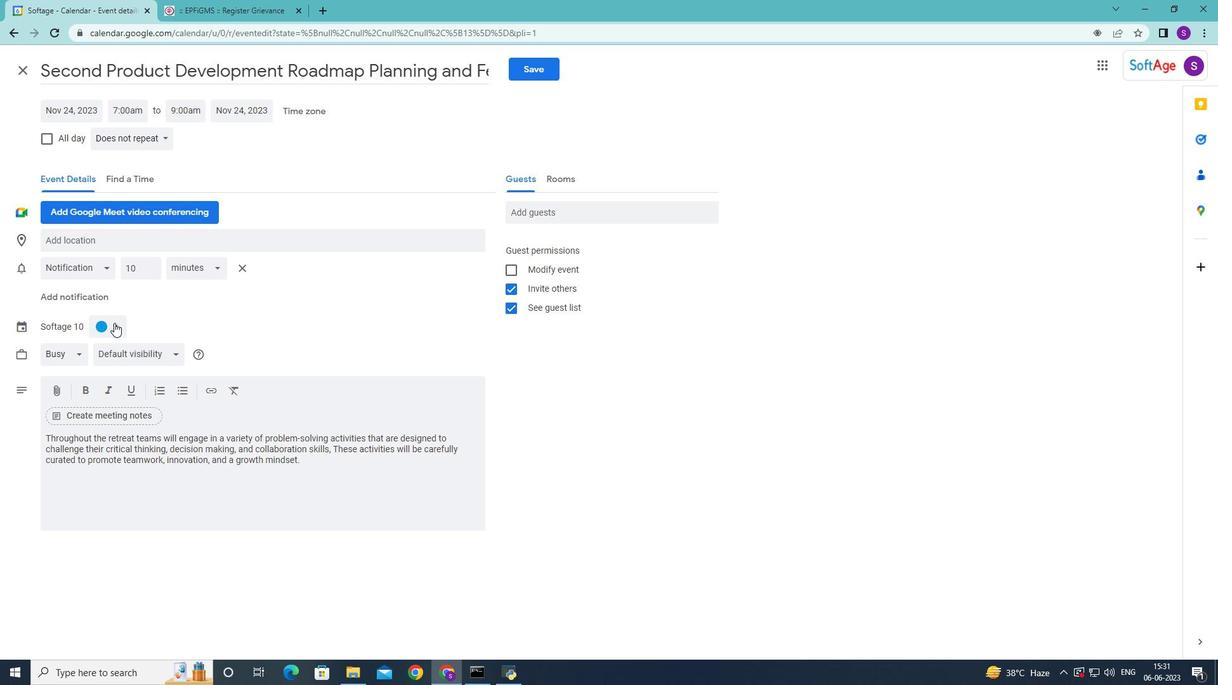 
Action: Mouse moved to (117, 354)
Screenshot: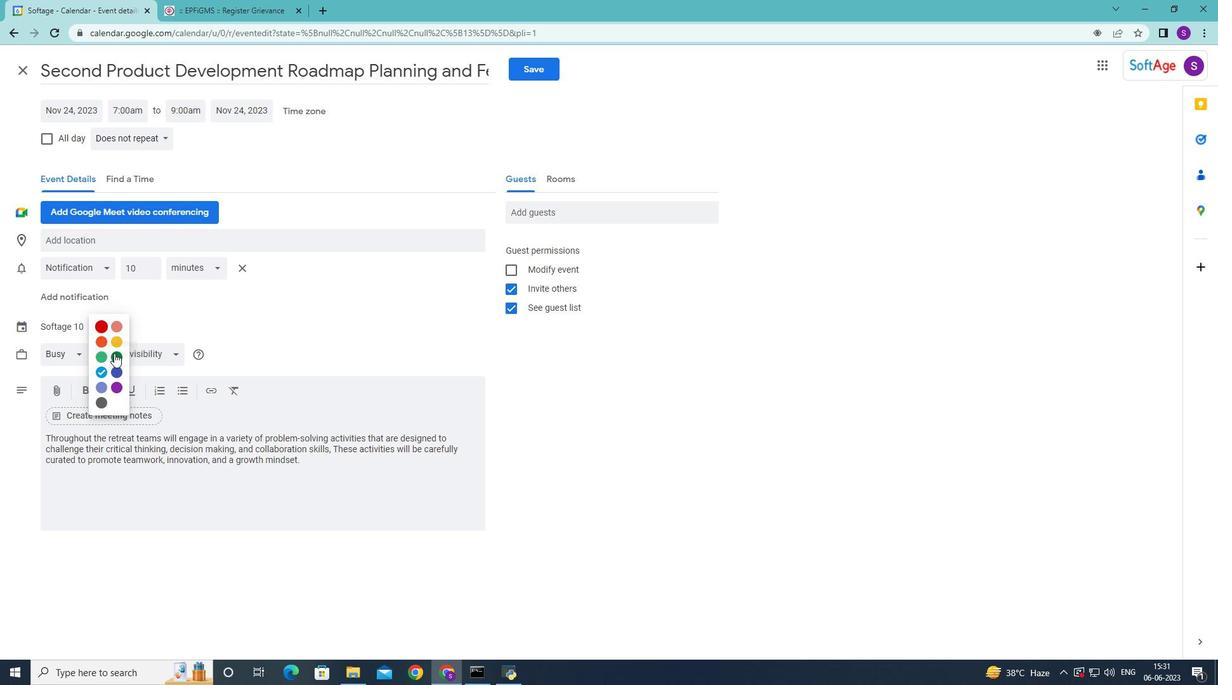 
Action: Mouse pressed left at (117, 354)
Screenshot: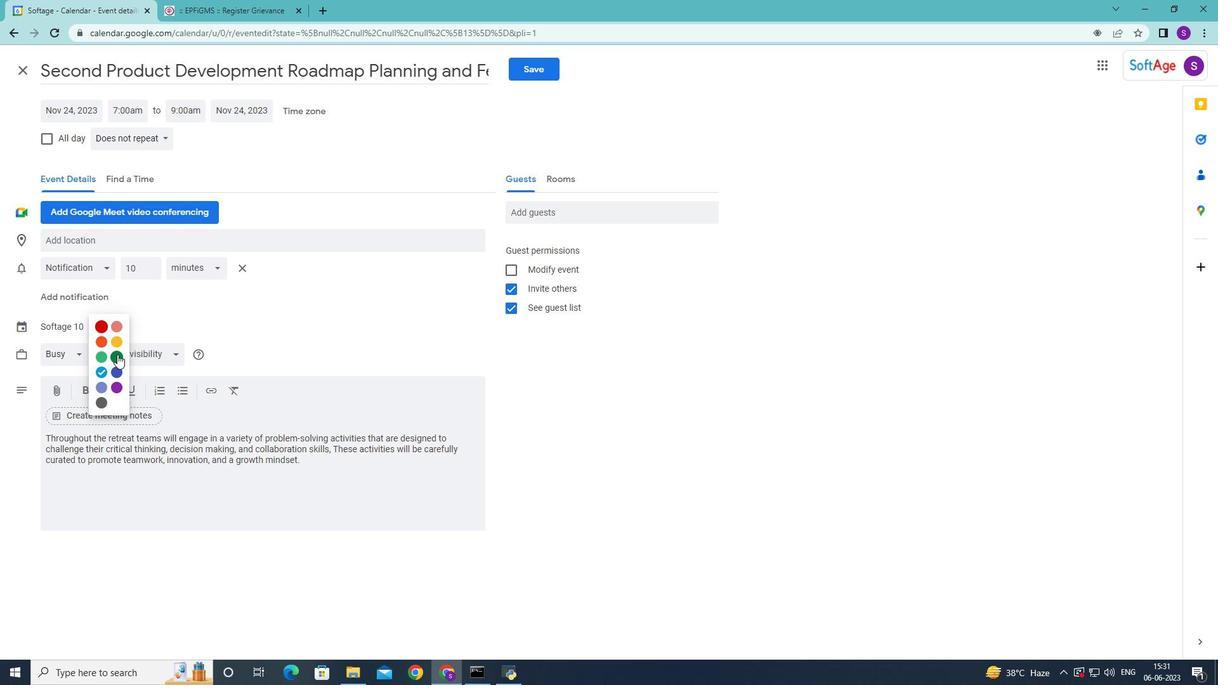
Action: Mouse moved to (149, 246)
Screenshot: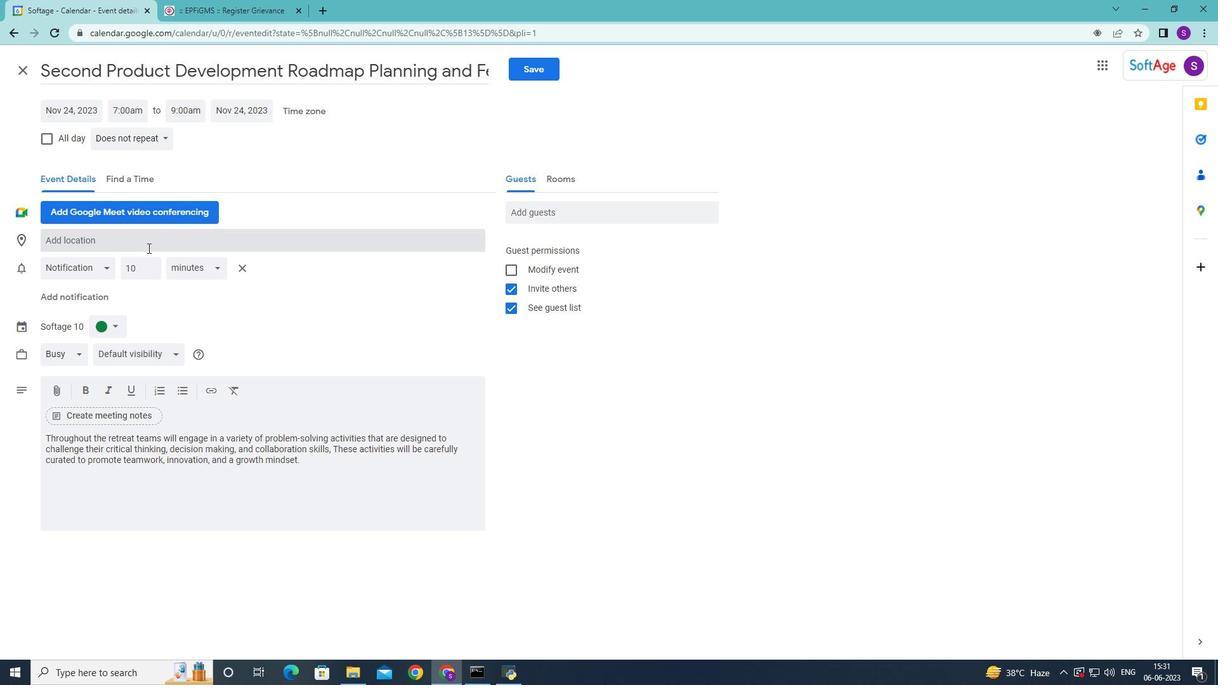 
Action: Mouse pressed left at (149, 246)
Screenshot: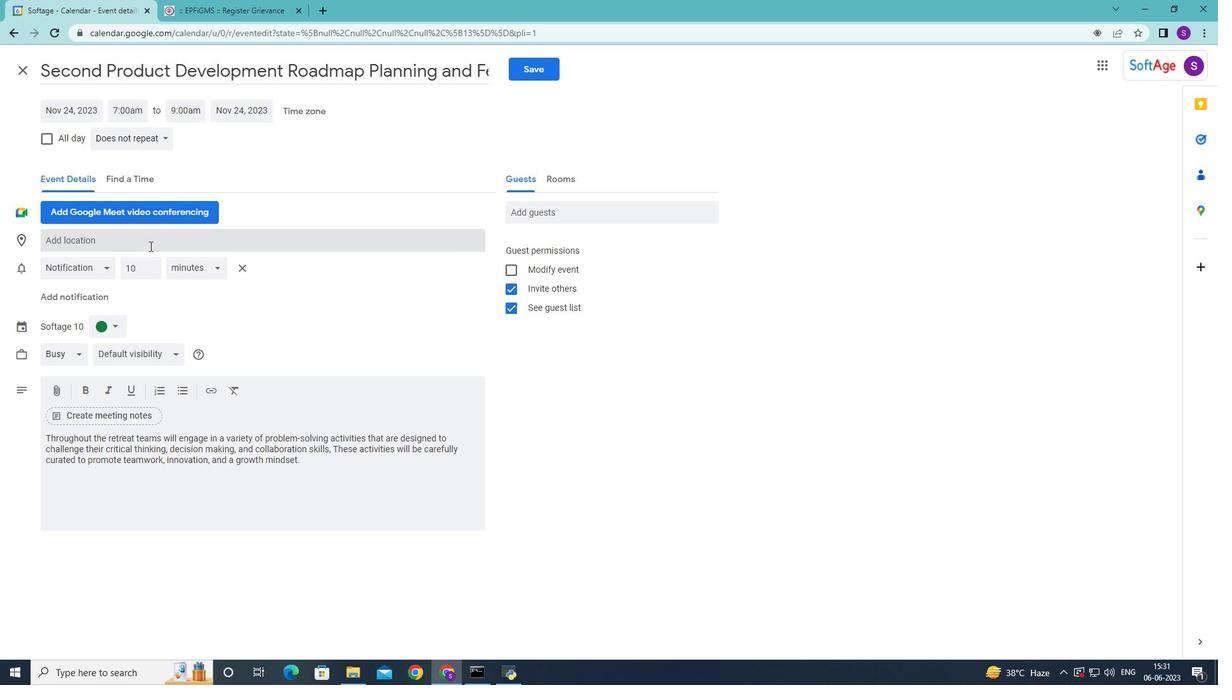 
Action: Key pressed 987<Key.space><Key.shift>Herakion<Key.space>
Screenshot: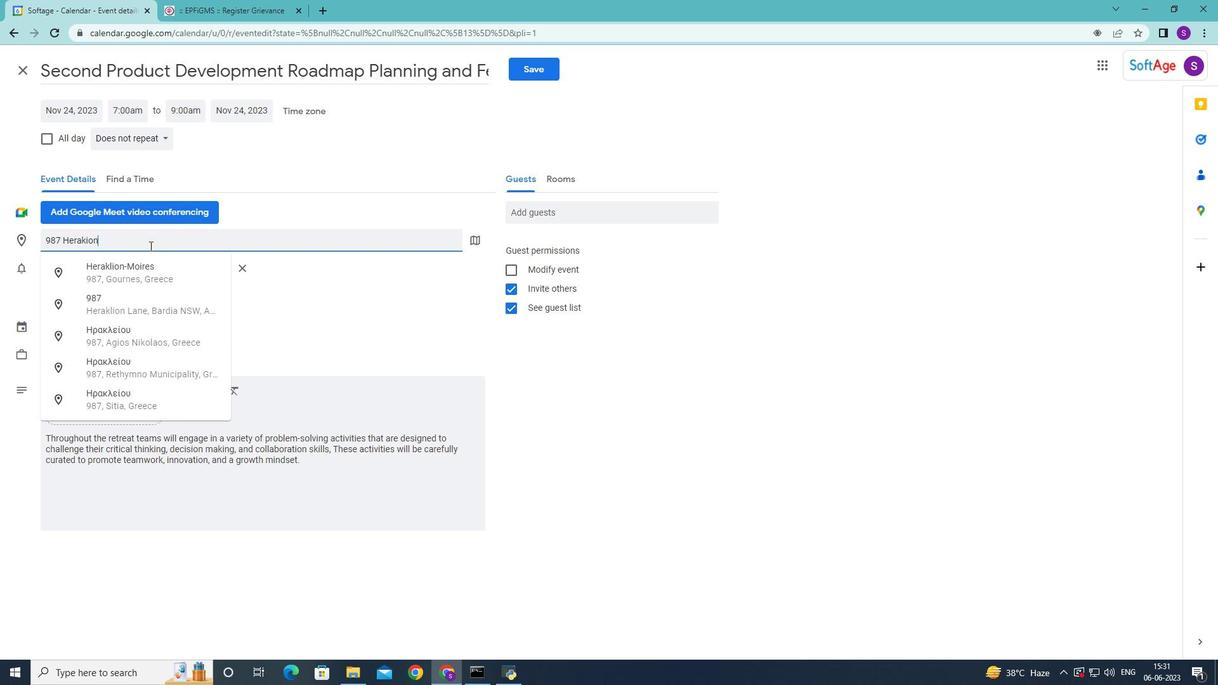 
Action: Mouse moved to (85, 241)
Screenshot: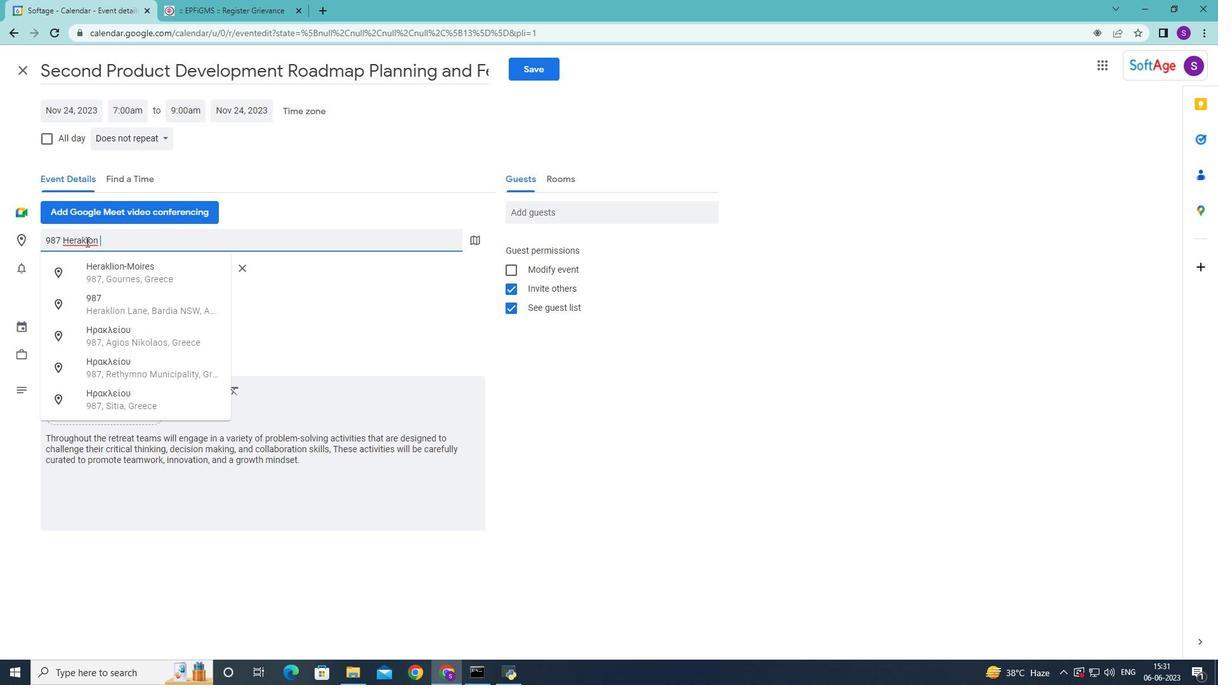
Action: Mouse pressed left at (85, 241)
Screenshot: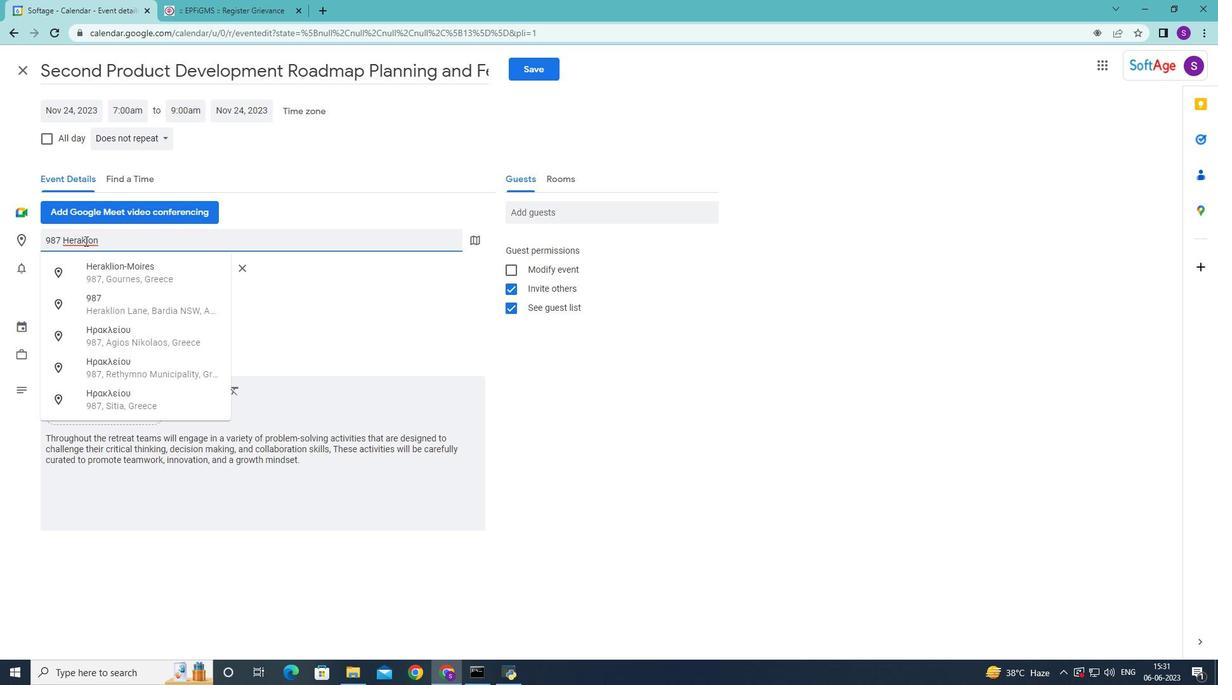 
Action: Mouse moved to (103, 253)
Screenshot: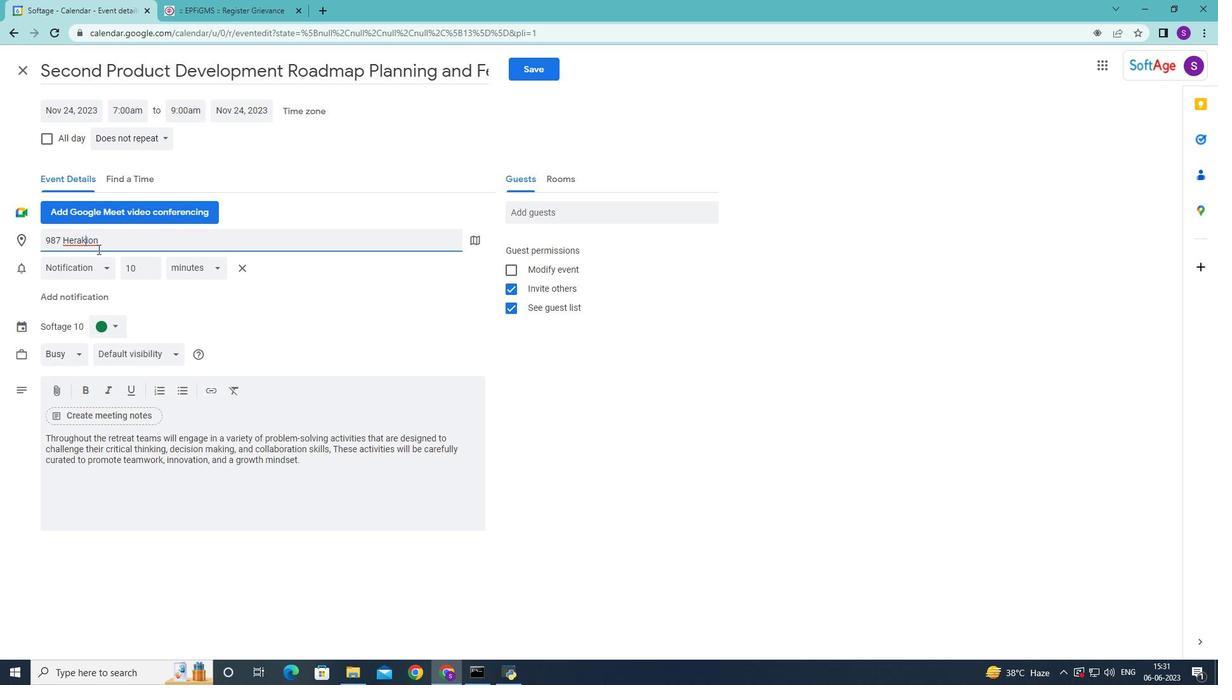 
Action: Key pressed l
Screenshot: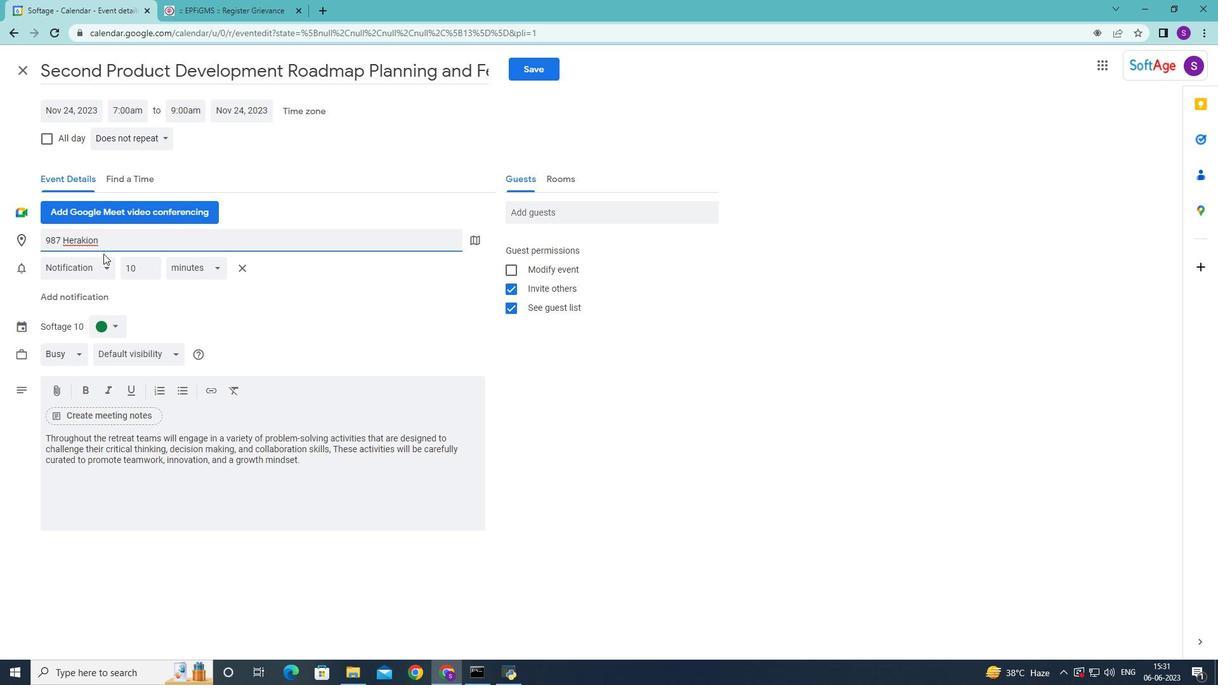 
Action: Mouse moved to (147, 244)
Screenshot: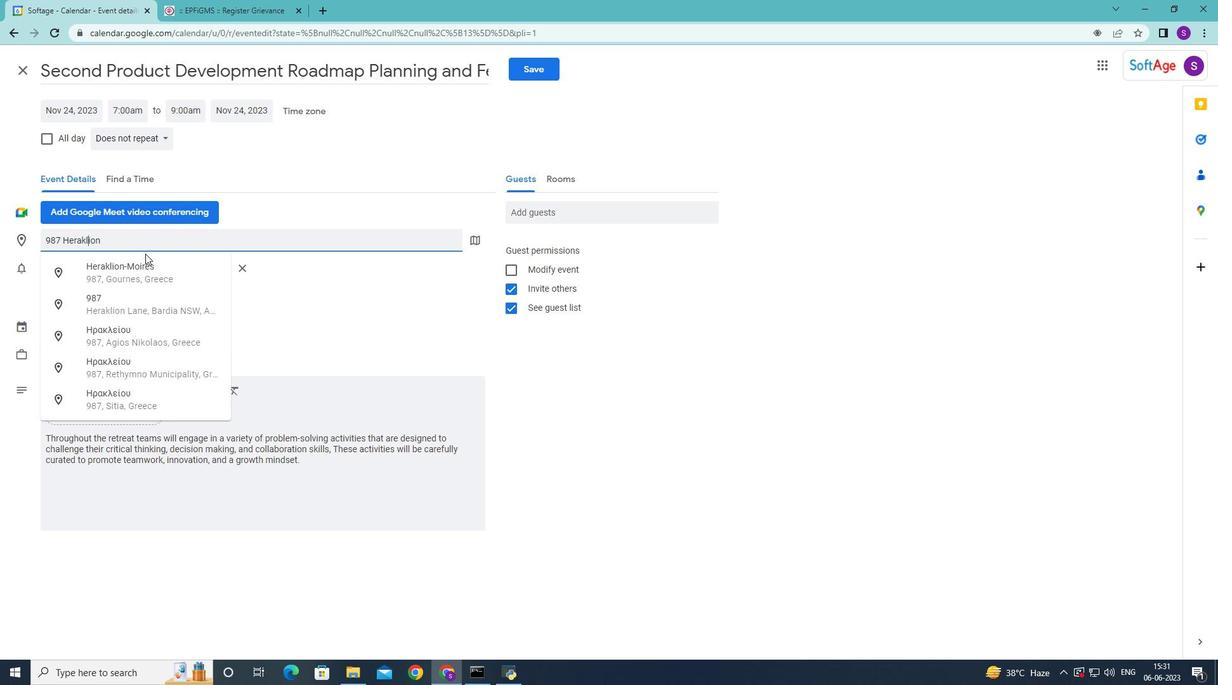 
Action: Mouse pressed left at (147, 244)
Screenshot: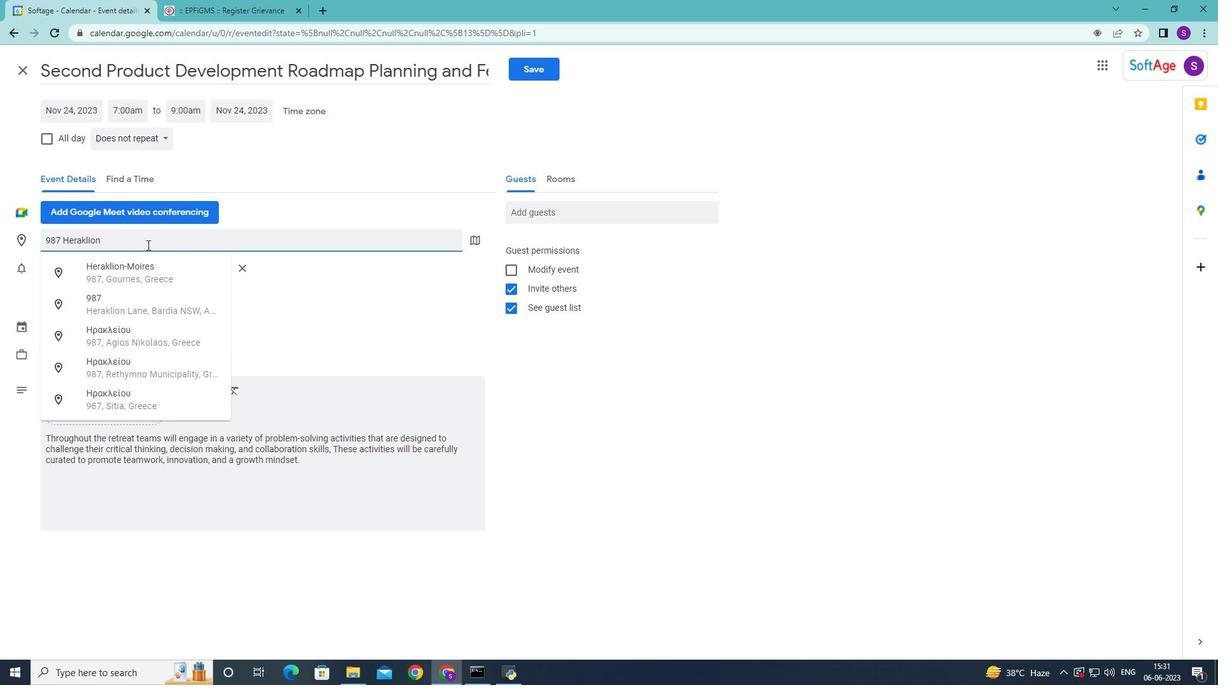 
Action: Key pressed <Key.shift>archaelogical<Key.space><Key.shift>Museum,<Key.space><Key.shift>Crete<Key.space><Key.backspace>,<Key.shift>greece<Key.space>
Screenshot: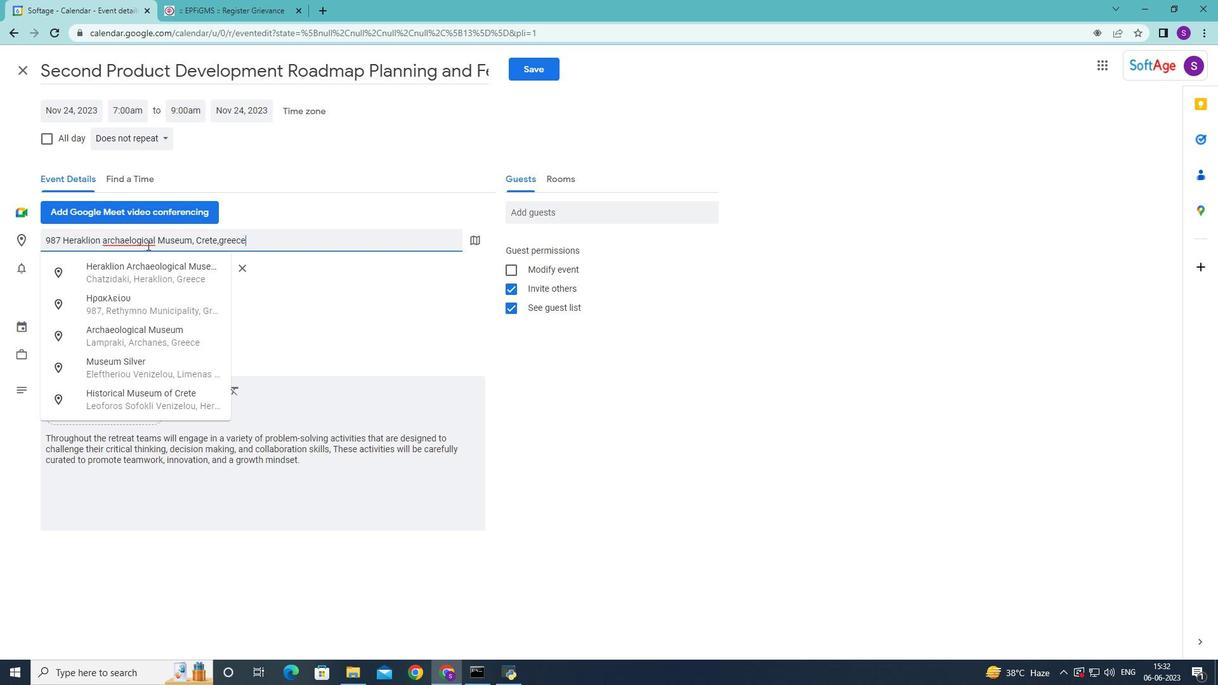 
Action: Mouse moved to (123, 277)
Screenshot: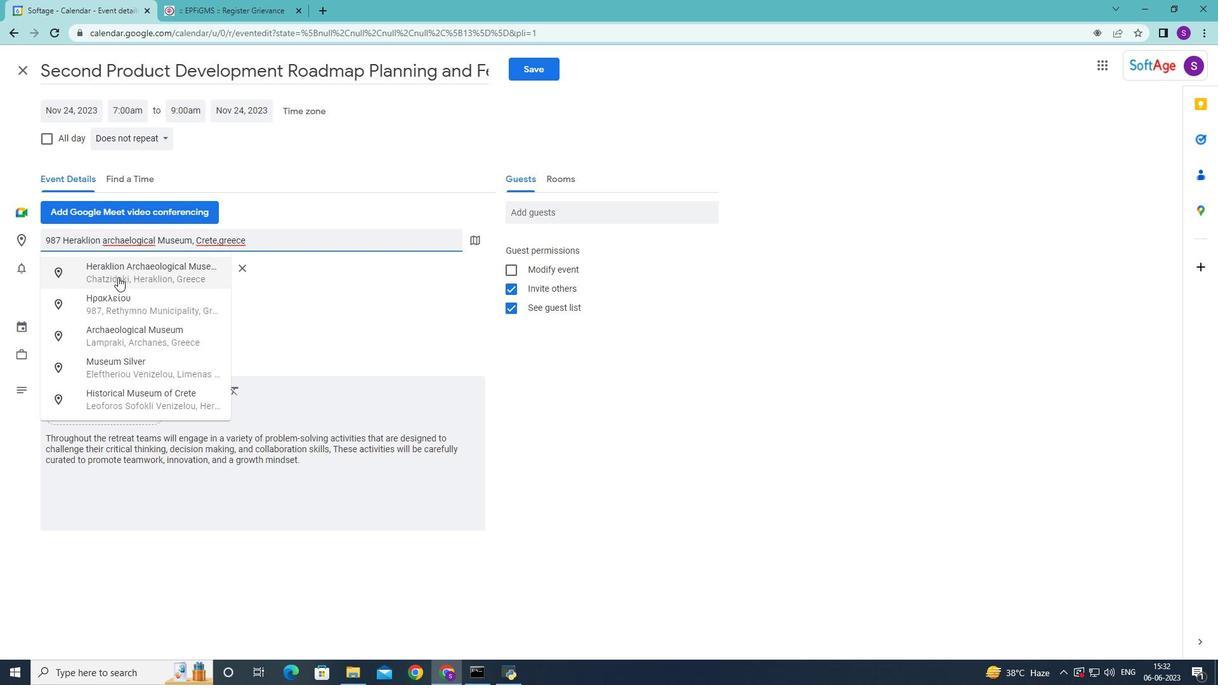 
Action: Mouse pressed left at (123, 277)
Screenshot: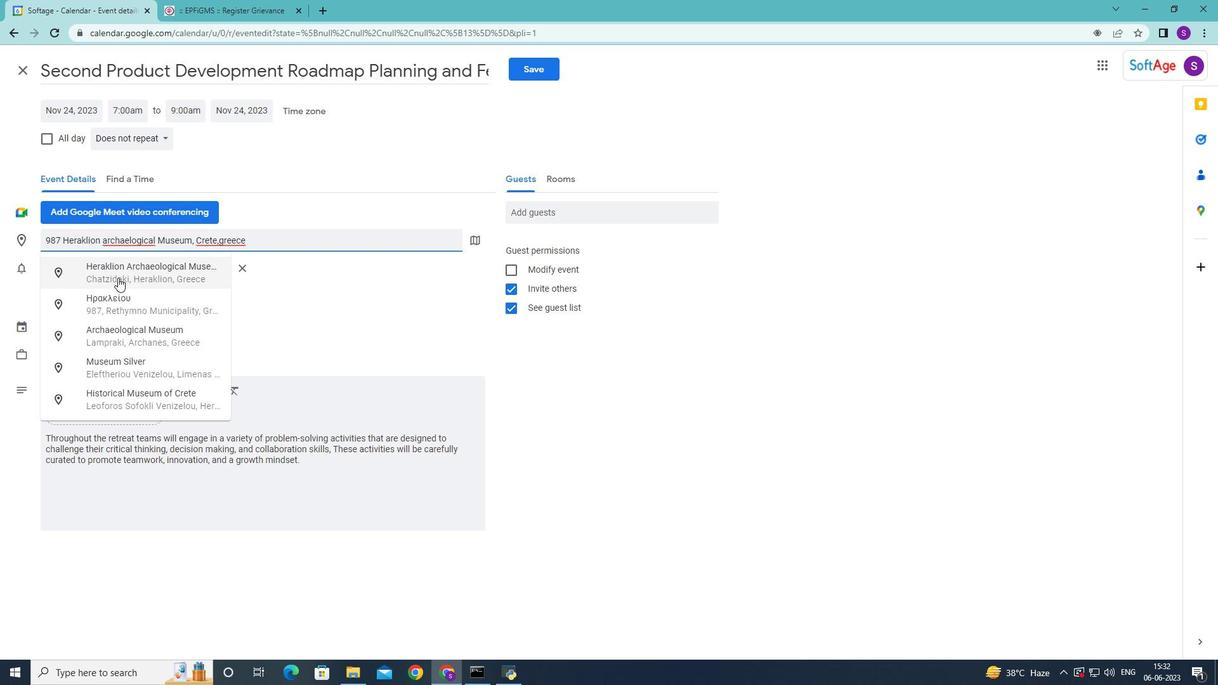 
Action: Mouse moved to (555, 214)
Screenshot: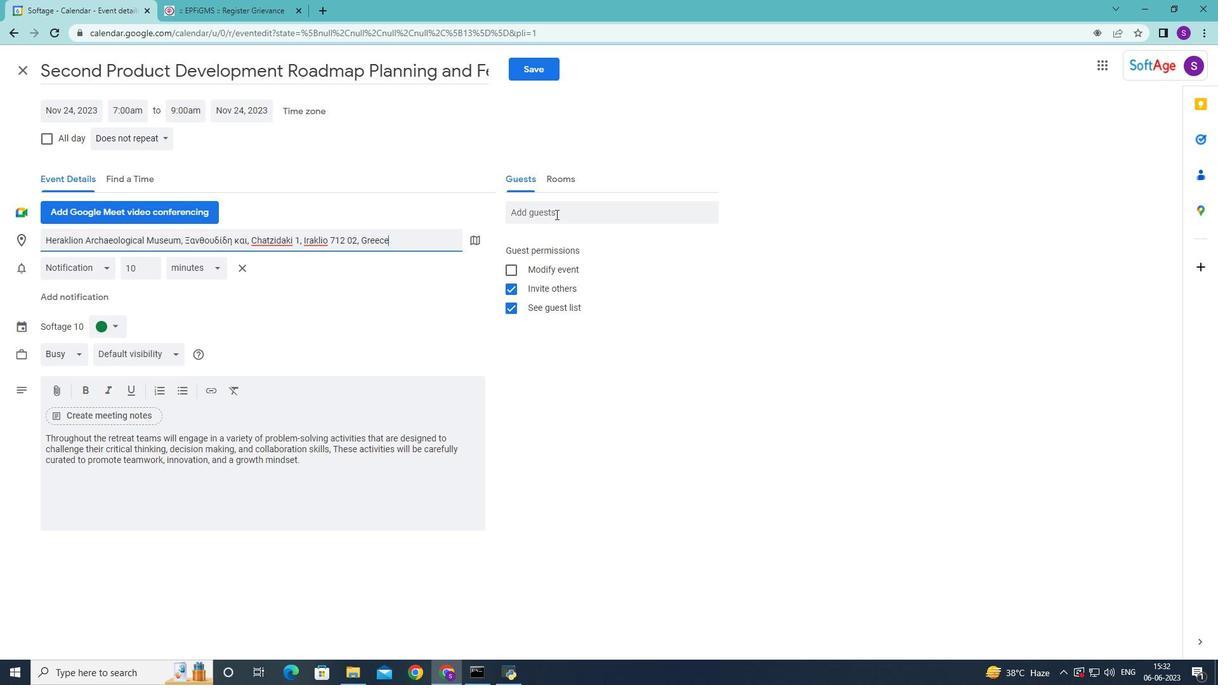 
Action: Mouse pressed left at (555, 214)
Screenshot: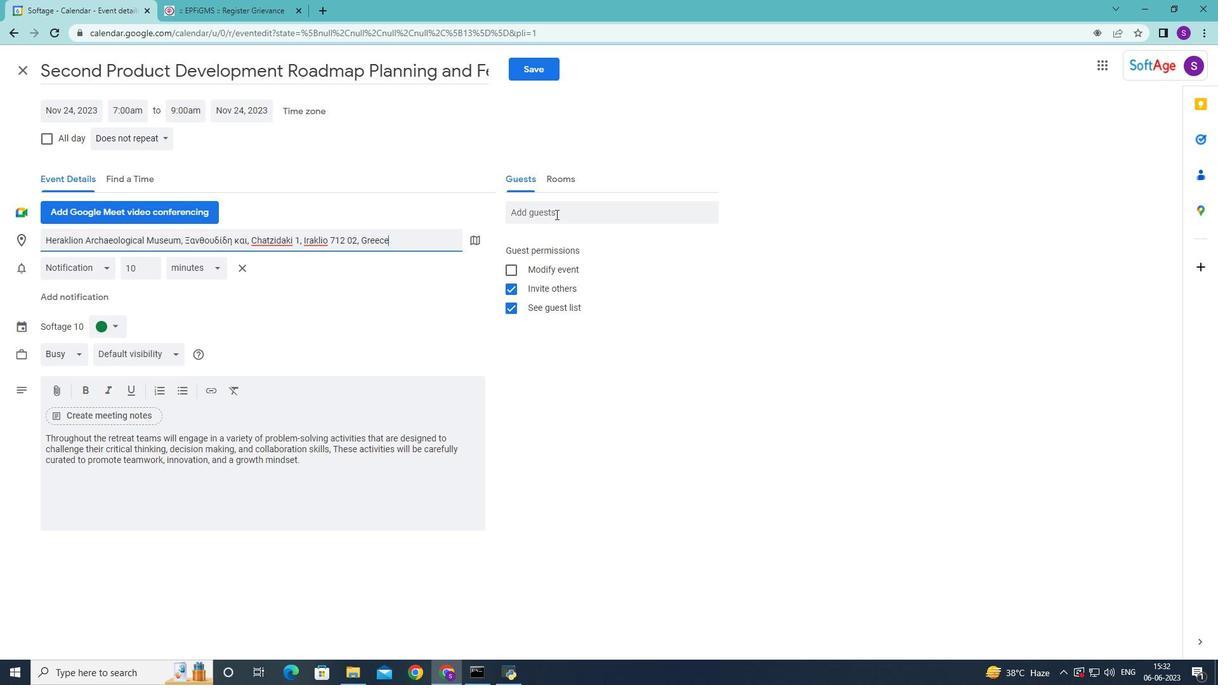 
Action: Mouse moved to (557, 213)
Screenshot: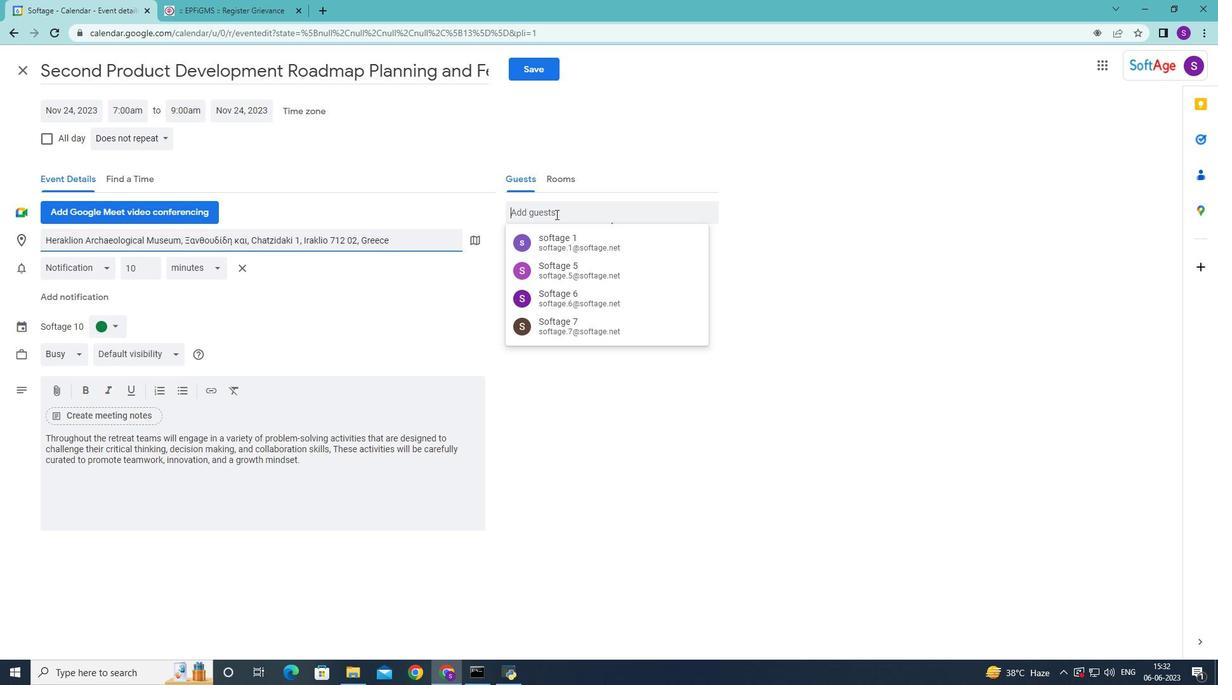 
Action: Key pressed softage.1<Key.shift>@softage.net
Screenshot: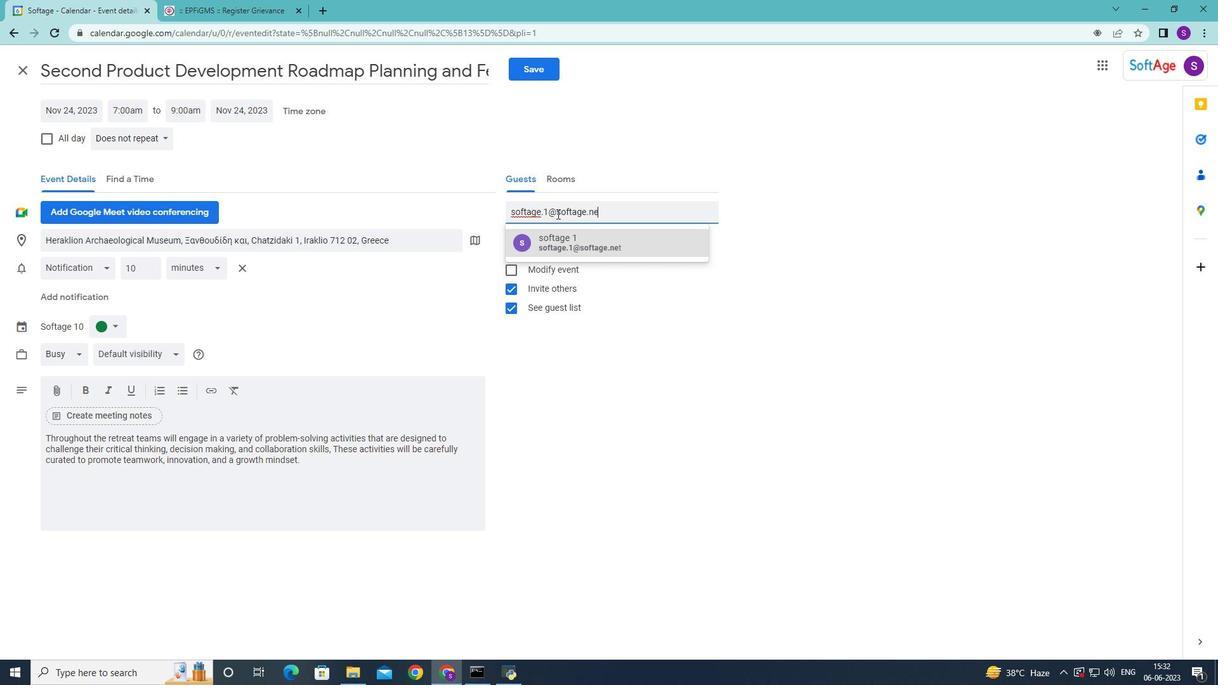 
Action: Mouse moved to (573, 262)
Screenshot: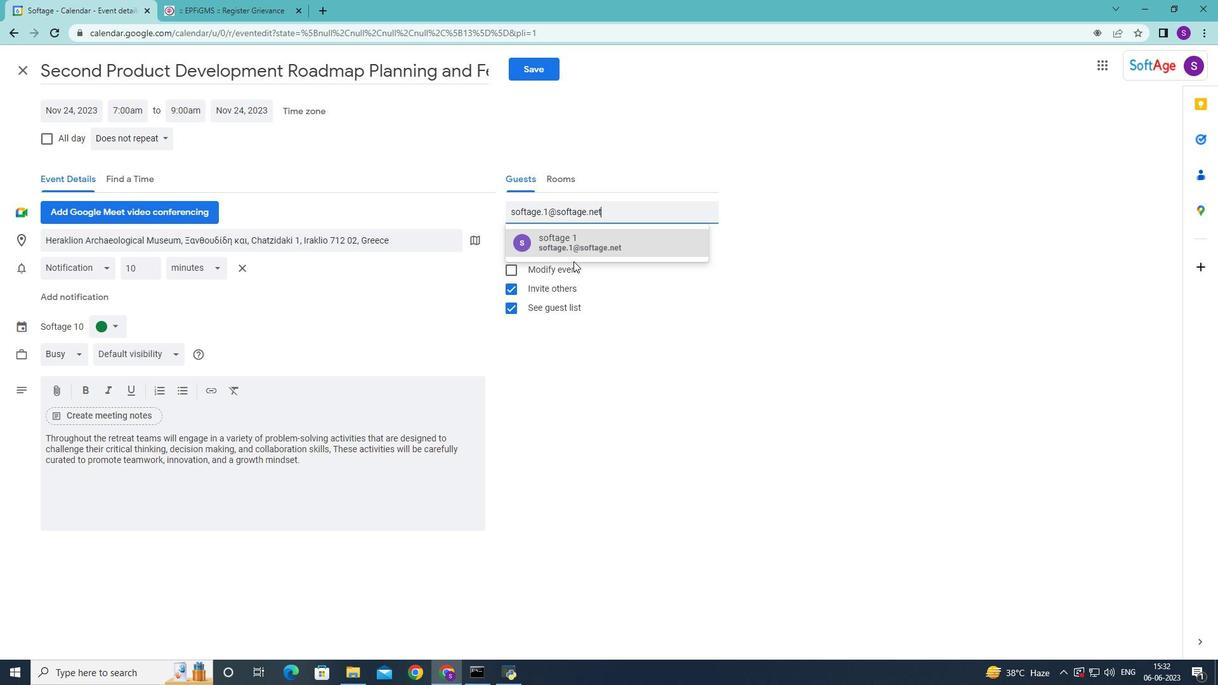 
Action: Mouse pressed left at (573, 262)
Screenshot: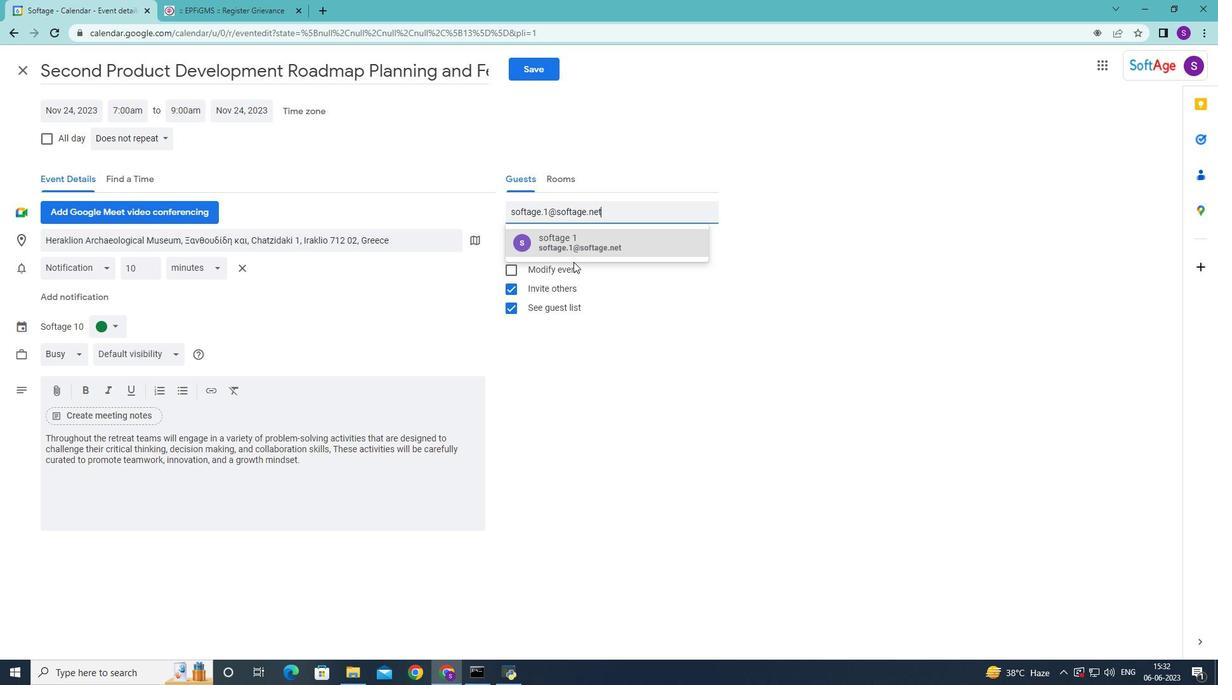 
Action: Mouse moved to (600, 206)
Screenshot: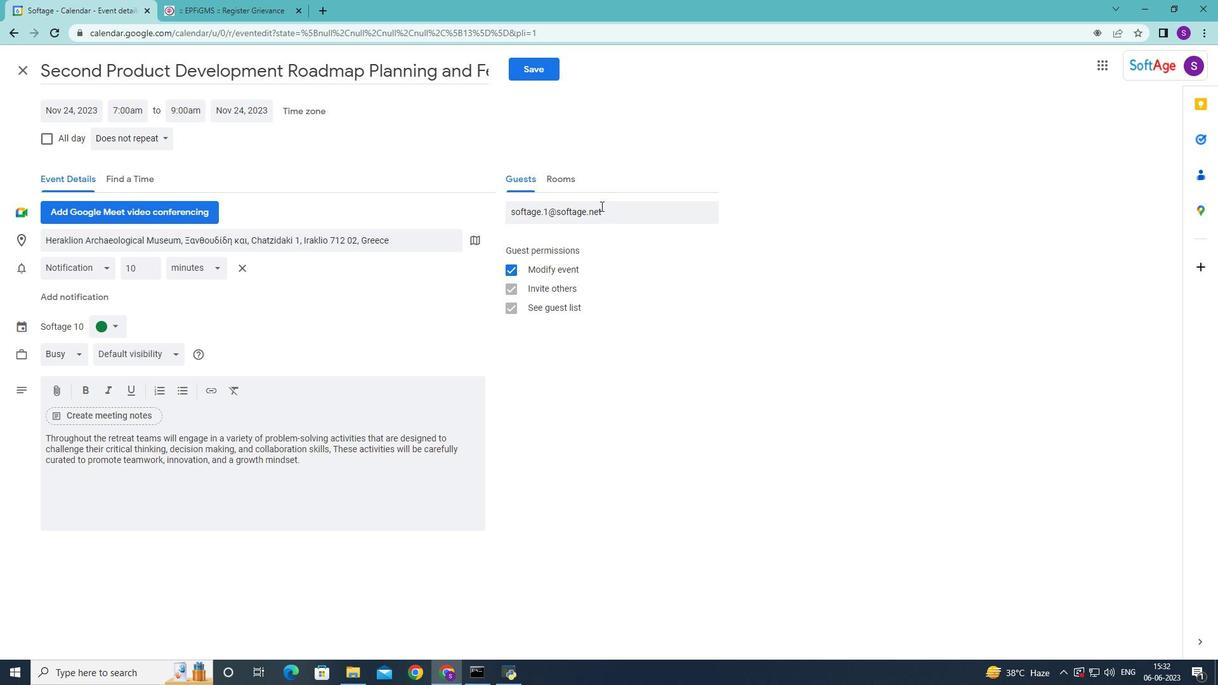 
Action: Mouse pressed left at (600, 206)
Screenshot: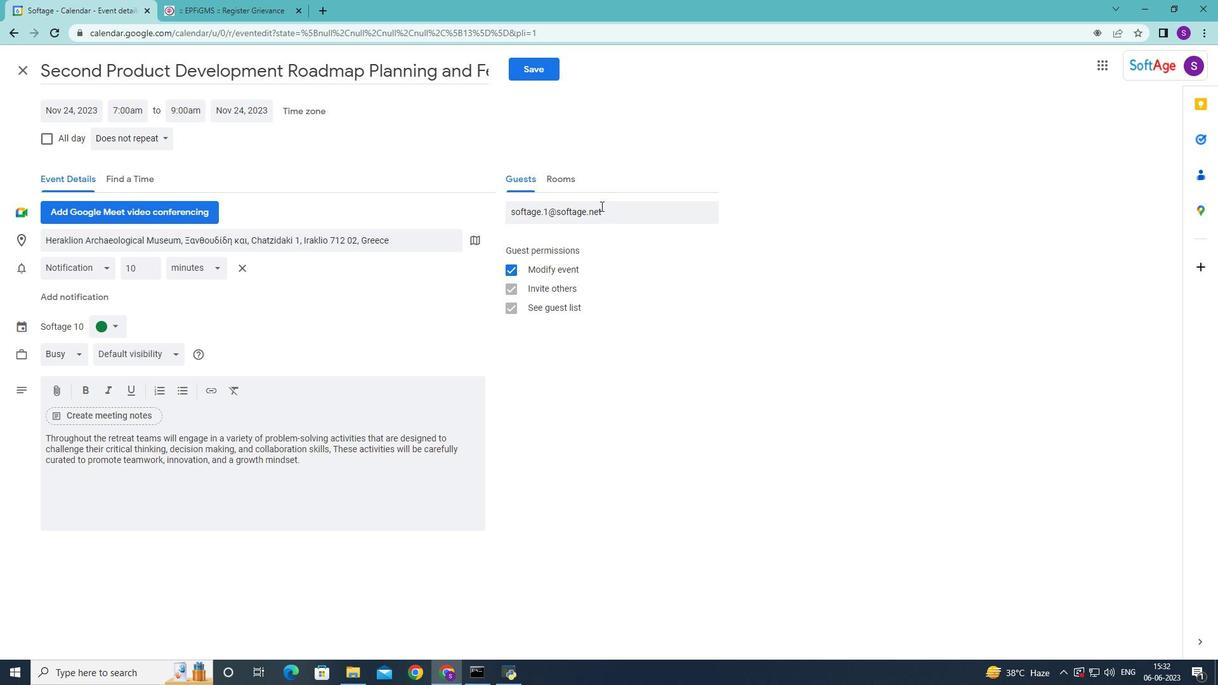 
Action: Mouse moved to (600, 205)
Screenshot: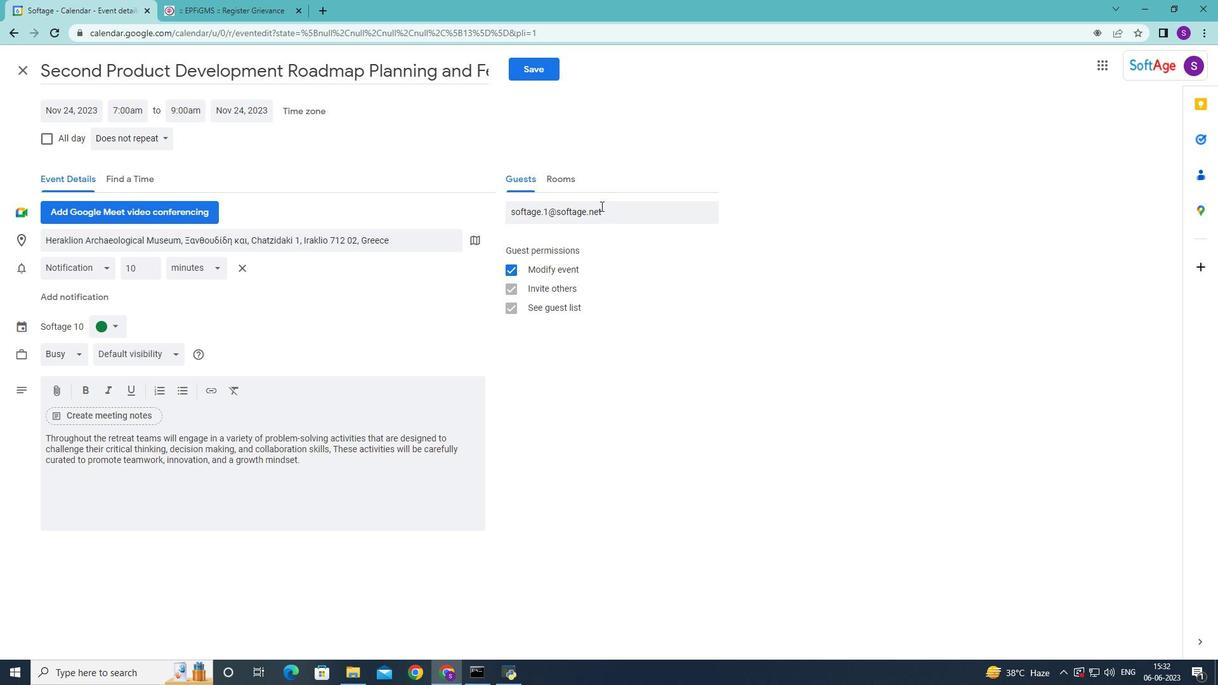 
Action: Key pressed <Key.enter><Key.shift>softage.3<Key.backspace>2<Key.shift><Key.shift><Key.shift>@s<Key.backspace>softage.net<Key.enter>
Screenshot: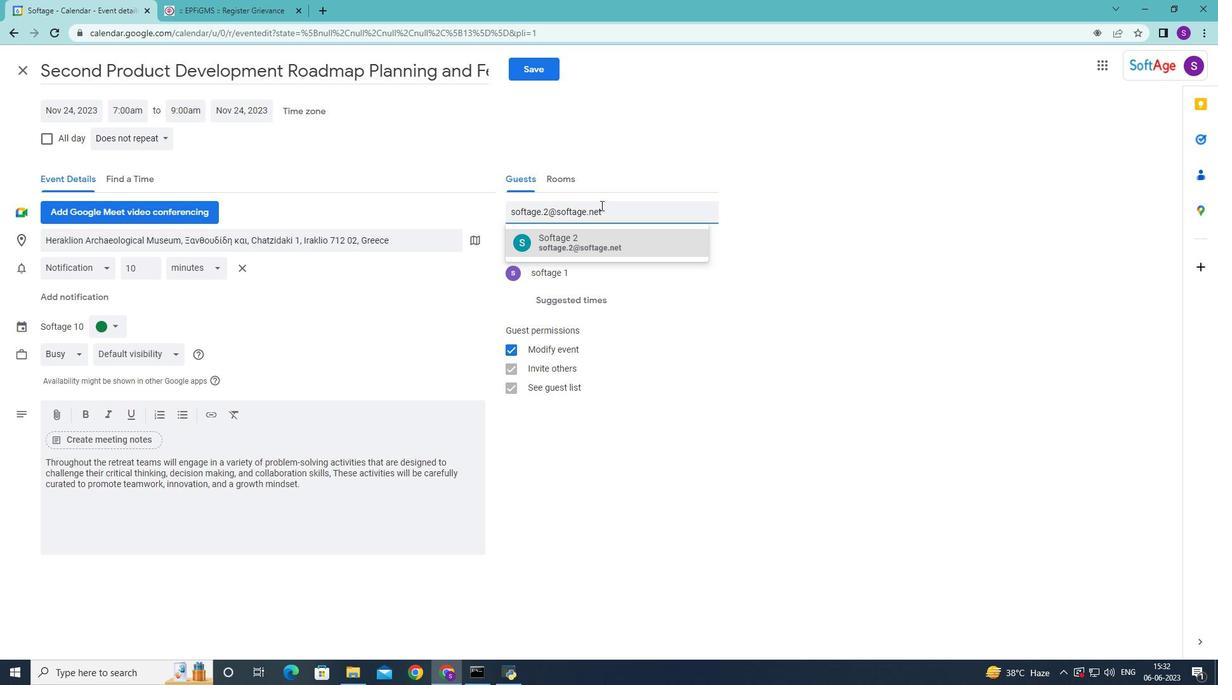 
Action: Mouse moved to (543, 72)
Screenshot: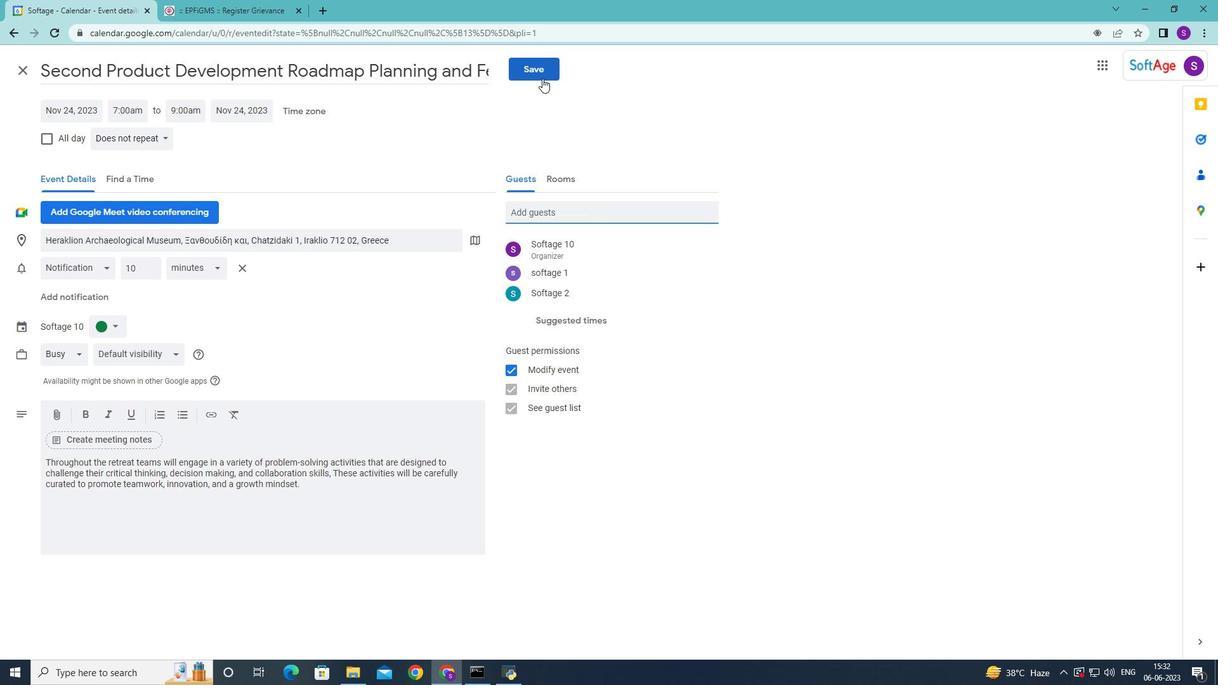 
Action: Mouse pressed left at (543, 72)
Screenshot: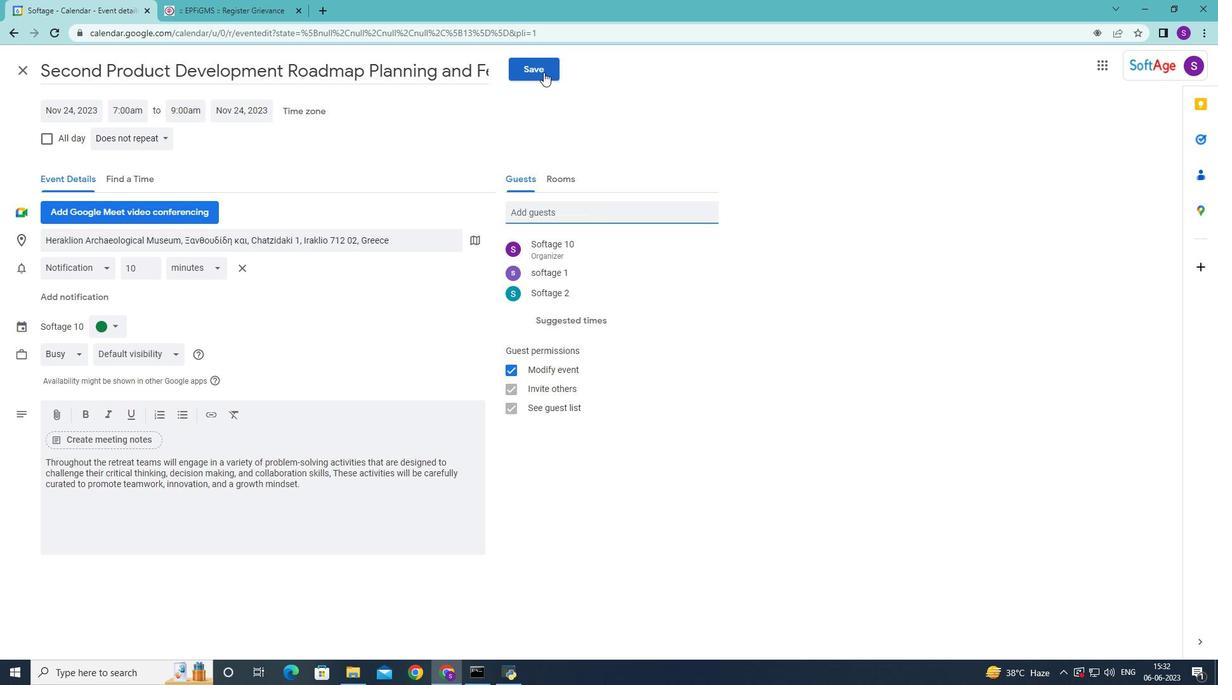 
Action: Mouse moved to (724, 383)
Screenshot: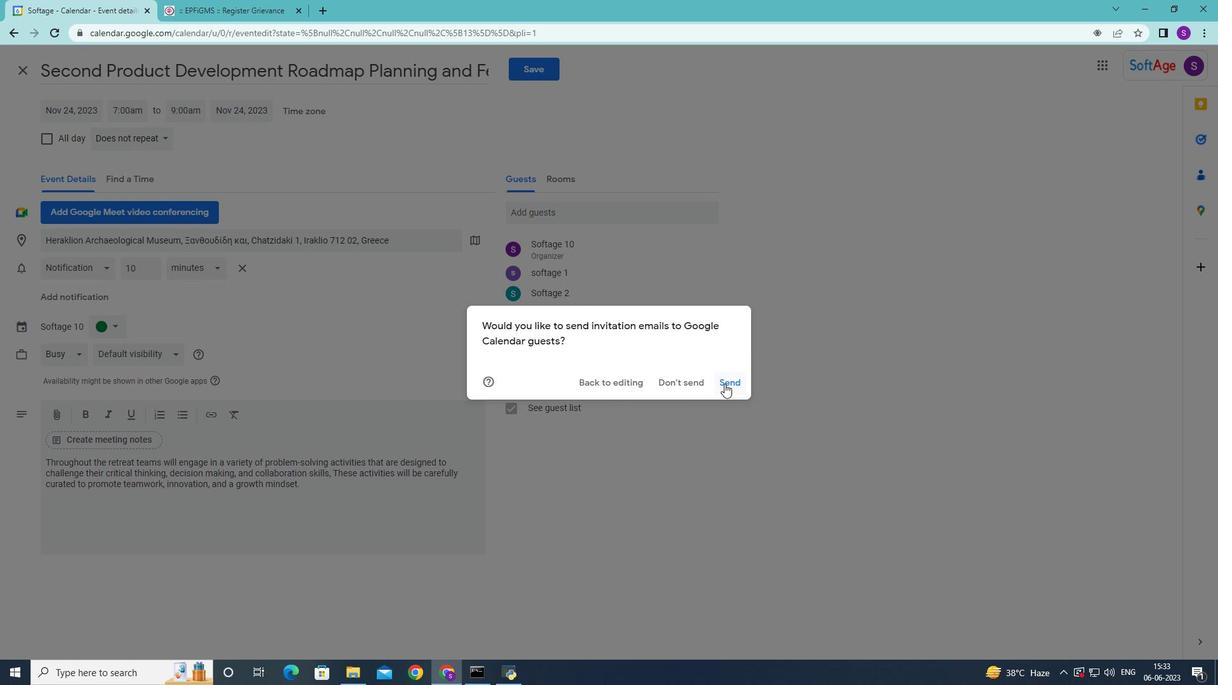 
Action: Mouse pressed left at (724, 383)
Screenshot: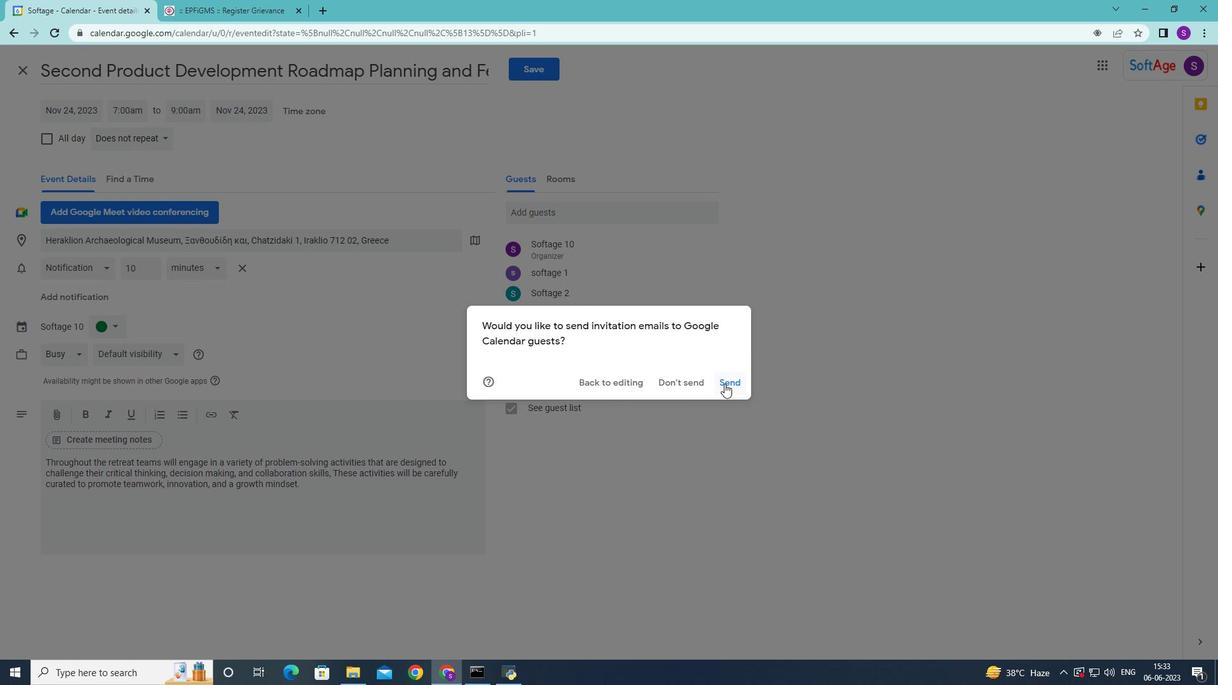 
Action: Mouse moved to (565, 521)
Screenshot: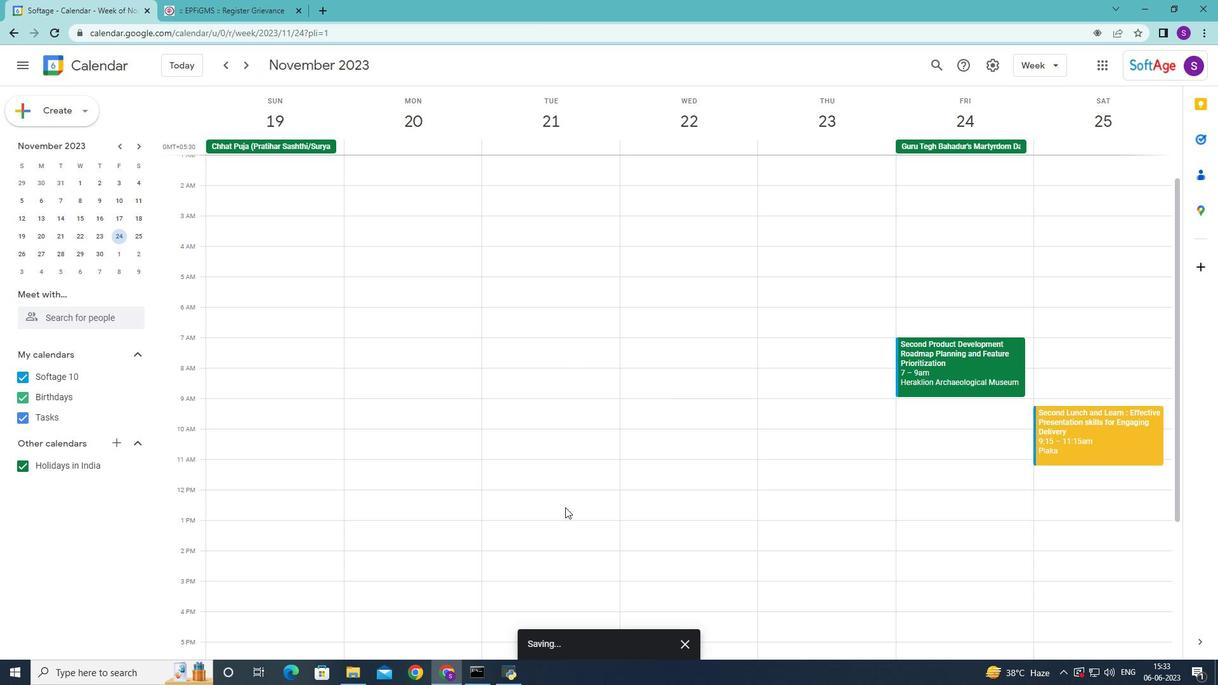 
